 Task: Compose an email with the signature Cameron White with the subject Follow-up on a complaint and the message I appreciate your attention to this matter. from softage.1@softage.net to softage.8@softage.net and softage.9@softage.net with CC to softage.10@softage.net, select the message and change font size to huge, align the email to right Send the email
Action: Mouse moved to (515, 651)
Screenshot: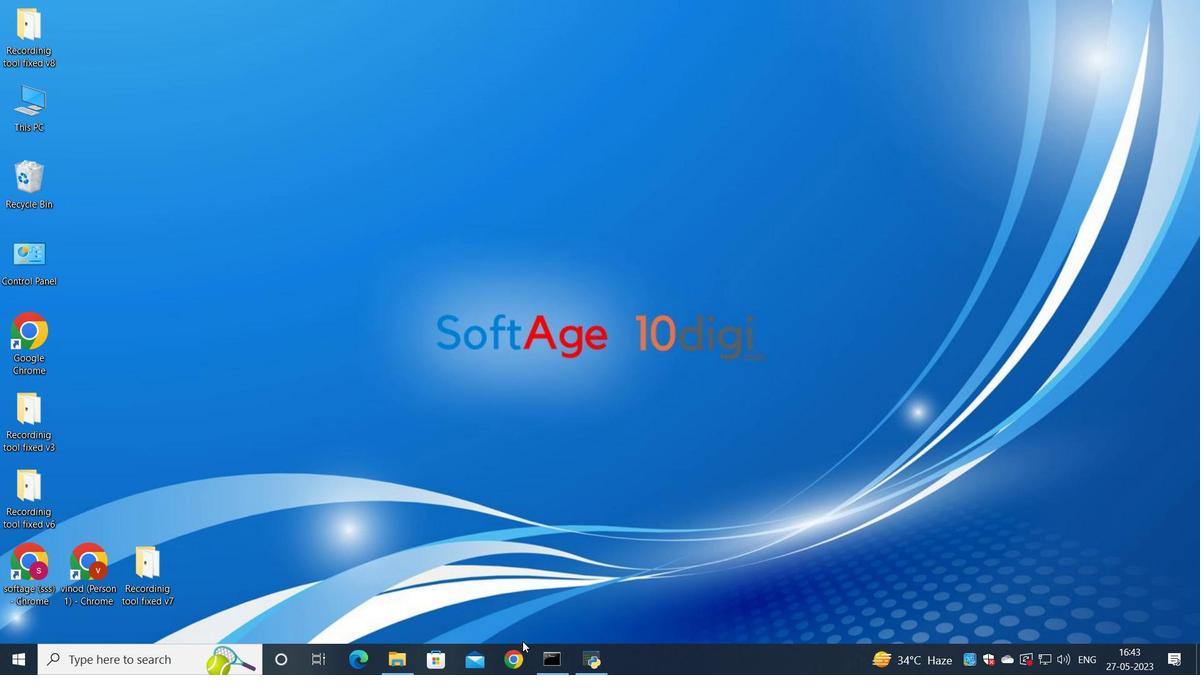 
Action: Mouse pressed left at (515, 651)
Screenshot: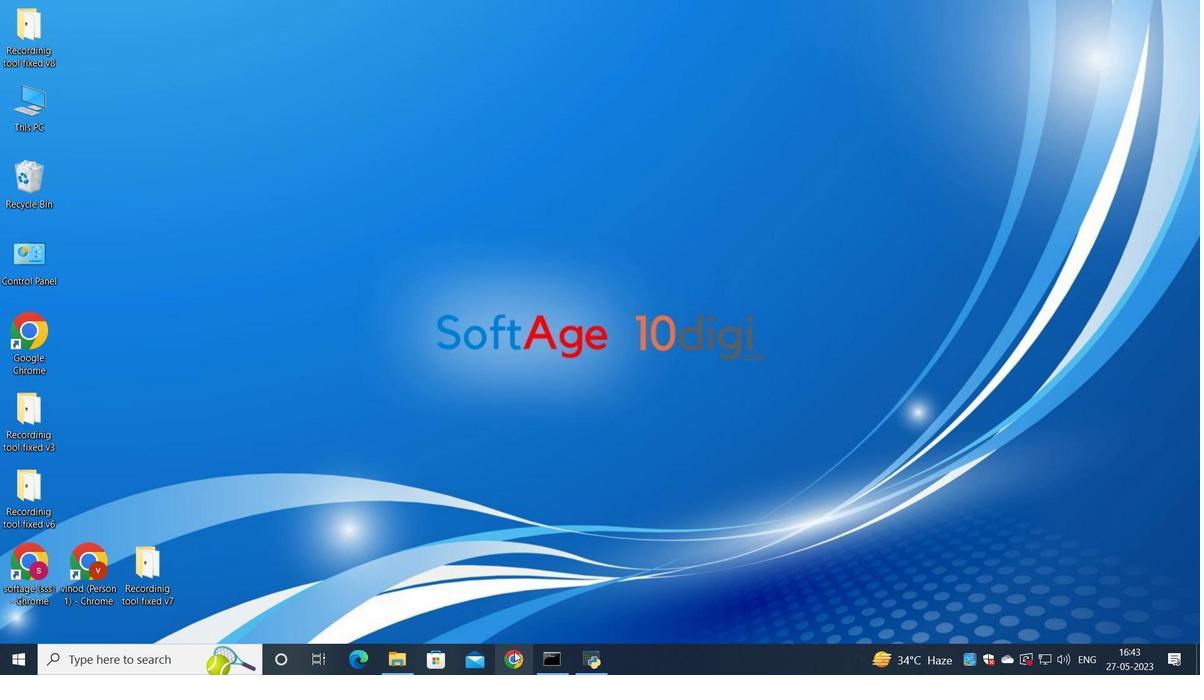 
Action: Mouse moved to (527, 421)
Screenshot: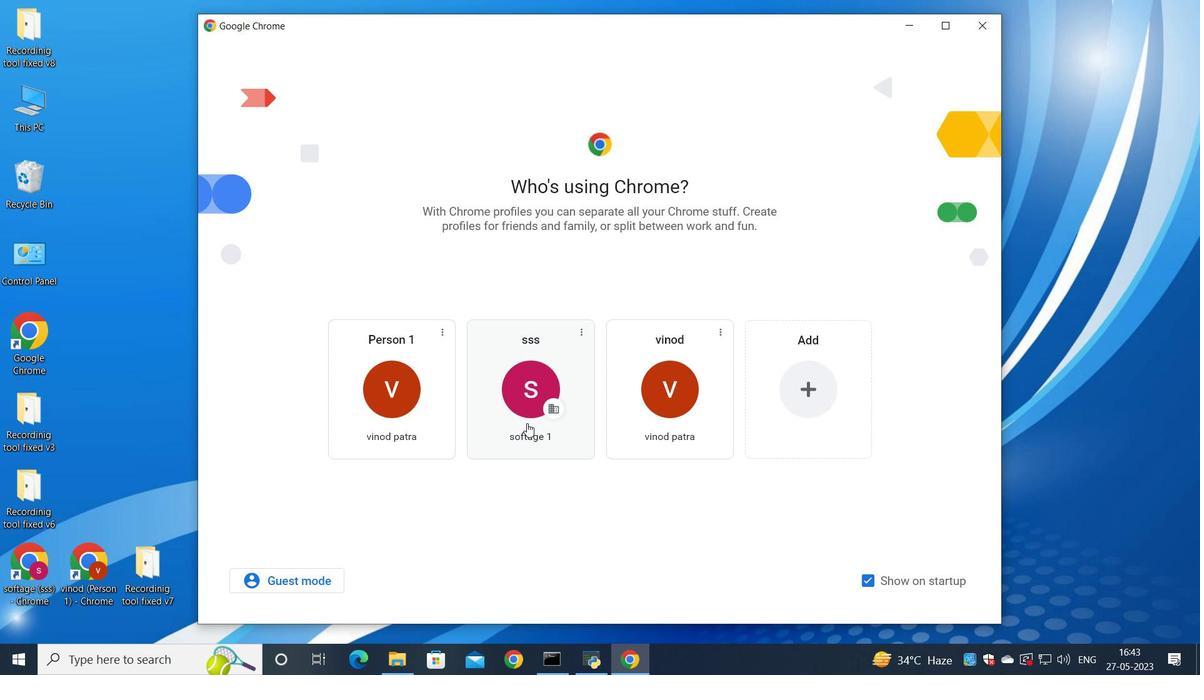 
Action: Mouse pressed left at (527, 421)
Screenshot: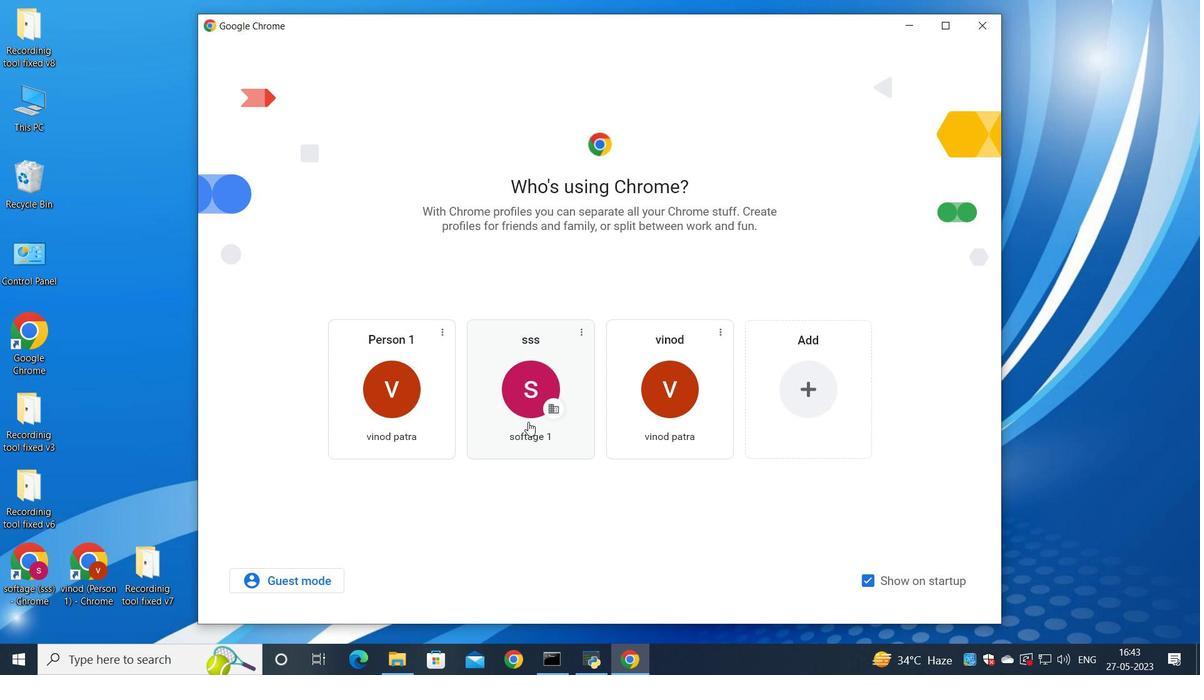 
Action: Mouse moved to (1056, 78)
Screenshot: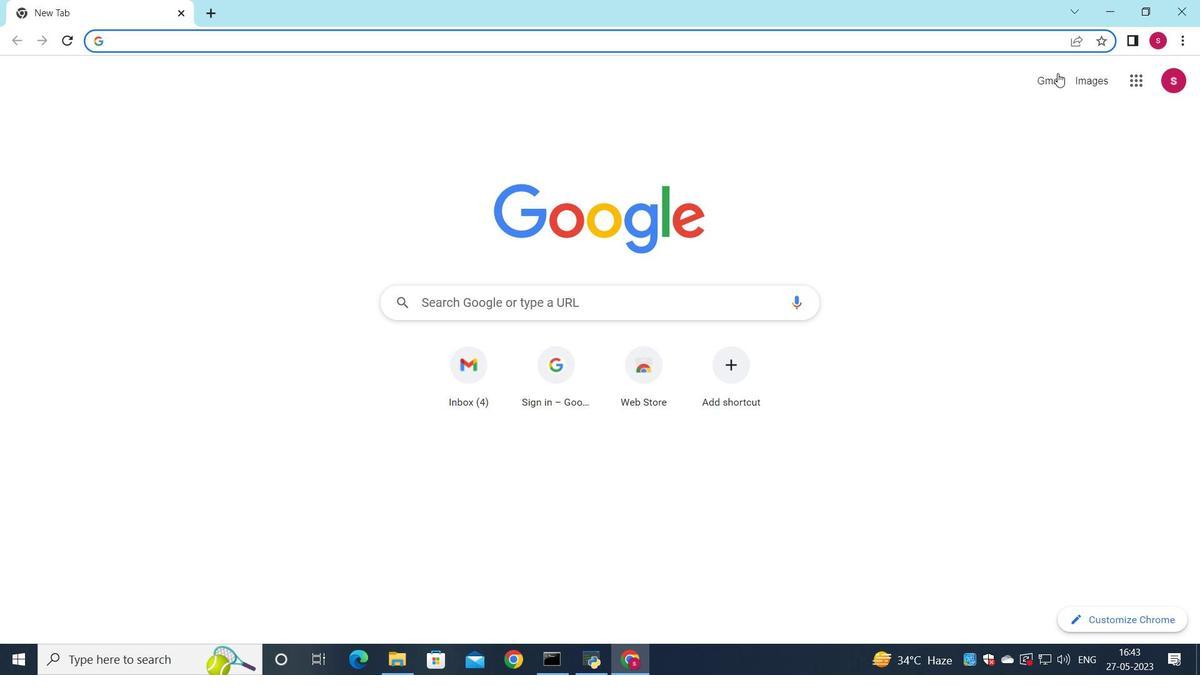 
Action: Mouse pressed left at (1056, 78)
Screenshot: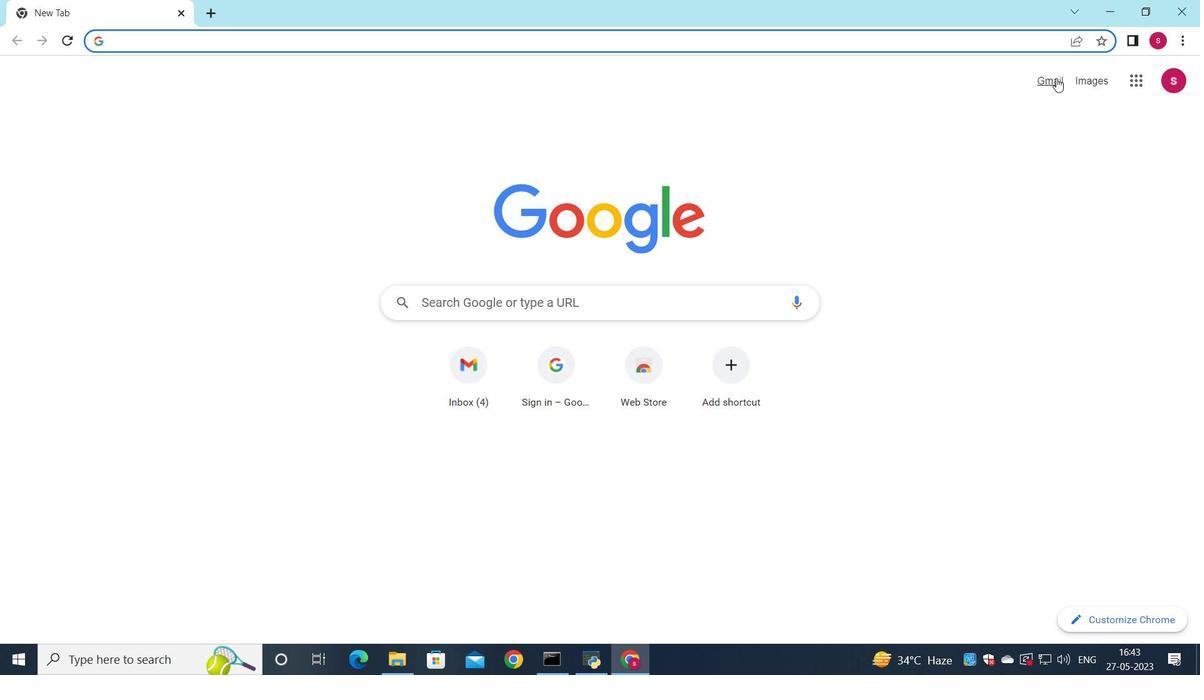 
Action: Mouse moved to (987, 68)
Screenshot: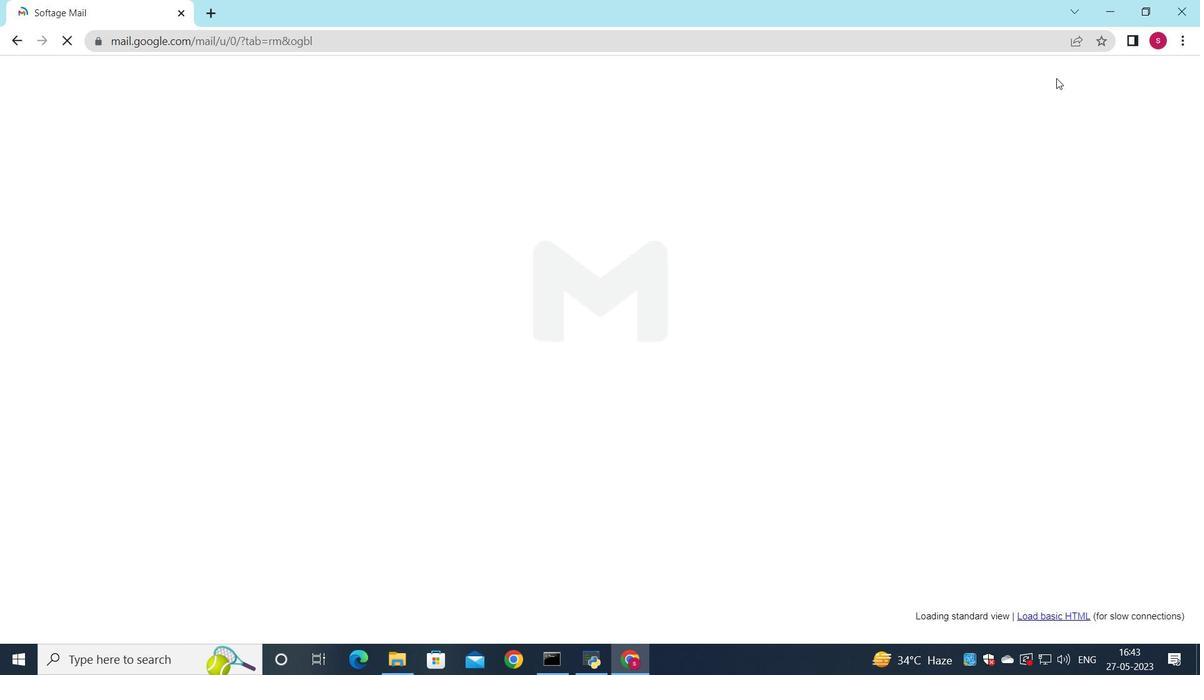 
Action: Key pressed <Key.shift>Cameron<Key.space><Key.shift>Green
Screenshot: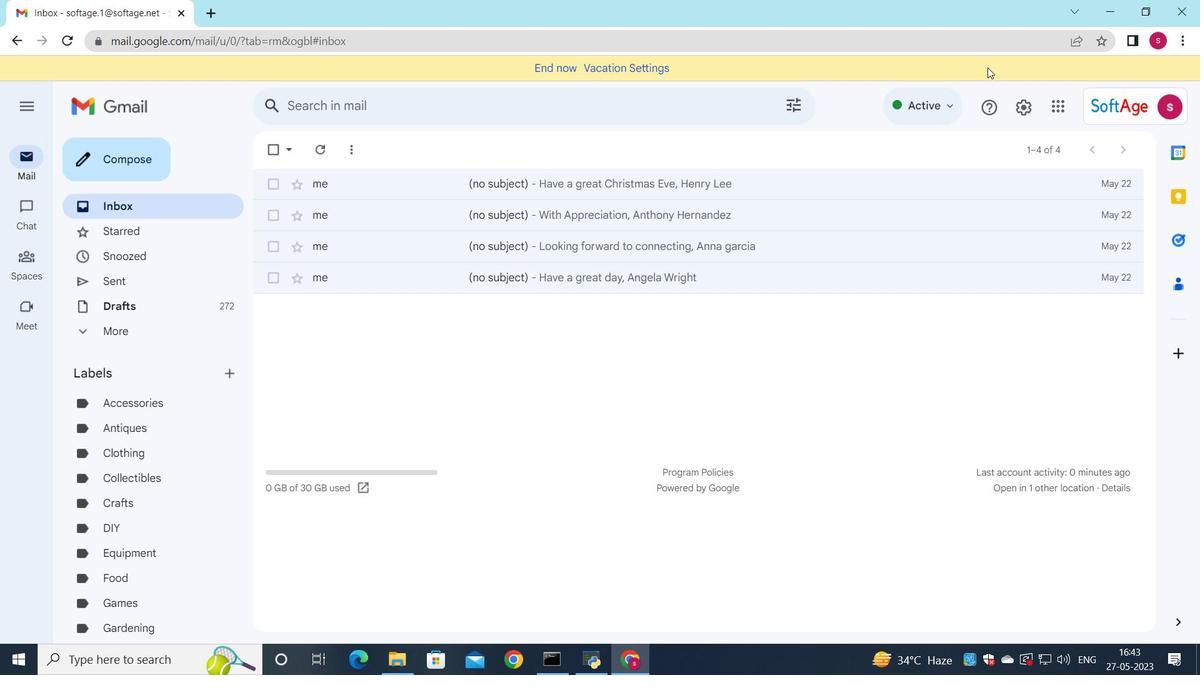 
Action: Mouse moved to (1033, 105)
Screenshot: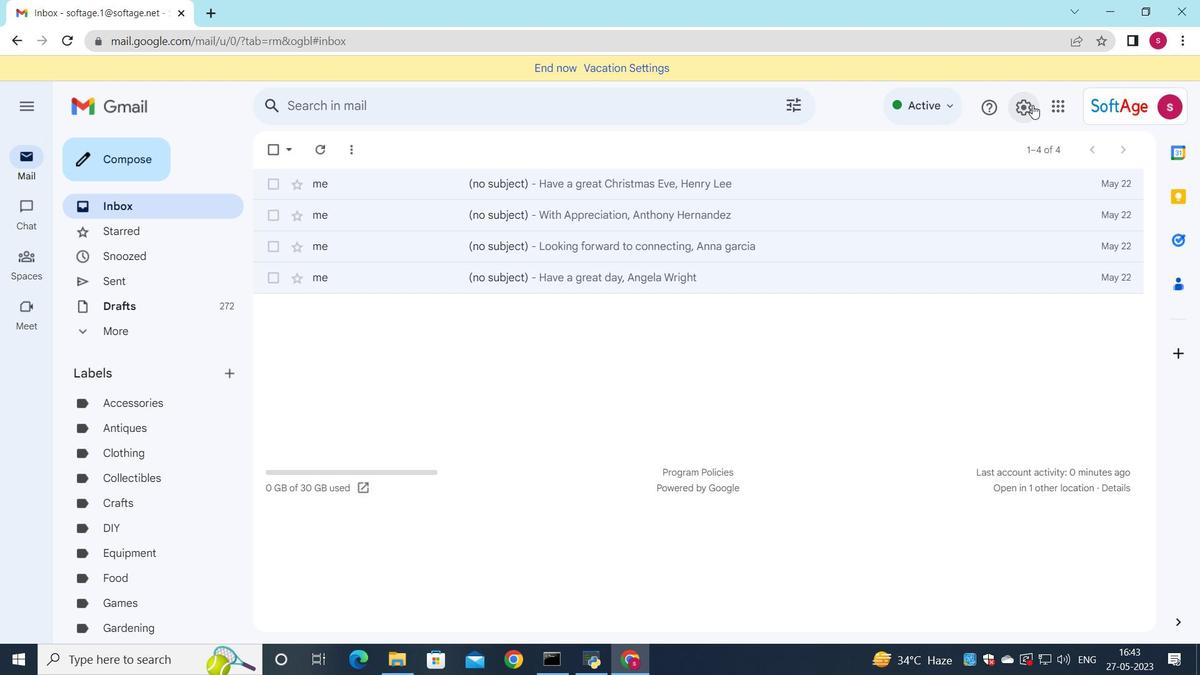 
Action: Mouse pressed left at (1033, 105)
Screenshot: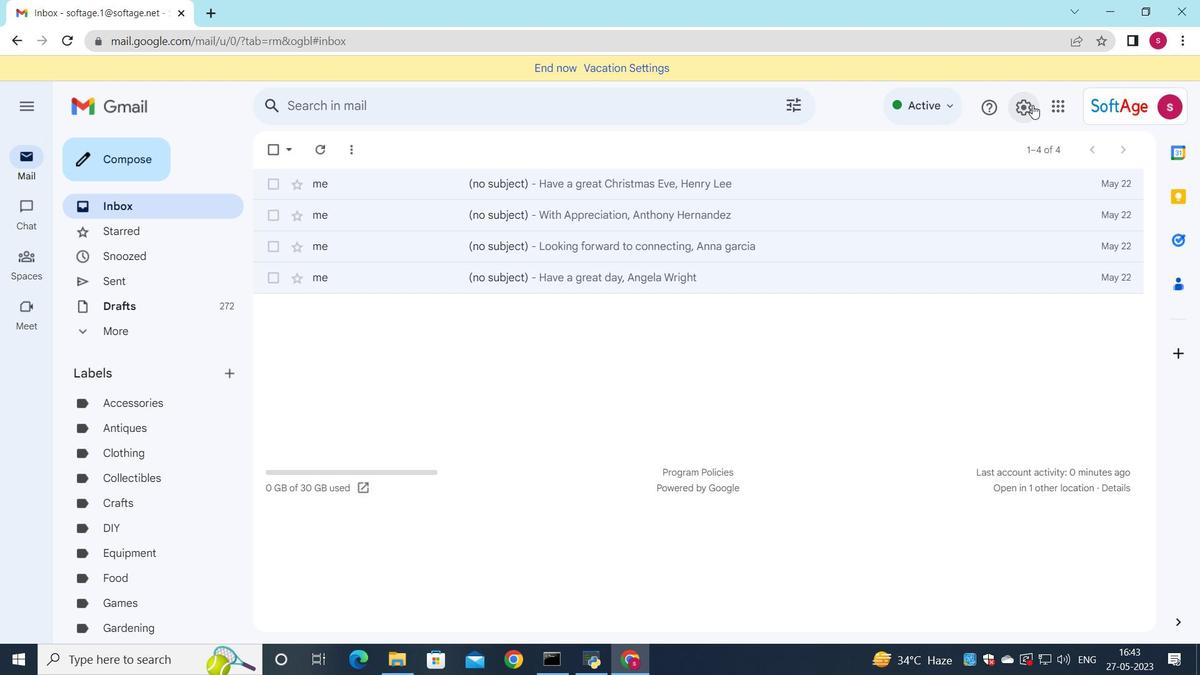 
Action: Mouse moved to (1035, 186)
Screenshot: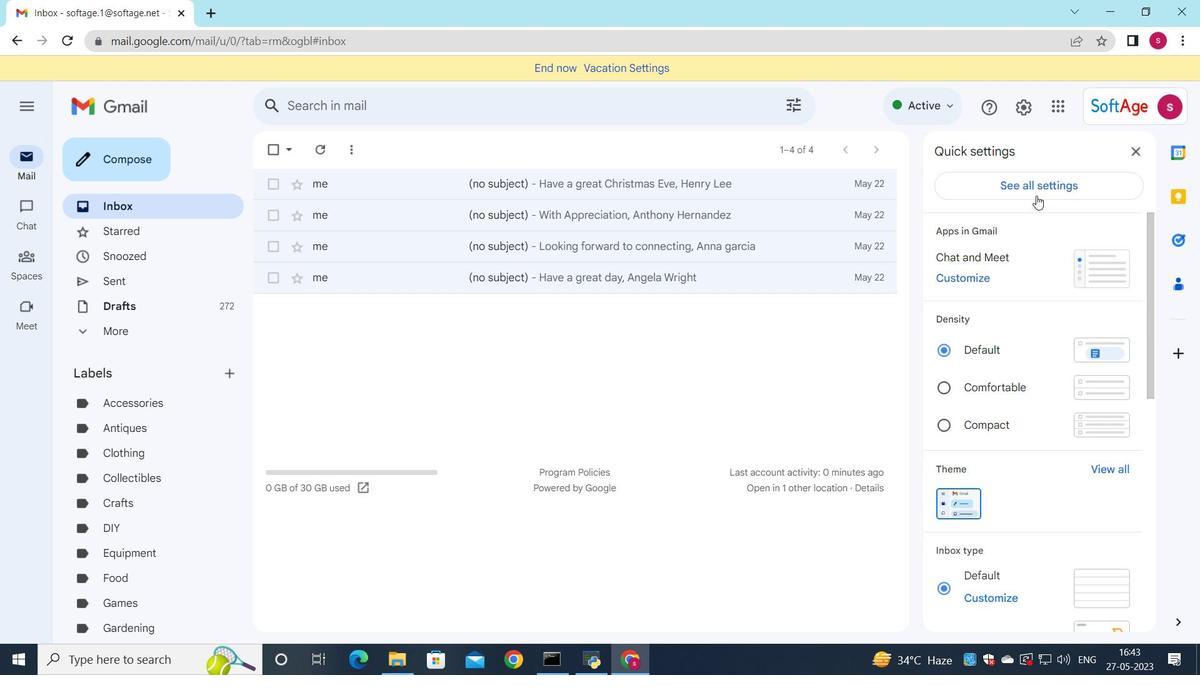 
Action: Mouse pressed left at (1035, 186)
Screenshot: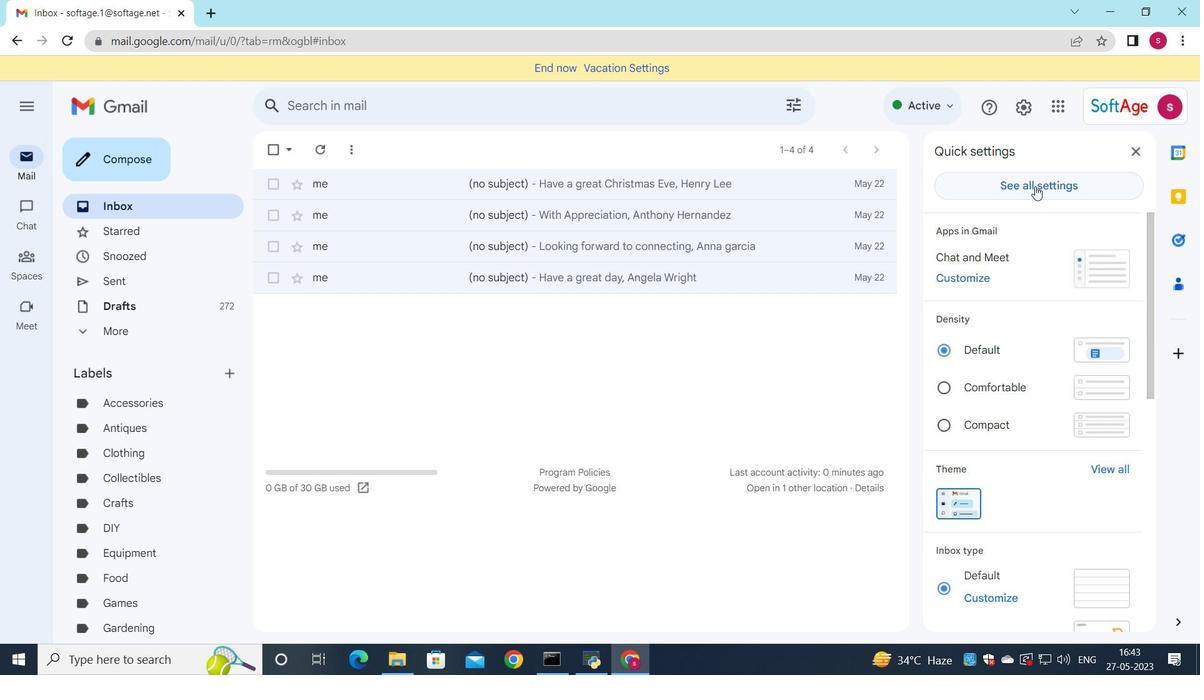 
Action: Mouse moved to (585, 225)
Screenshot: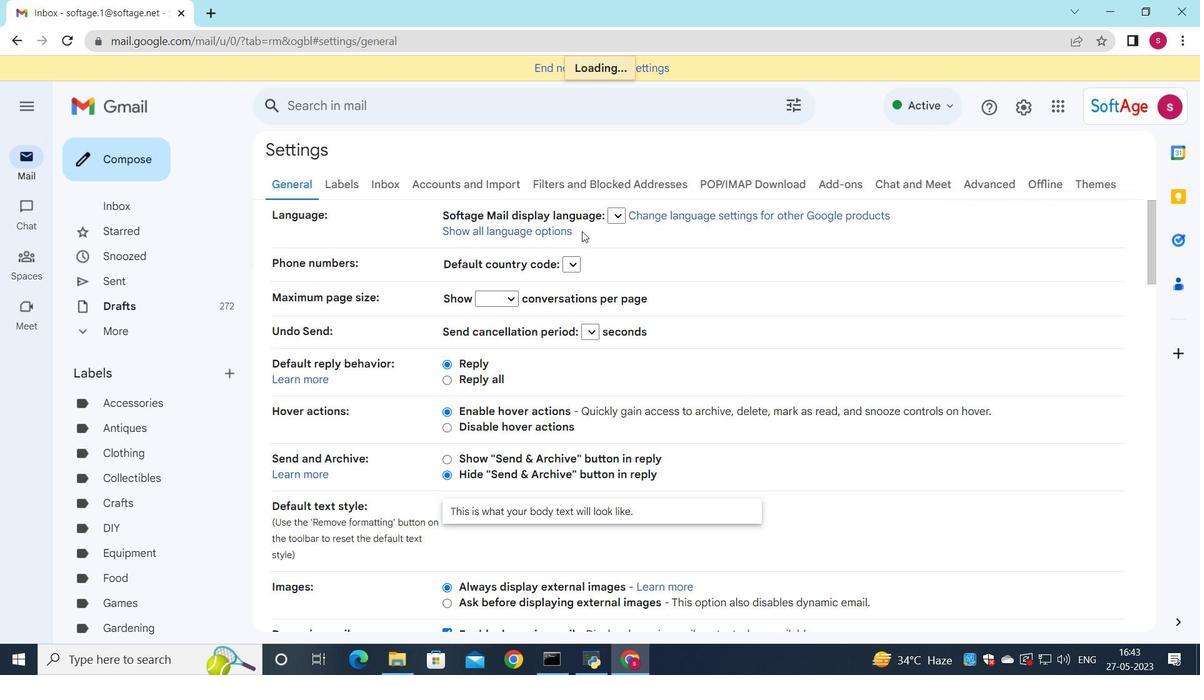 
Action: Mouse scrolled (585, 224) with delta (0, 0)
Screenshot: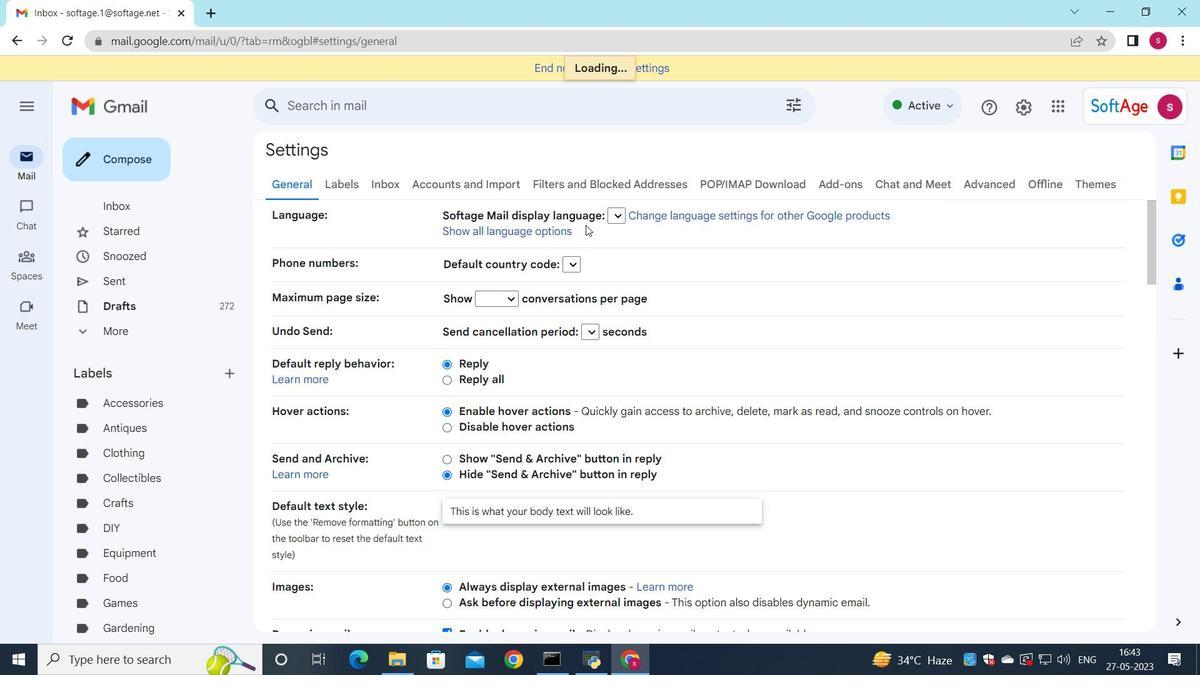 
Action: Mouse moved to (585, 225)
Screenshot: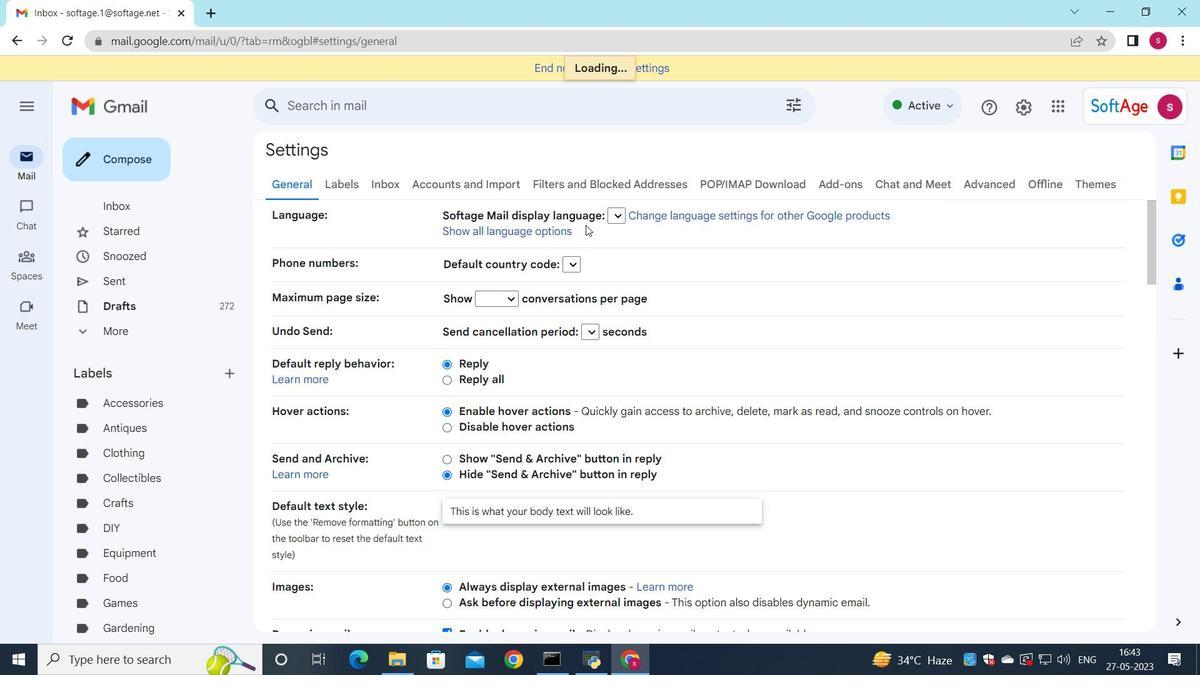 
Action: Mouse scrolled (585, 224) with delta (0, 0)
Screenshot: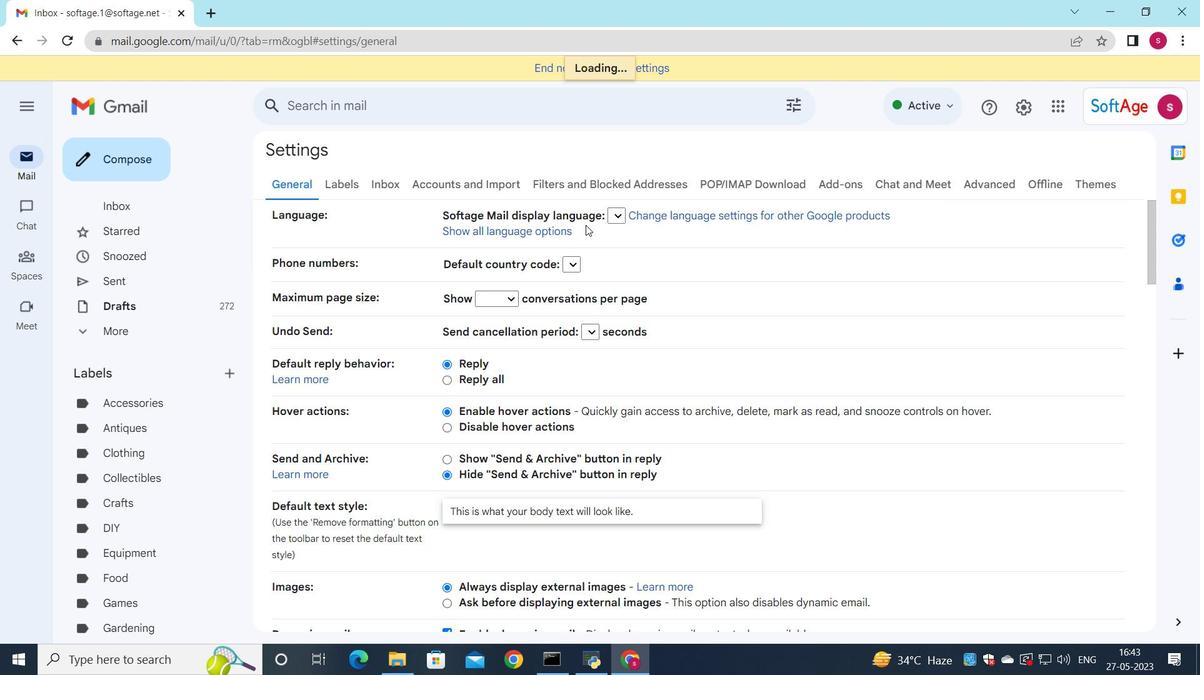 
Action: Mouse moved to (586, 226)
Screenshot: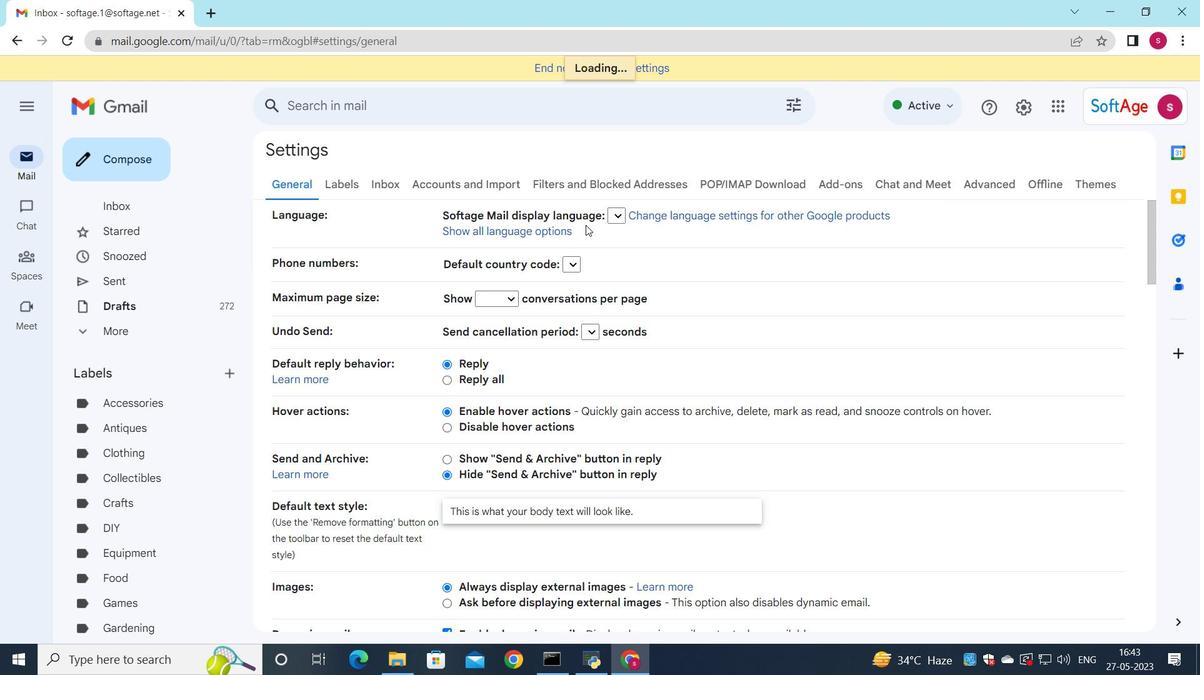 
Action: Mouse scrolled (586, 226) with delta (0, 0)
Screenshot: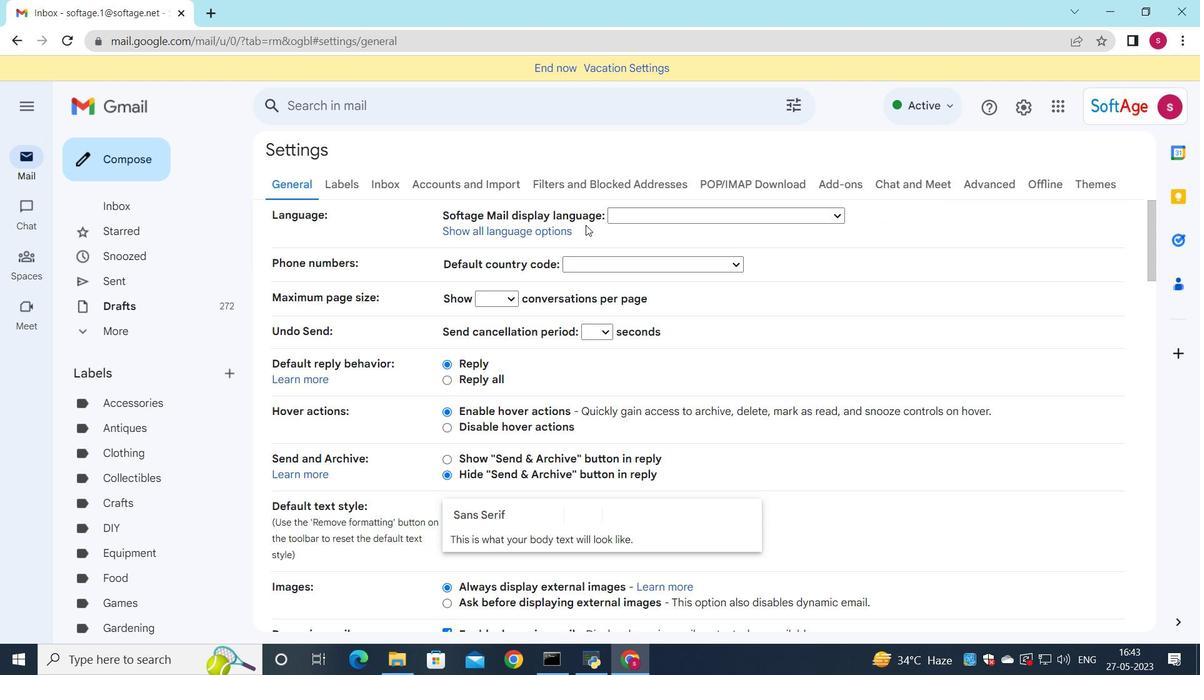 
Action: Mouse moved to (586, 229)
Screenshot: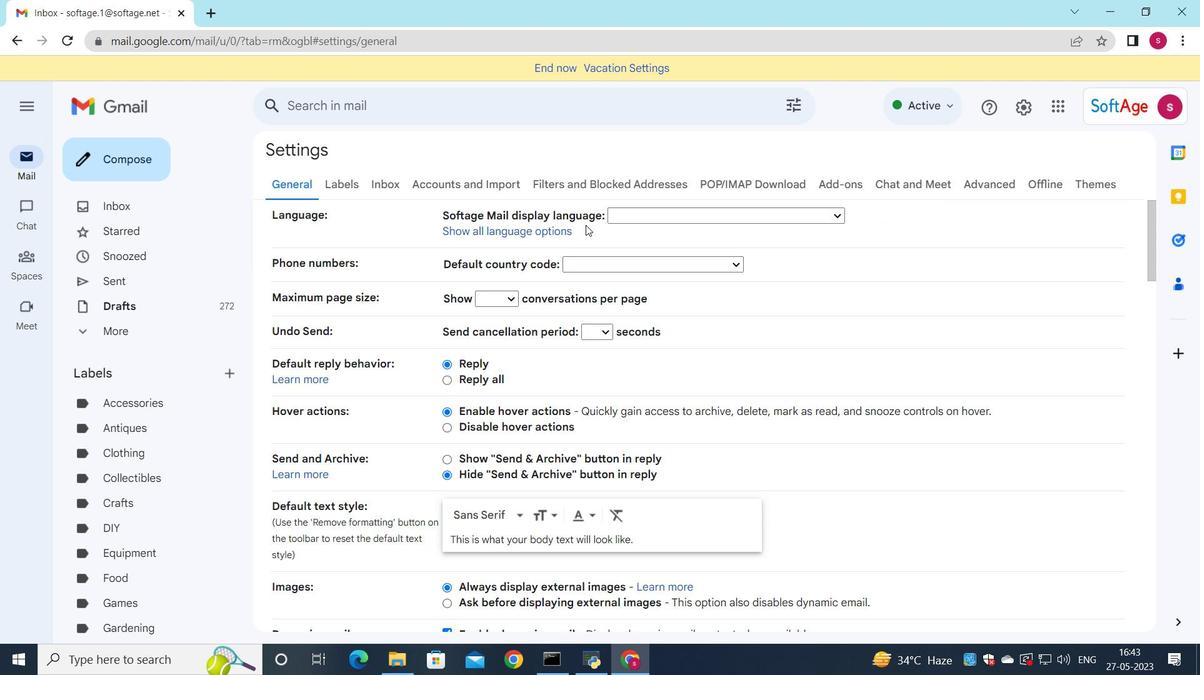 
Action: Mouse scrolled (586, 228) with delta (0, 0)
Screenshot: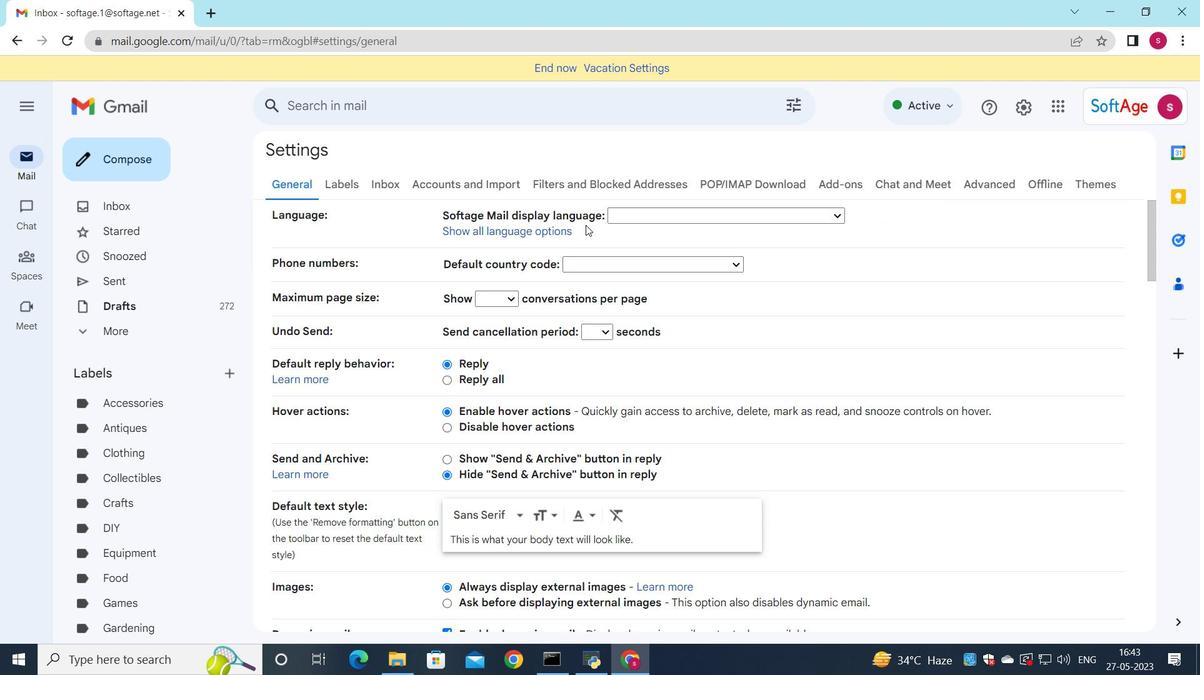 
Action: Mouse moved to (570, 254)
Screenshot: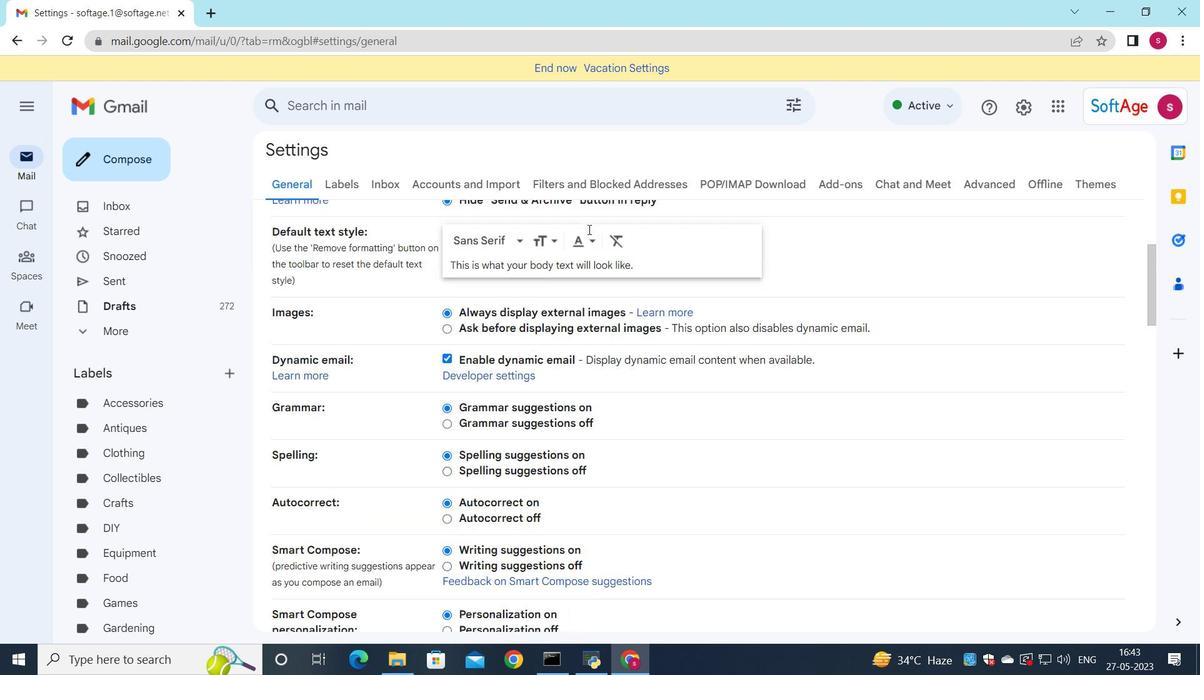 
Action: Mouse scrolled (572, 250) with delta (0, 0)
Screenshot: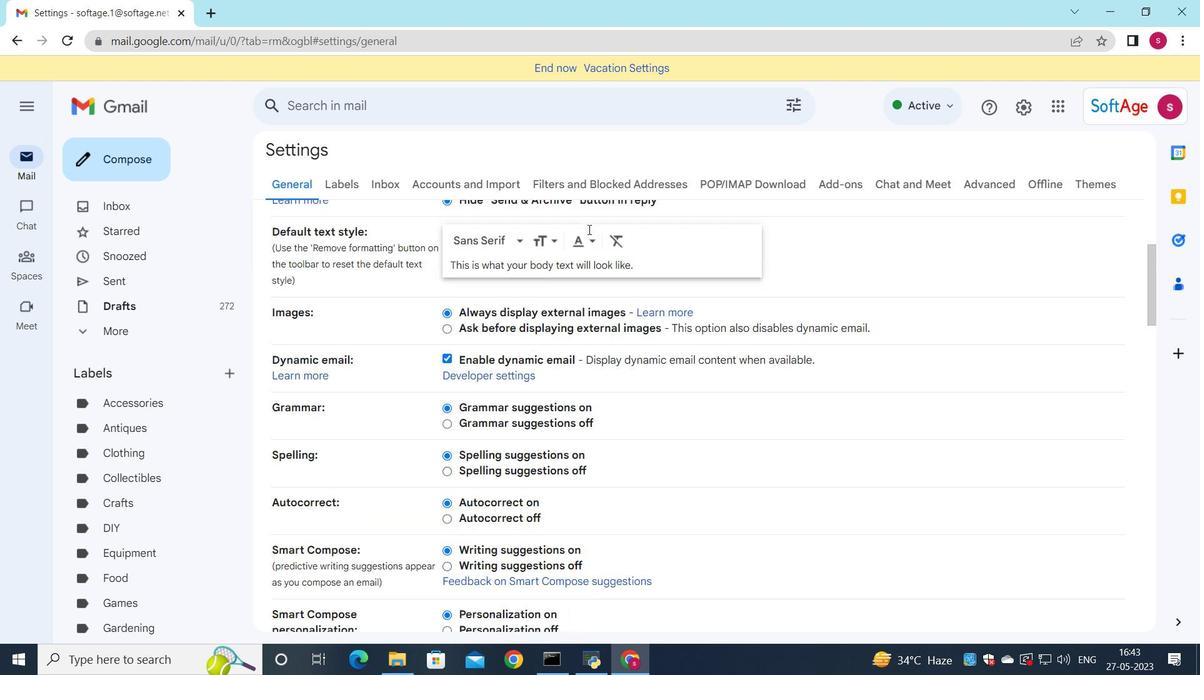 
Action: Mouse moved to (550, 331)
Screenshot: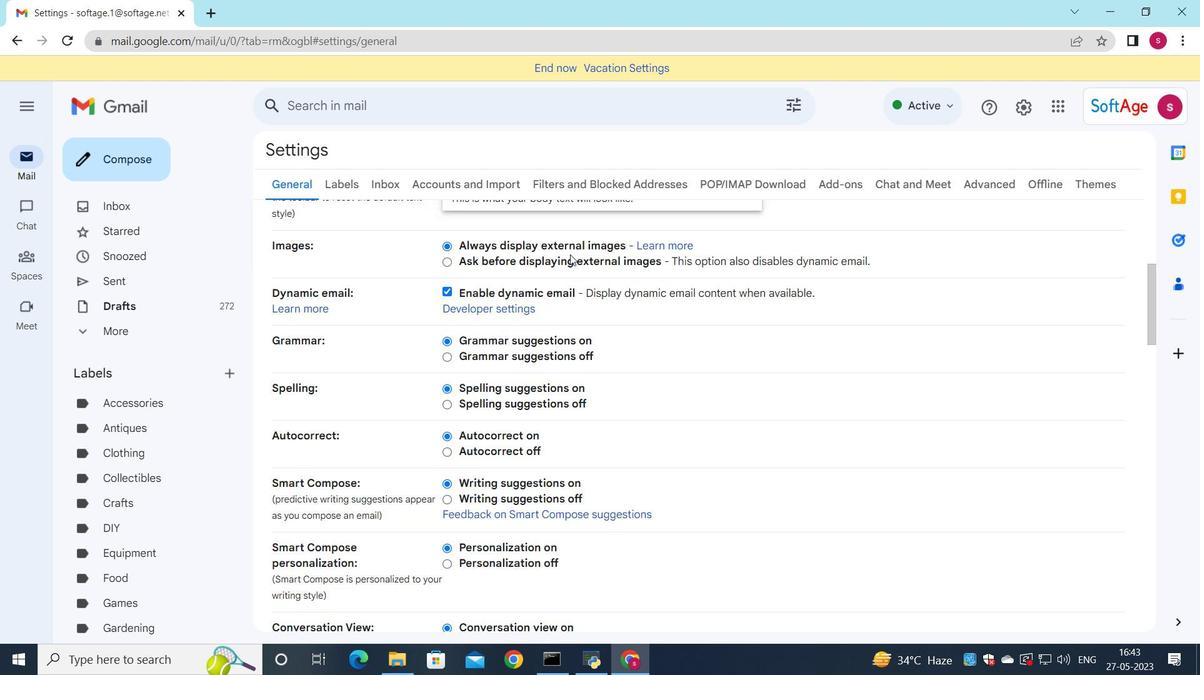 
Action: Mouse scrolled (566, 260) with delta (0, 0)
Screenshot: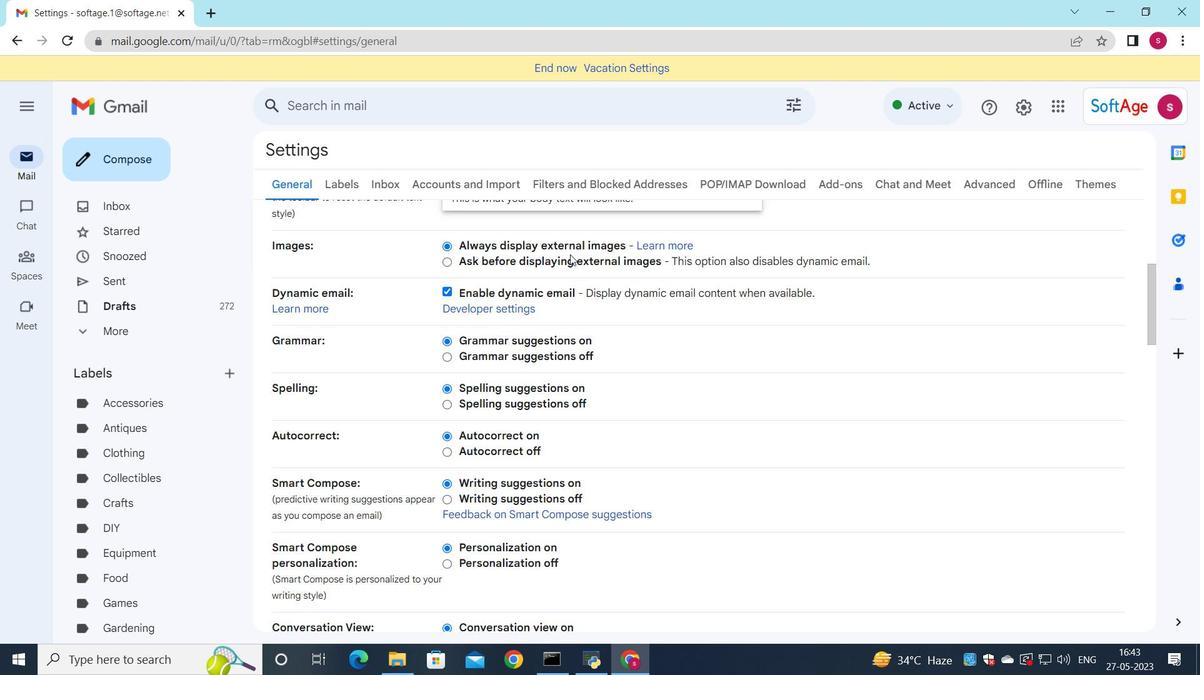 
Action: Mouse moved to (550, 333)
Screenshot: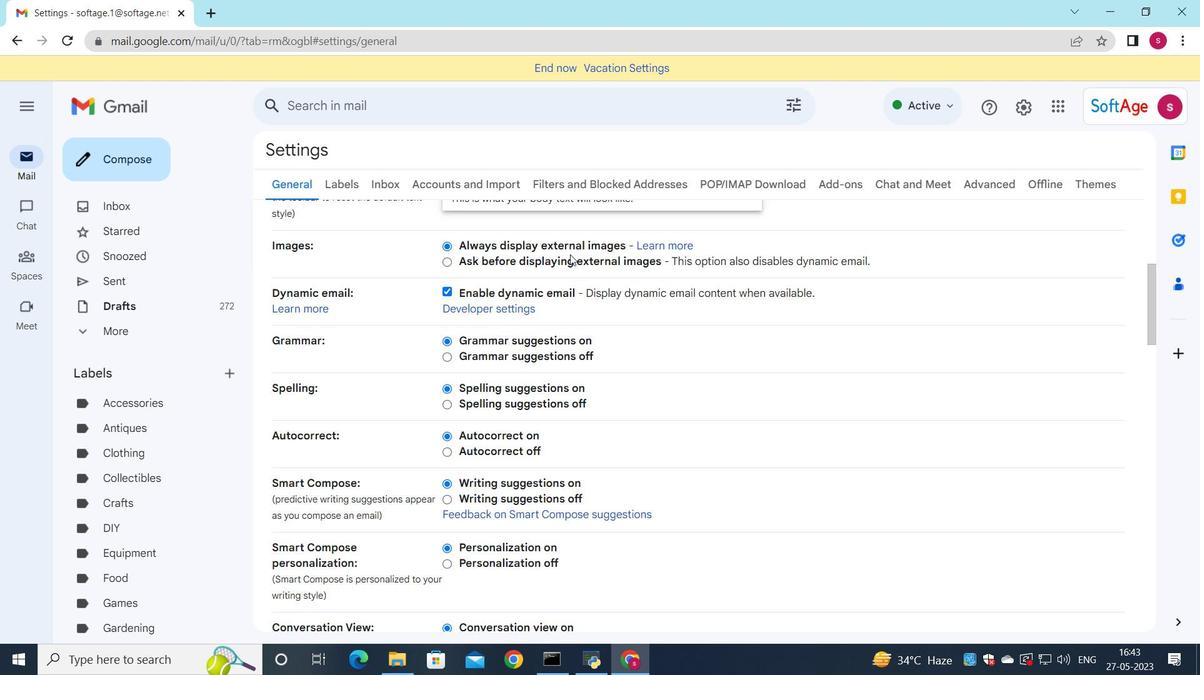 
Action: Mouse scrolled (563, 264) with delta (0, 0)
Screenshot: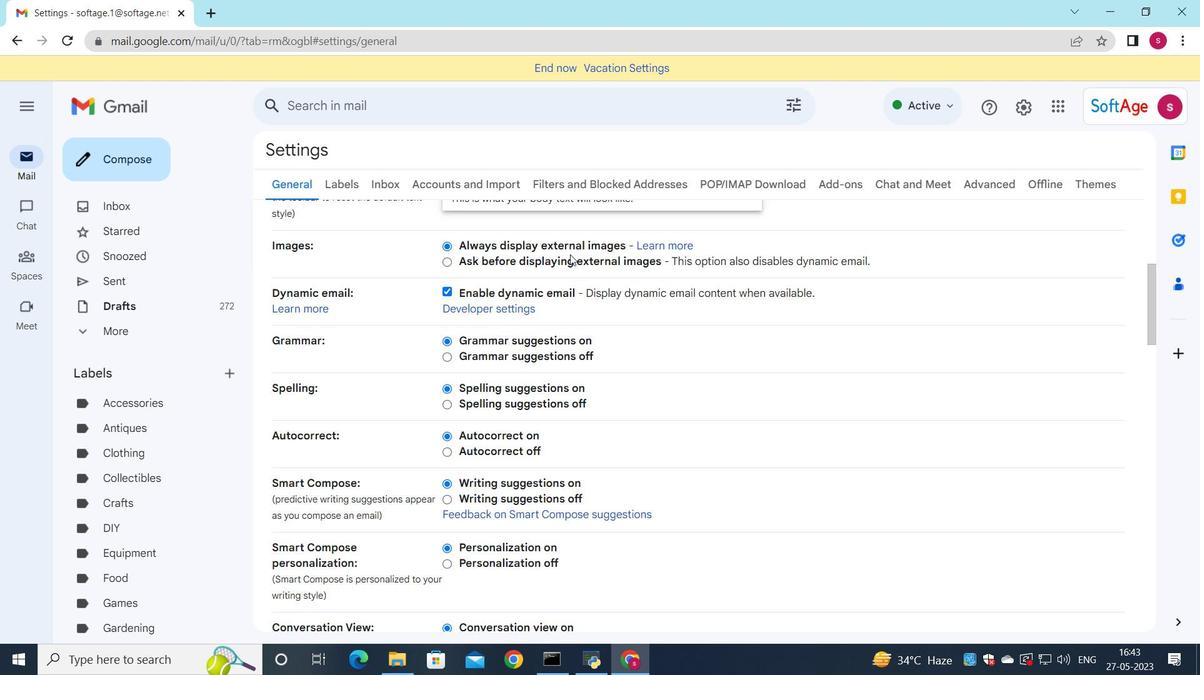 
Action: Mouse moved to (549, 335)
Screenshot: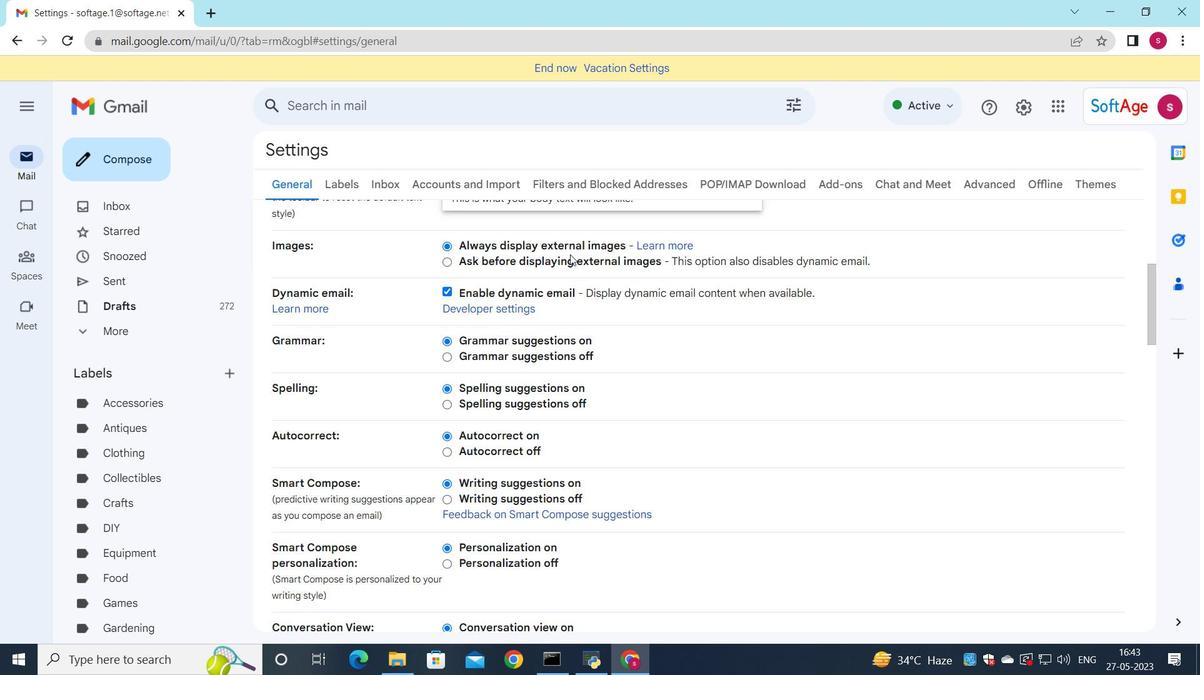 
Action: Mouse scrolled (558, 276) with delta (0, 0)
Screenshot: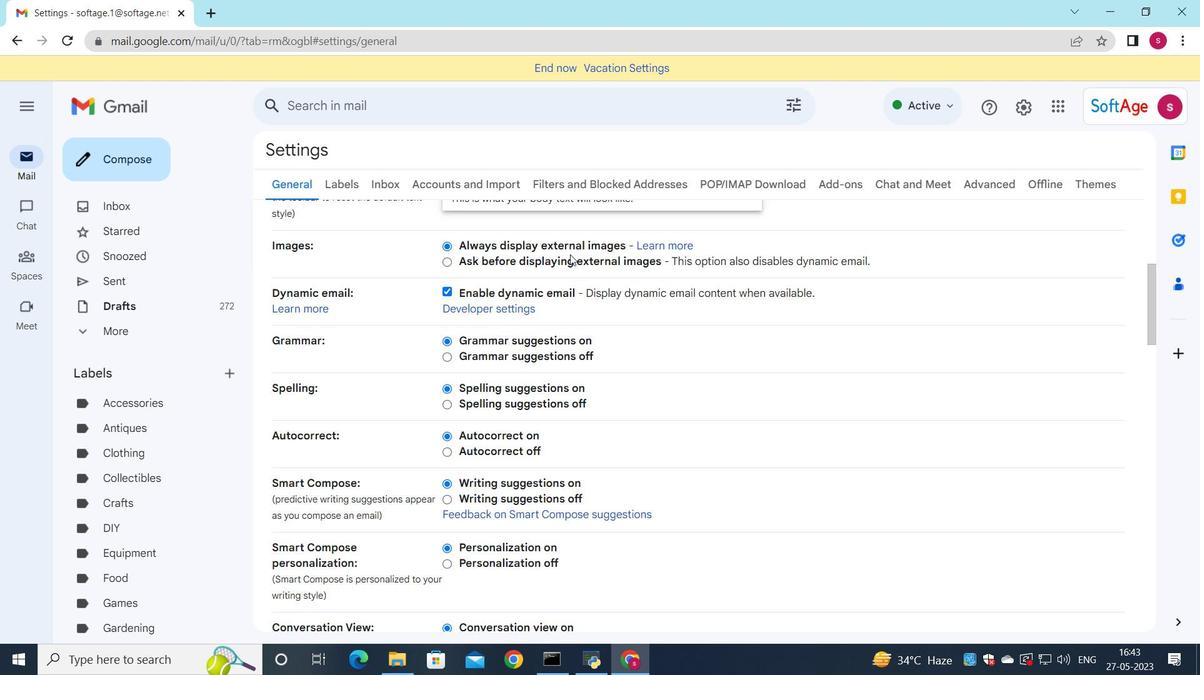
Action: Mouse moved to (545, 350)
Screenshot: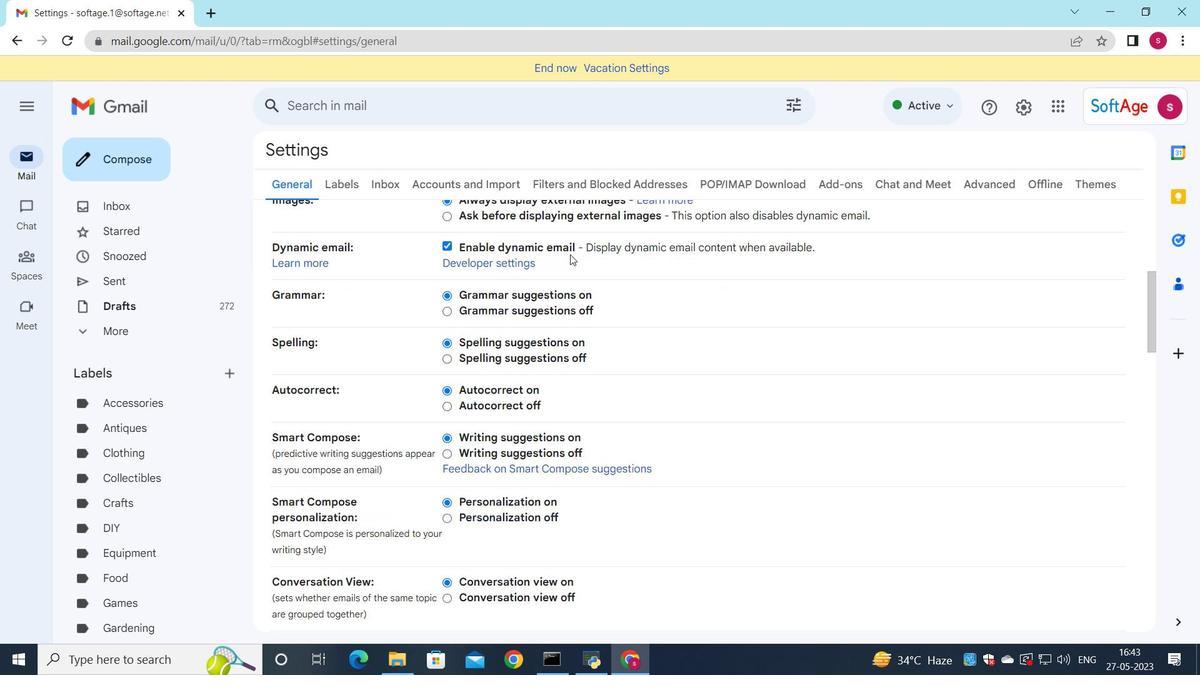 
Action: Mouse scrolled (545, 350) with delta (0, 0)
Screenshot: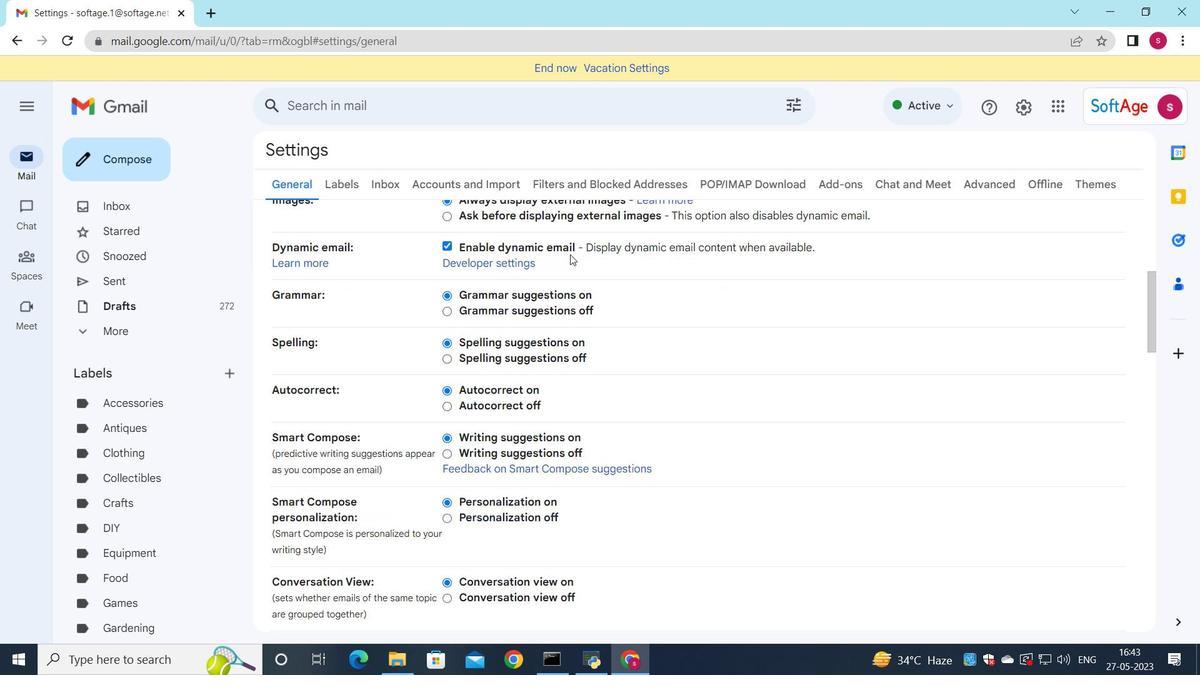 
Action: Mouse moved to (542, 360)
Screenshot: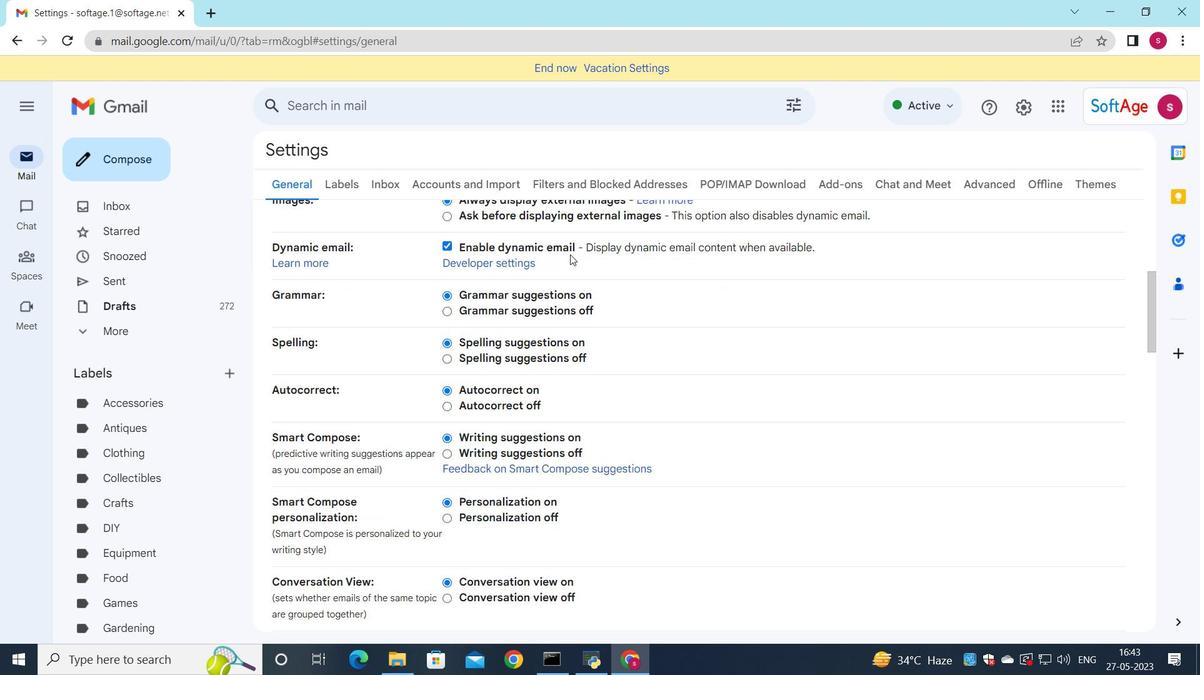 
Action: Mouse scrolled (542, 359) with delta (0, 0)
Screenshot: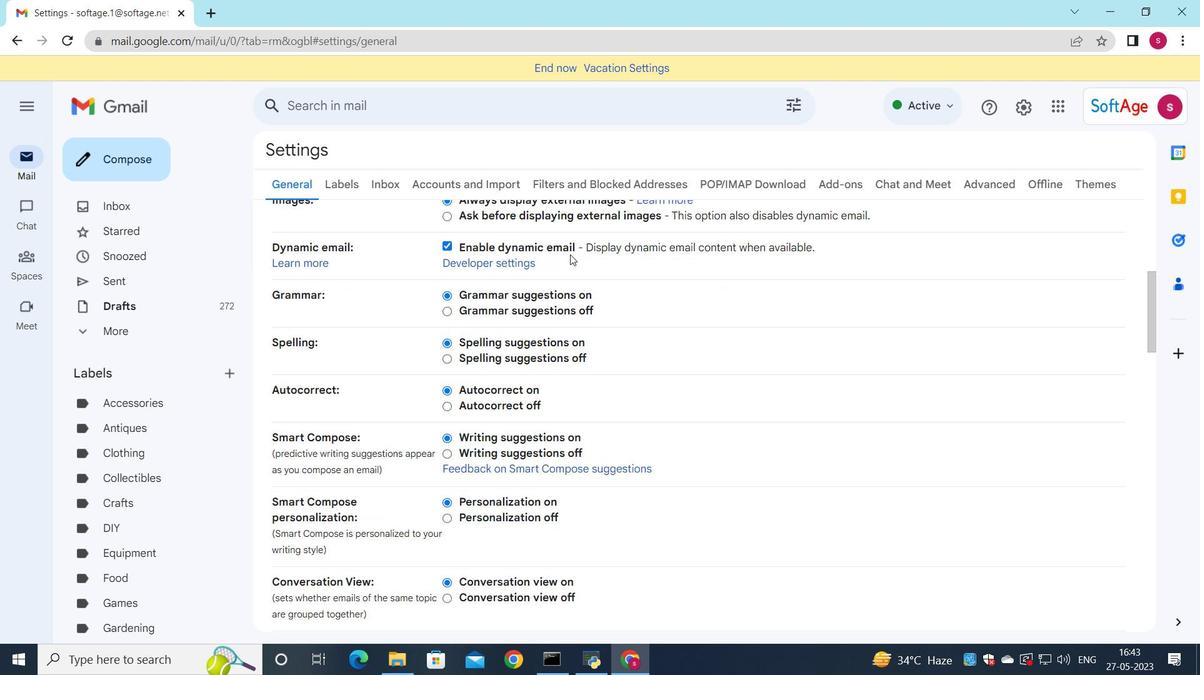 
Action: Mouse moved to (542, 365)
Screenshot: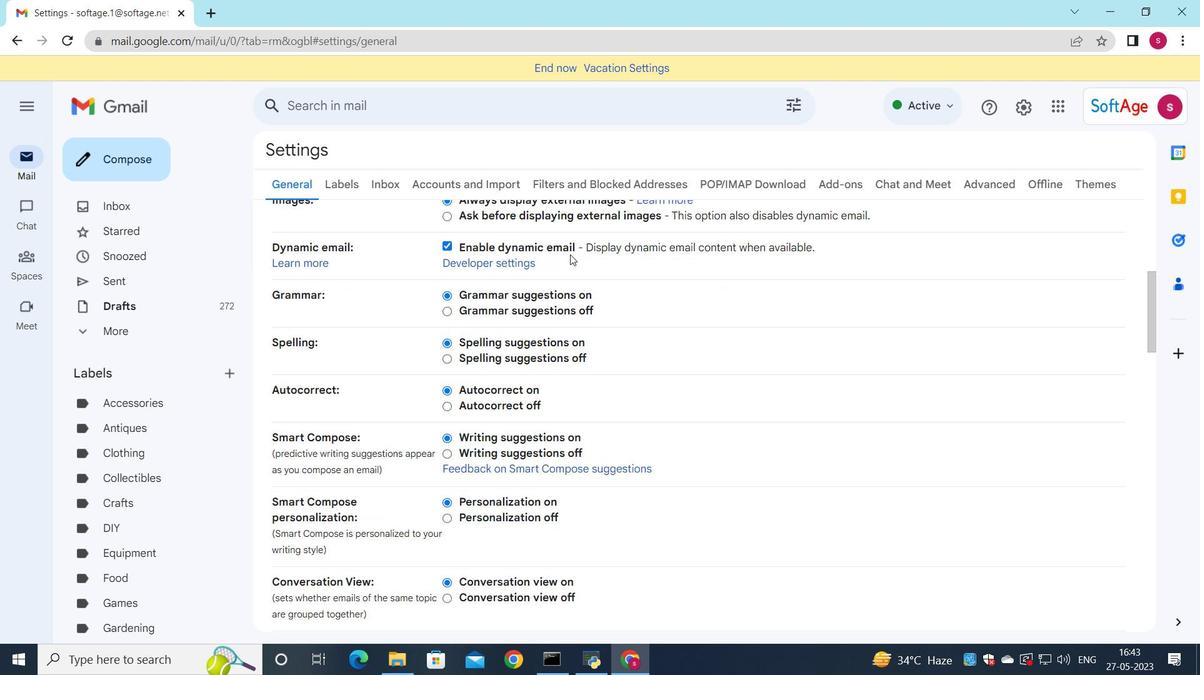 
Action: Mouse scrolled (542, 365) with delta (0, 0)
Screenshot: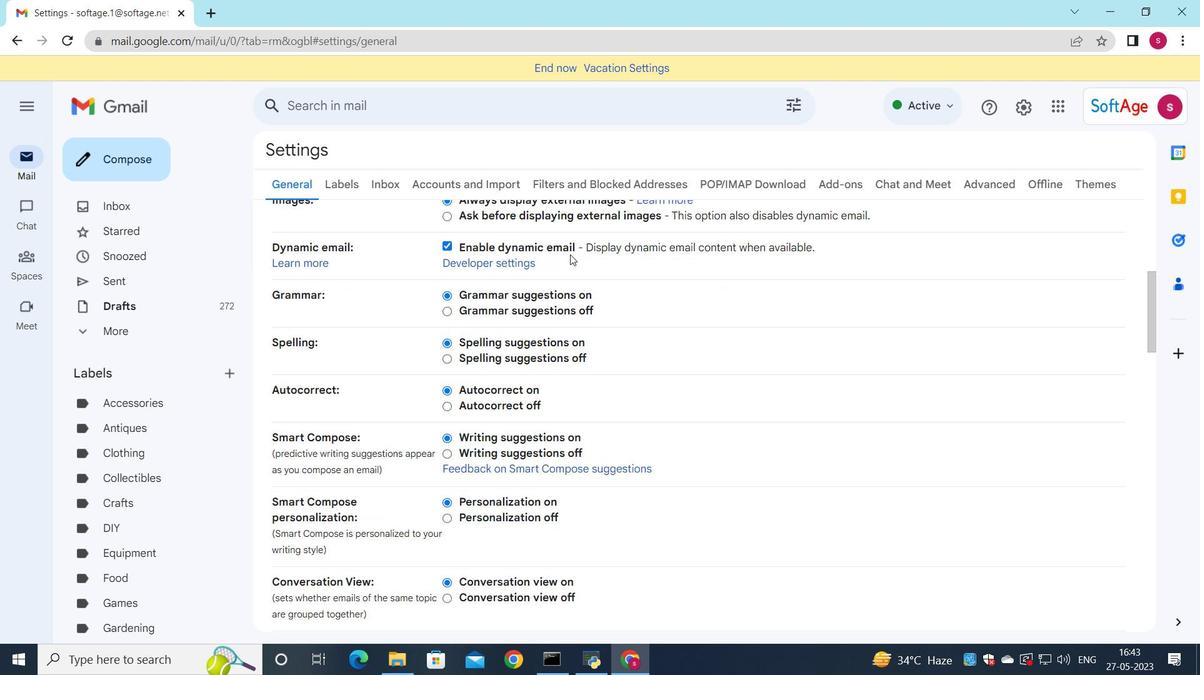 
Action: Mouse moved to (541, 375)
Screenshot: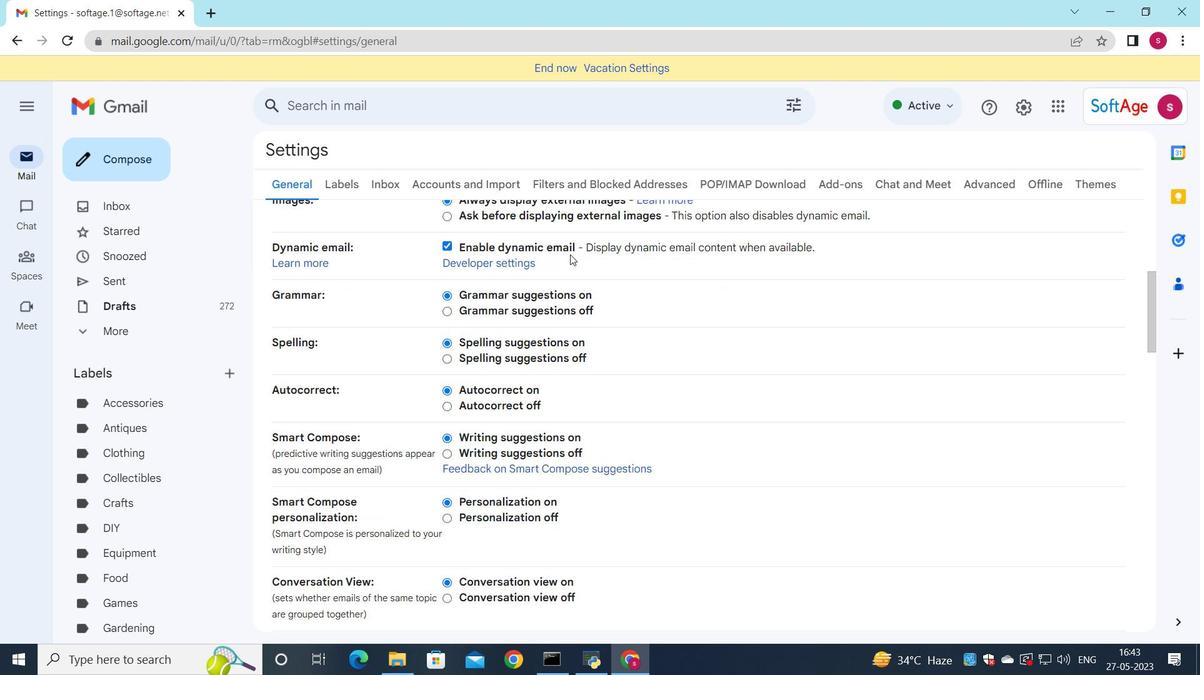 
Action: Mouse scrolled (541, 374) with delta (0, 0)
Screenshot: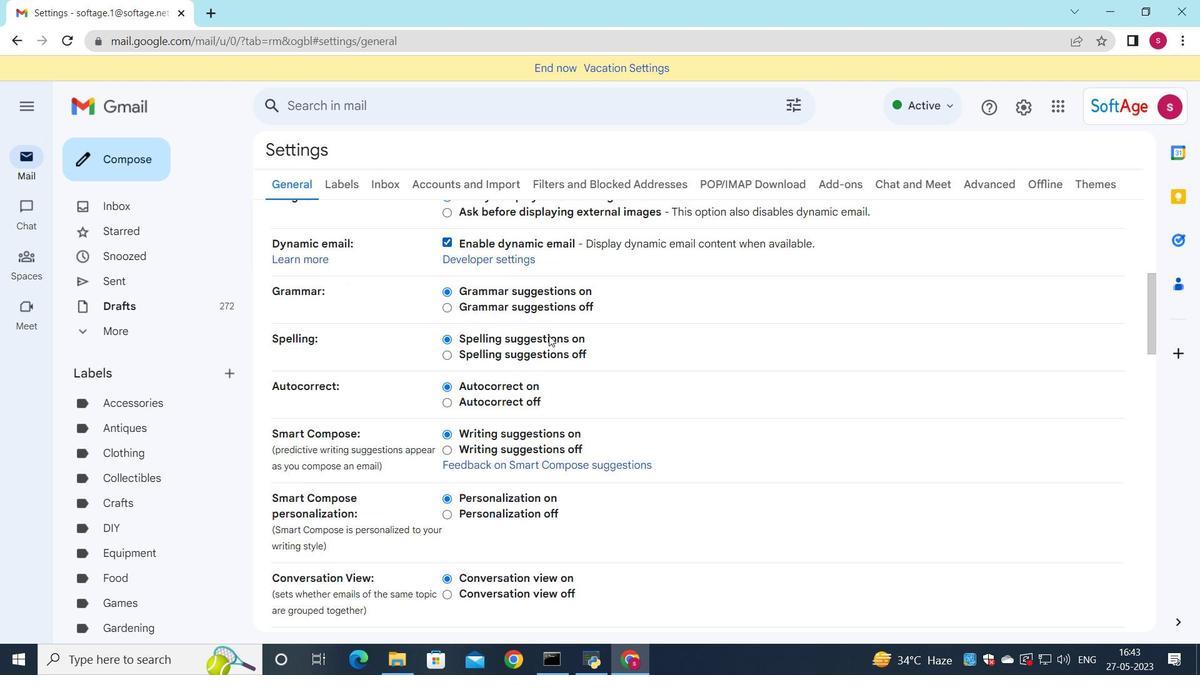 
Action: Mouse moved to (542, 431)
Screenshot: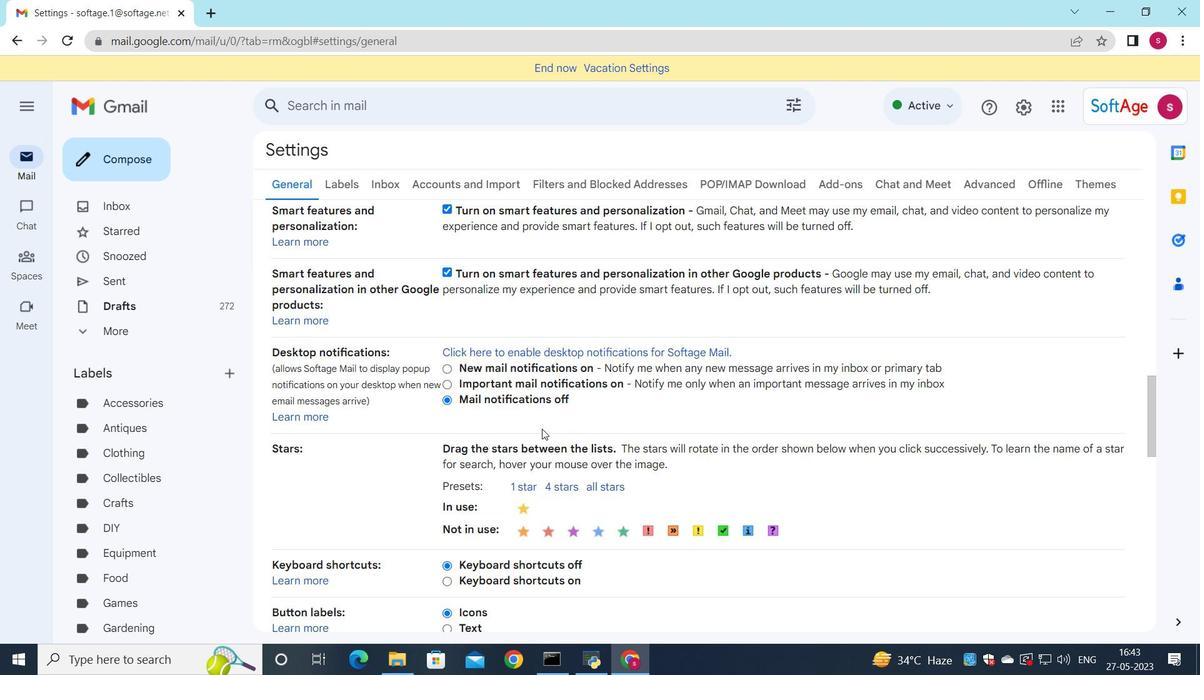 
Action: Mouse scrolled (542, 431) with delta (0, 0)
Screenshot: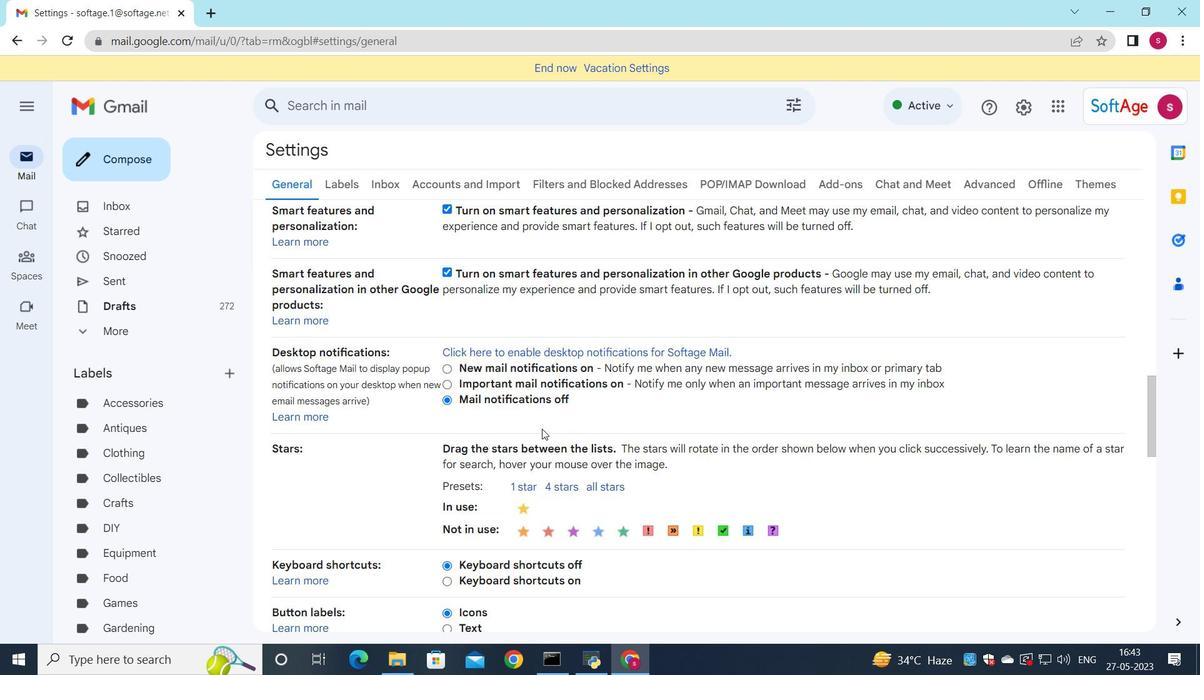 
Action: Mouse moved to (541, 435)
Screenshot: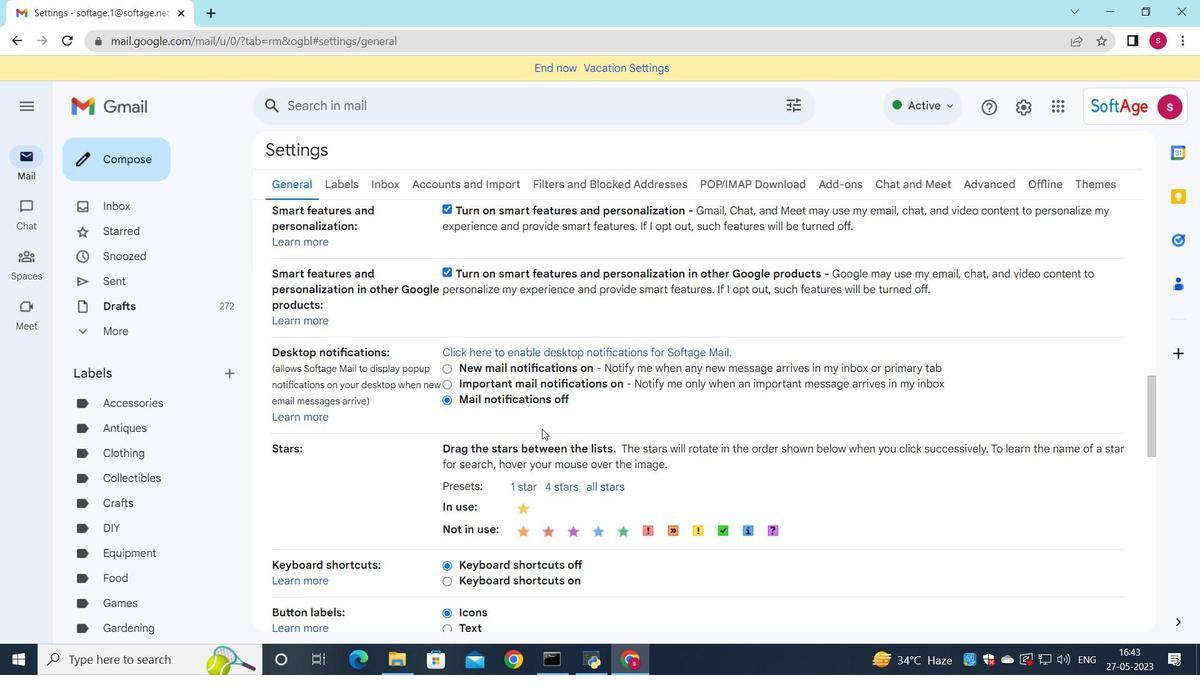 
Action: Mouse scrolled (541, 434) with delta (0, 0)
Screenshot: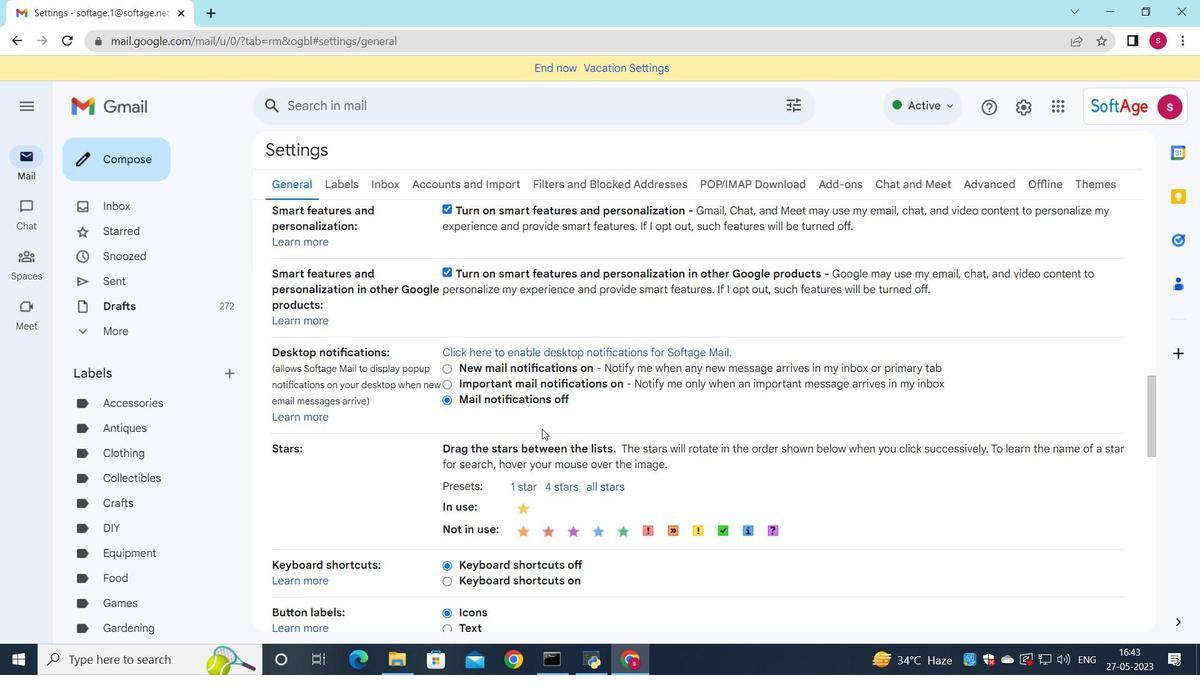 
Action: Mouse moved to (541, 436)
Screenshot: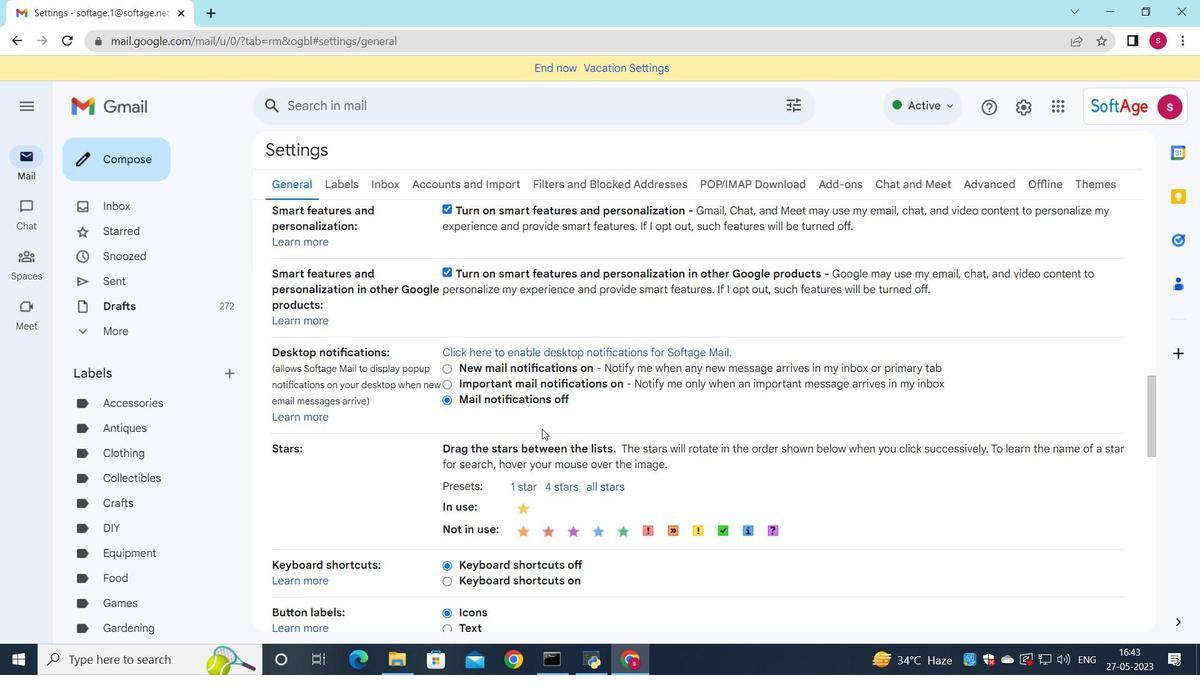
Action: Mouse scrolled (541, 436) with delta (0, 0)
Screenshot: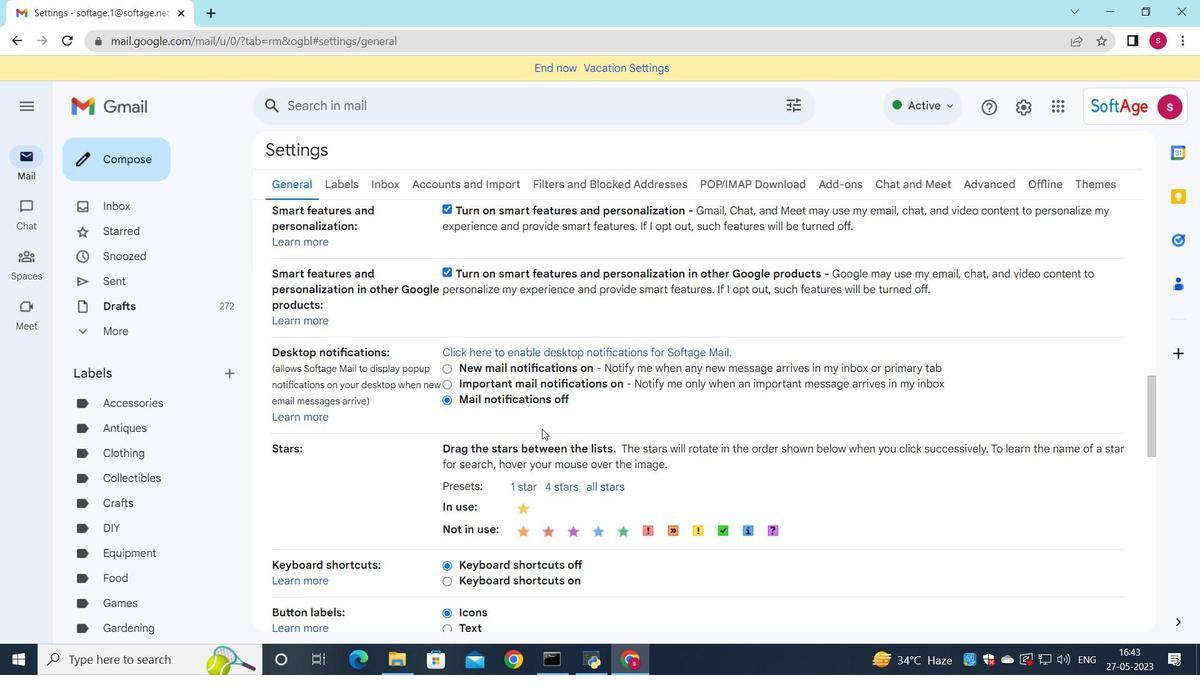 
Action: Mouse moved to (541, 441)
Screenshot: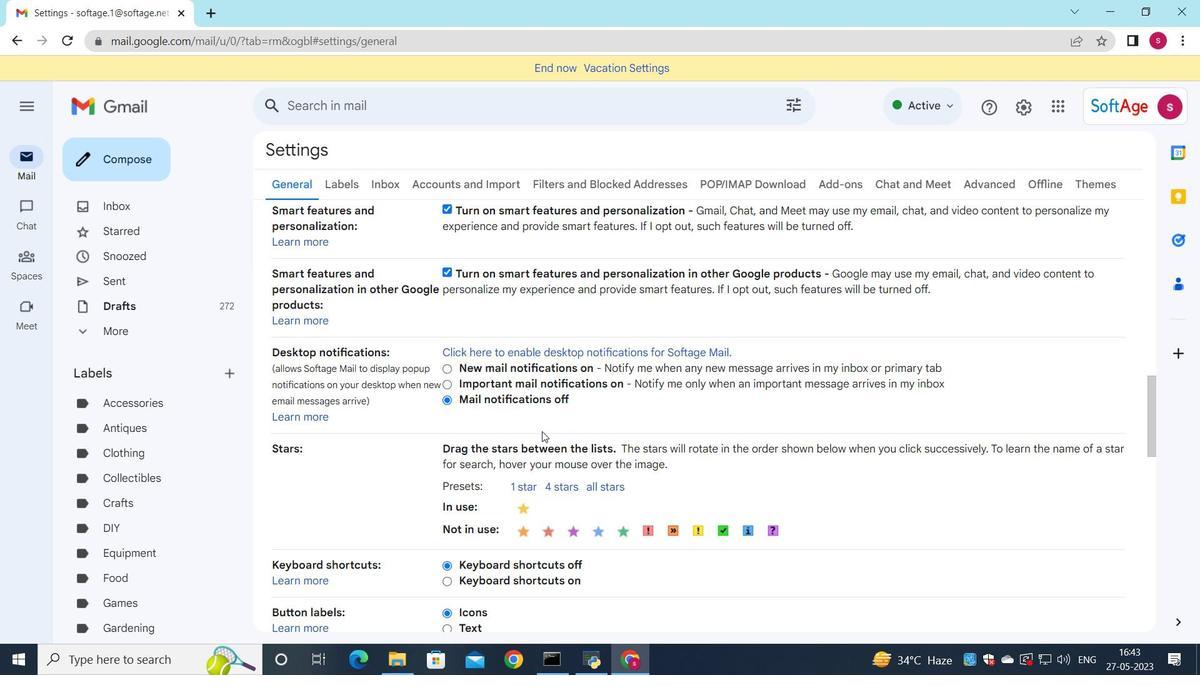 
Action: Mouse scrolled (541, 441) with delta (0, 0)
Screenshot: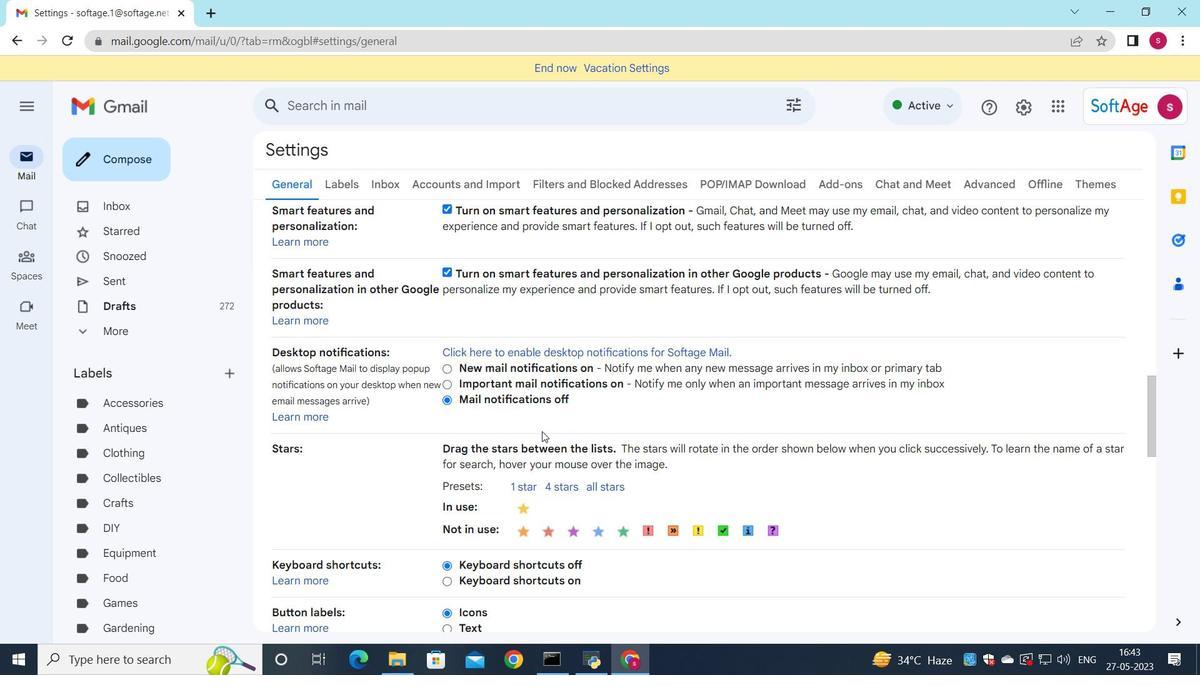 
Action: Mouse moved to (612, 468)
Screenshot: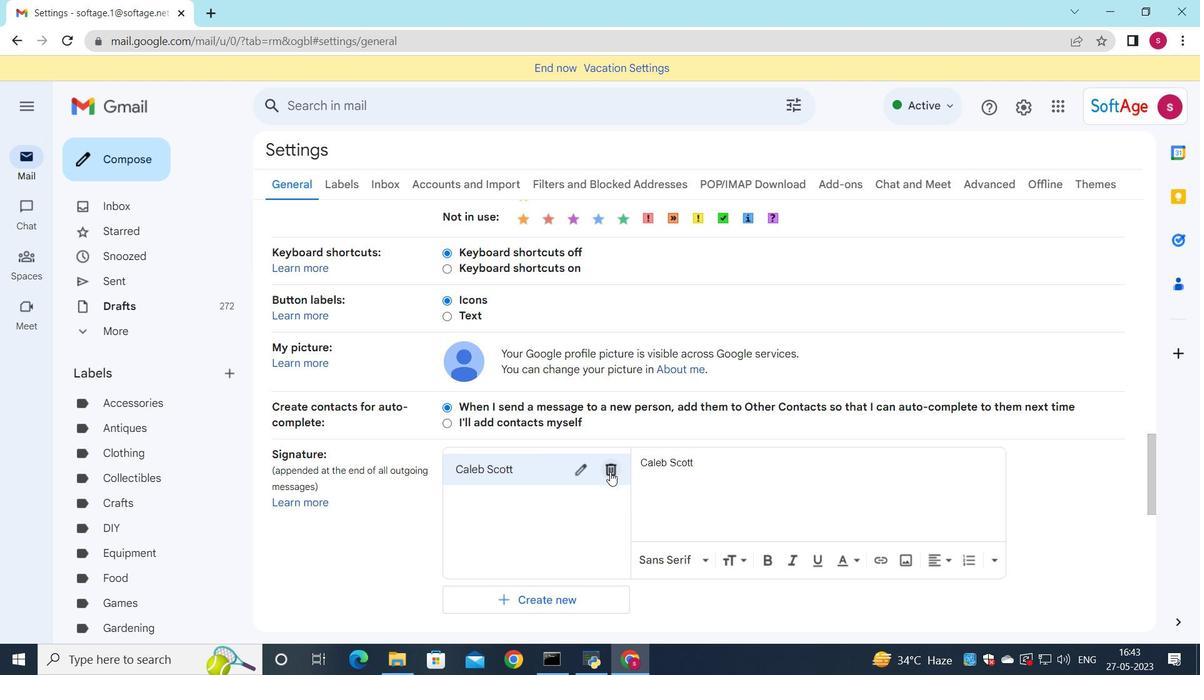 
Action: Mouse pressed left at (612, 468)
Screenshot: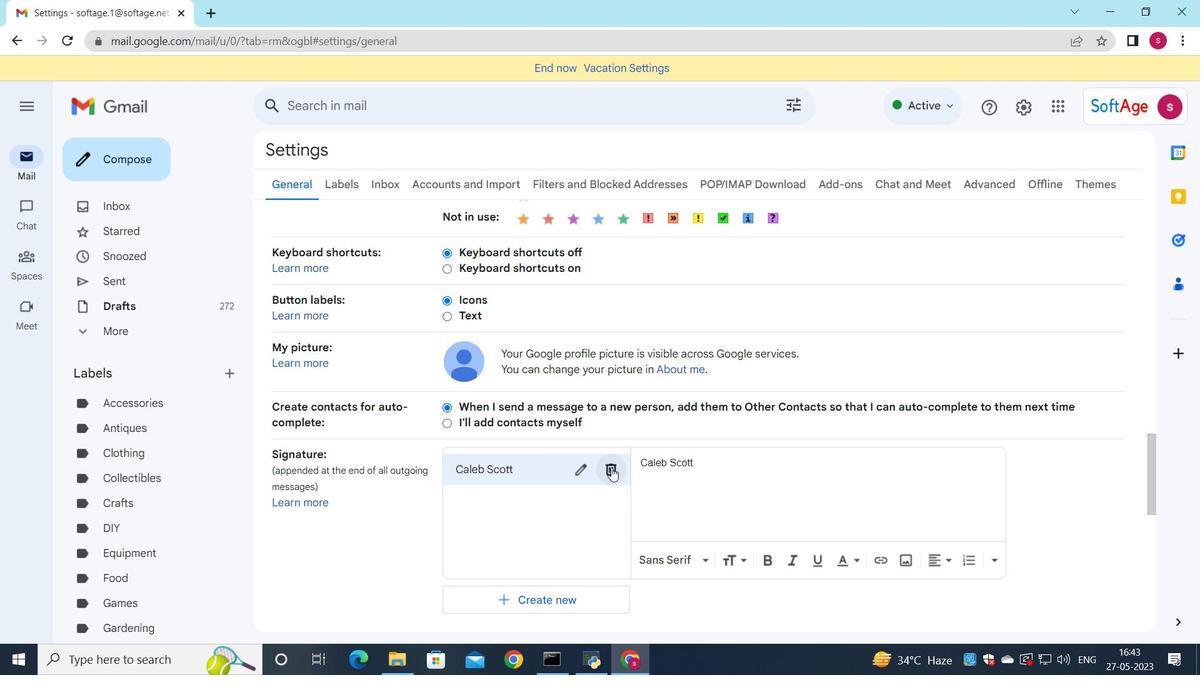 
Action: Mouse moved to (738, 378)
Screenshot: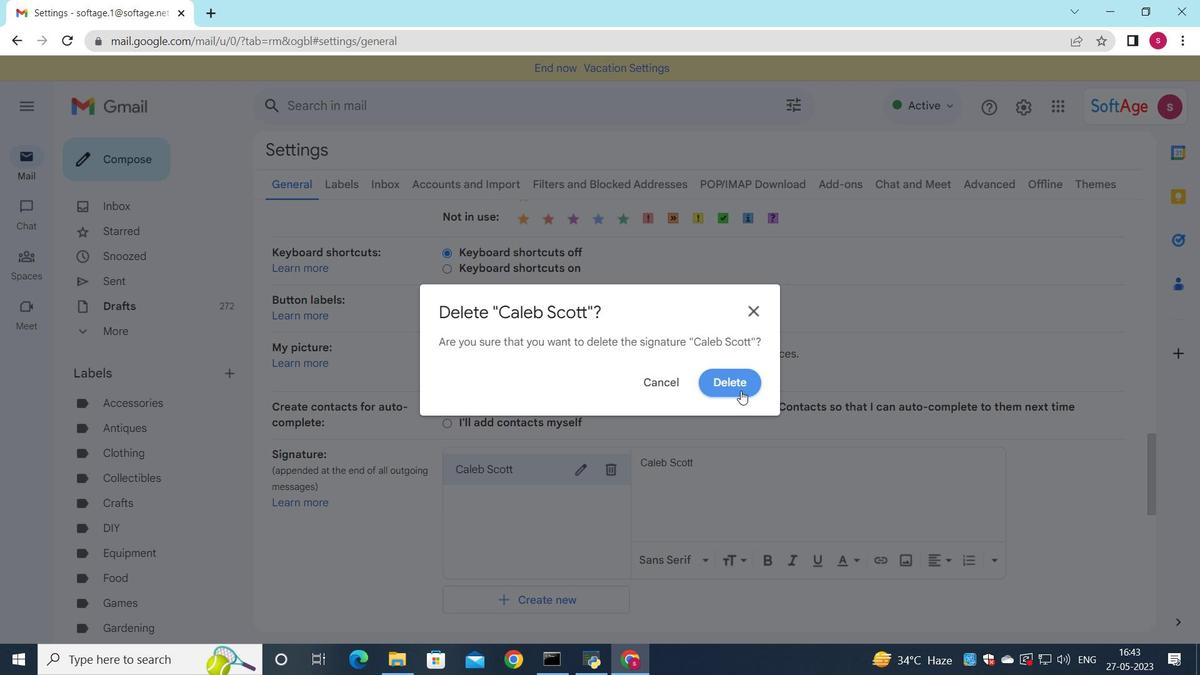 
Action: Mouse pressed left at (738, 378)
Screenshot: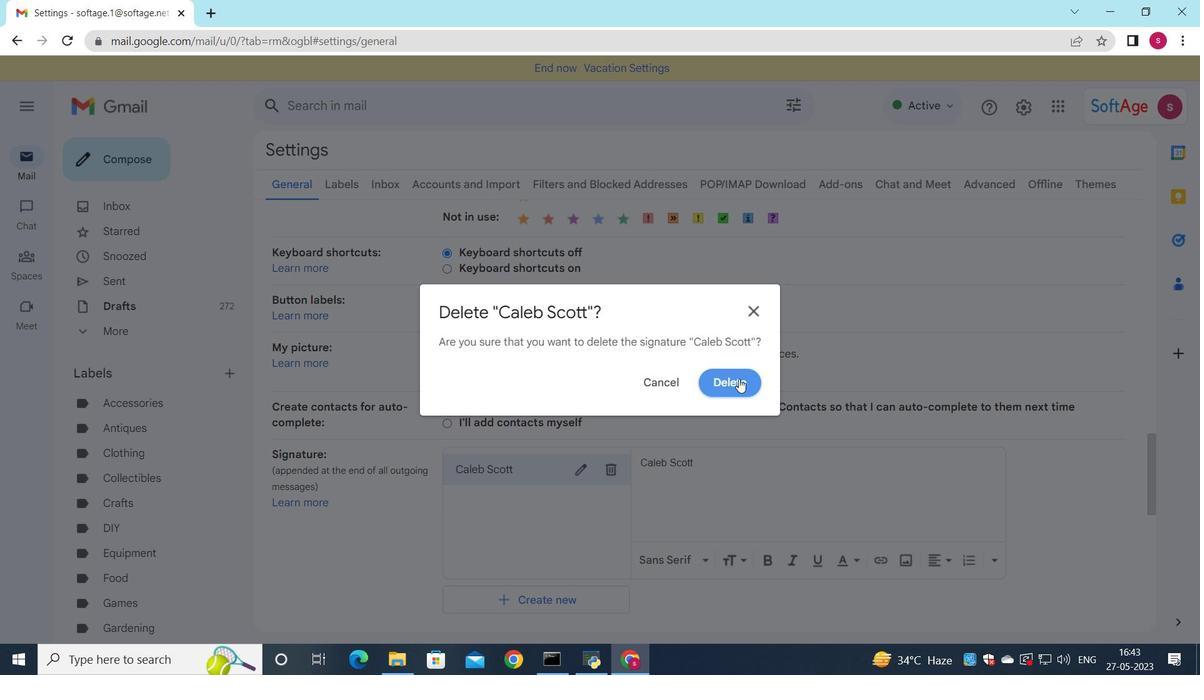 
Action: Mouse moved to (526, 485)
Screenshot: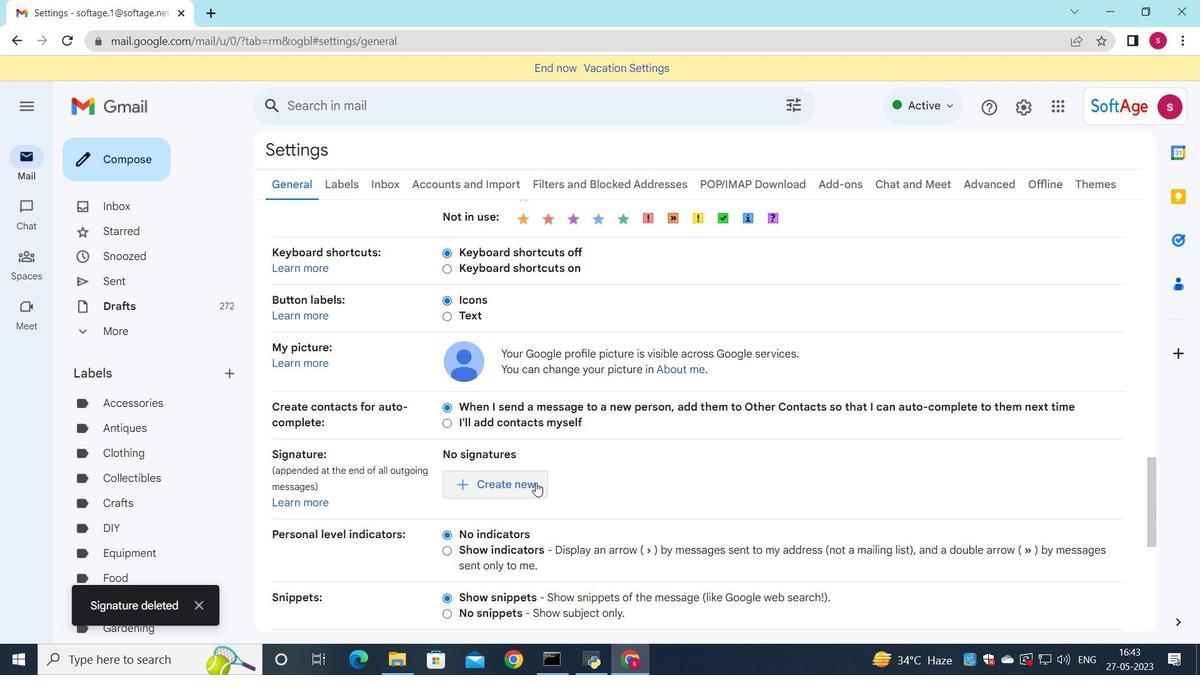 
Action: Mouse pressed left at (526, 485)
Screenshot: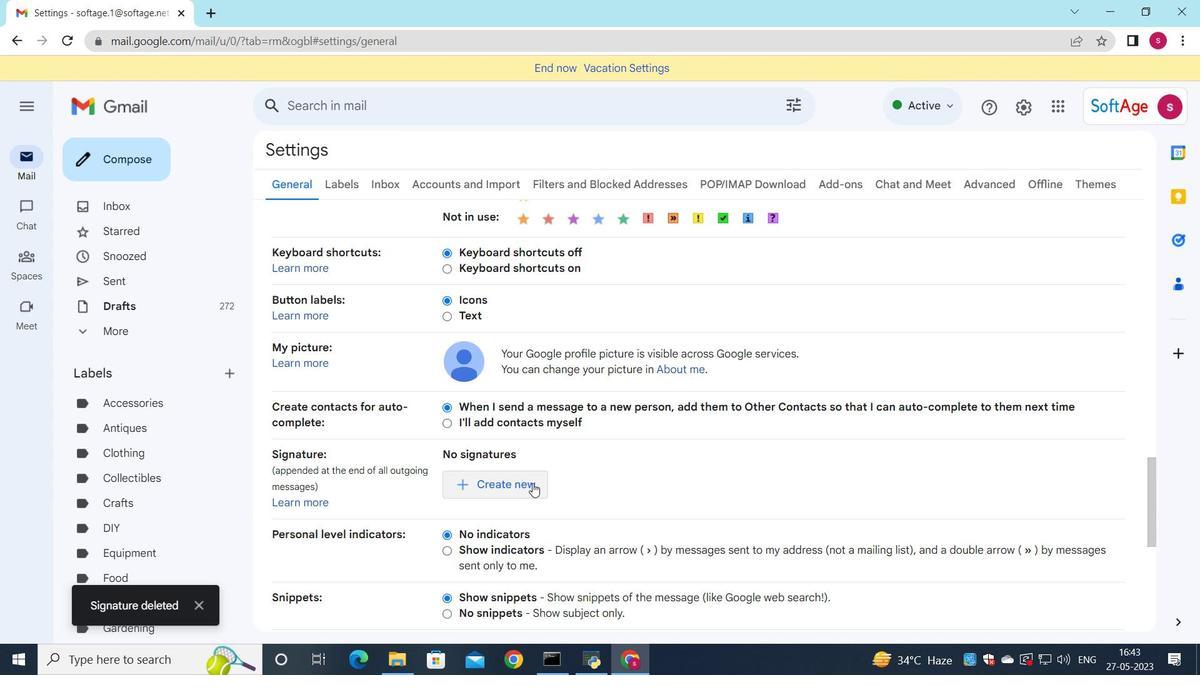 
Action: Mouse moved to (773, 411)
Screenshot: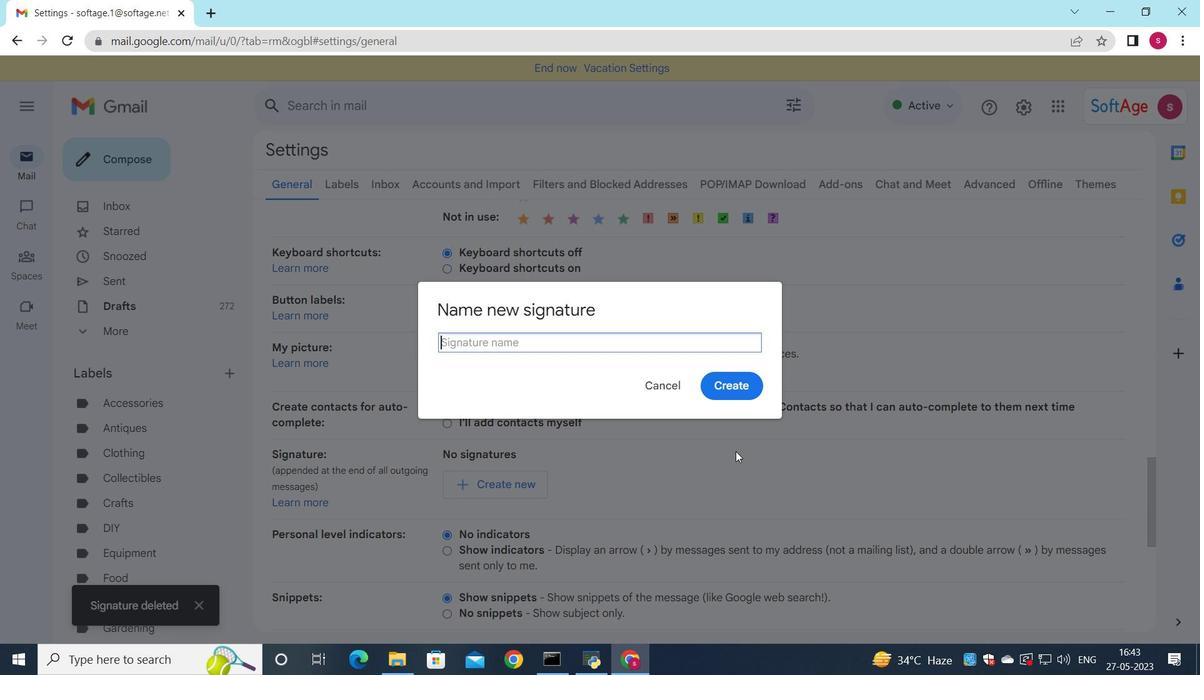 
Action: Key pressed <Key.shift>Cameron<Key.space>g<Key.backspace><Key.shift><Key.caps_lock><Key.shift><Key.shift><Key.shift><Key.shift><Key.shift><Key.shift><Key.shift><Key.shift><Key.shift><Key.shift><Key.shift><Key.shift><Key.shift><Key.shift><Key.shift><Key.shift><Key.shift><Key.shift><Key.shift><Key.shift><Key.shift><Key.shift><Key.shift><Key.shift><Key.shift><Key.shift><Key.shift><Key.shift><Key.shift><Key.shift><Key.shift><Key.shift><Key.shift><Key.shift>G<Key.caps_lock>reen
Screenshot: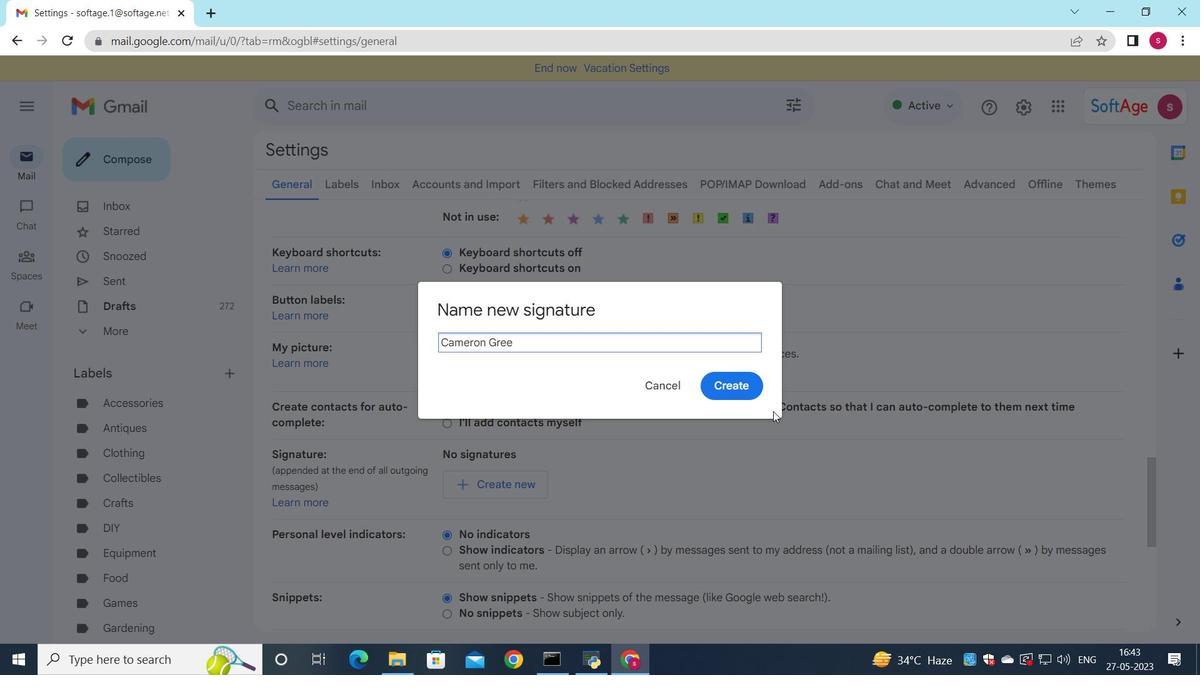 
Action: Mouse moved to (525, 341)
Screenshot: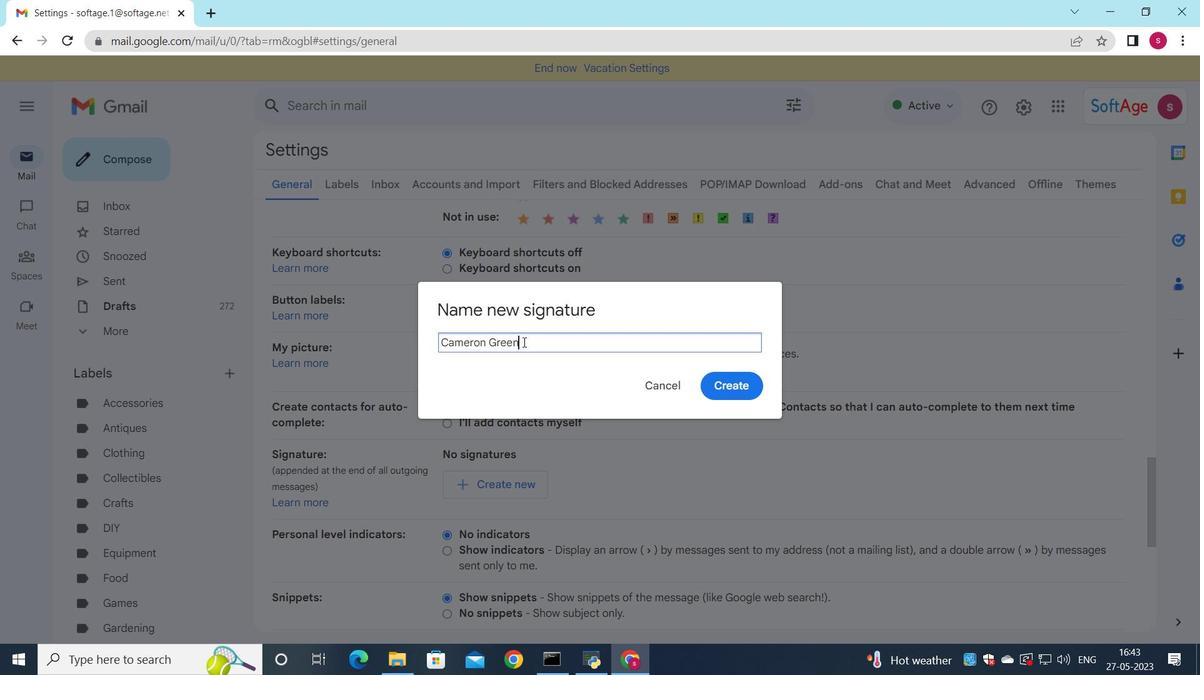 
Action: Mouse pressed left at (525, 341)
Screenshot: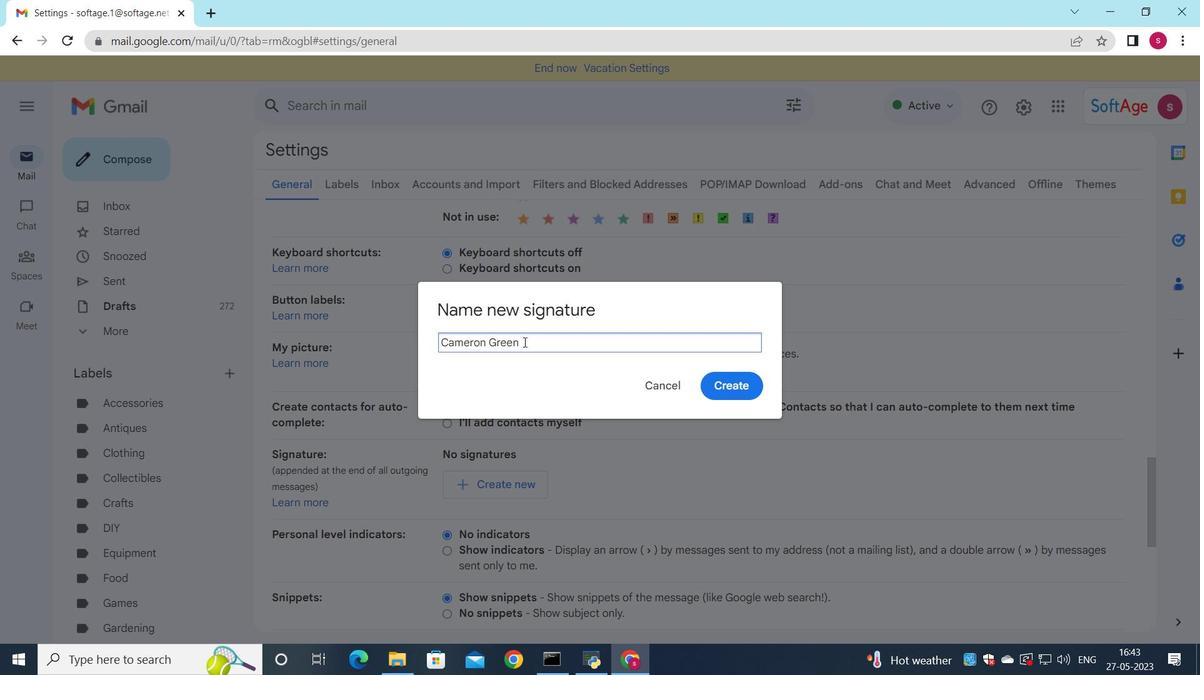 
Action: Mouse moved to (749, 384)
Screenshot: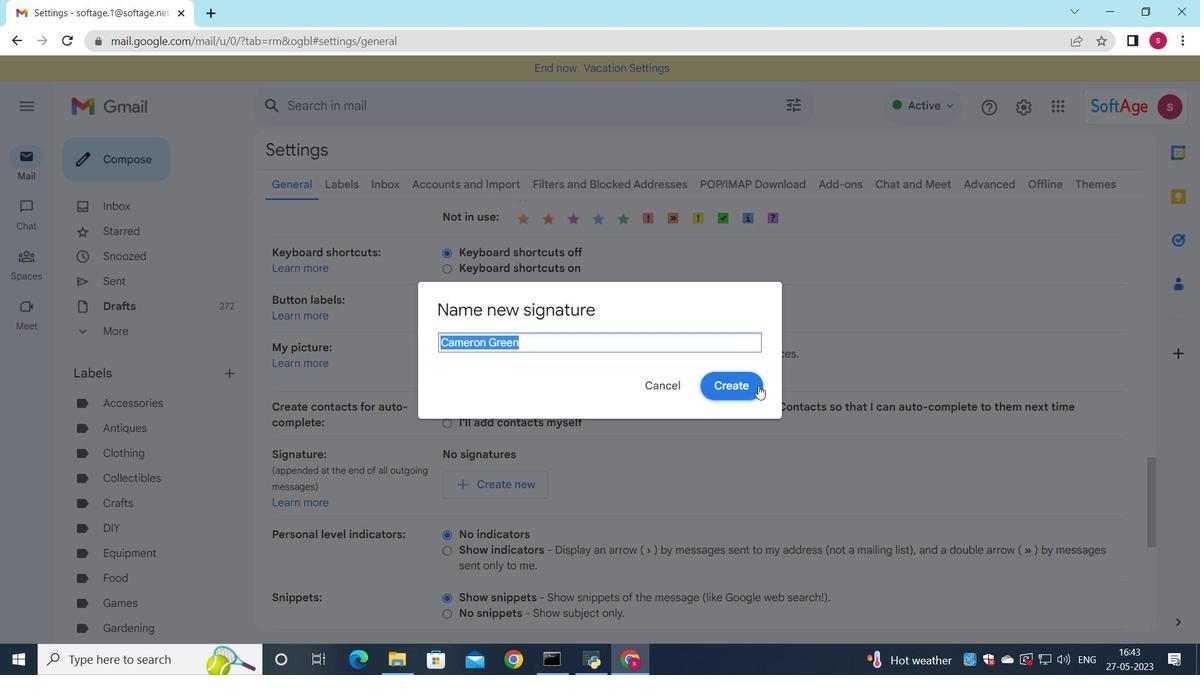 
Action: Mouse pressed left at (749, 384)
Screenshot: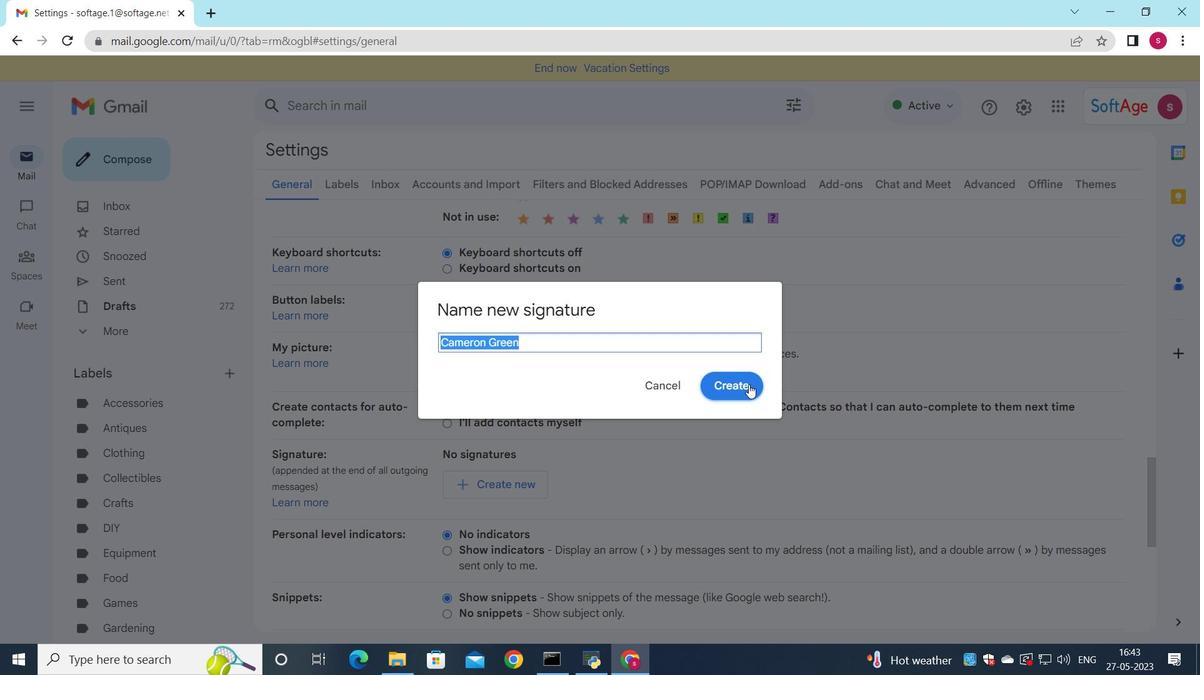 
Action: Mouse moved to (731, 461)
Screenshot: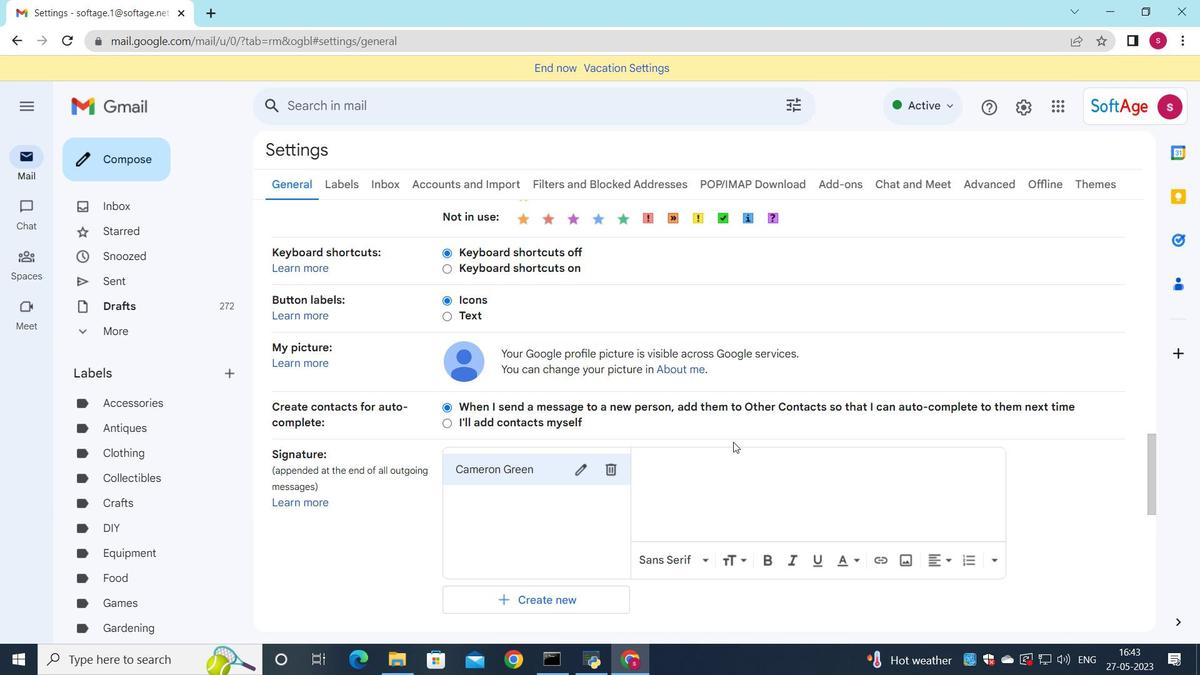 
Action: Mouse pressed left at (731, 461)
Screenshot: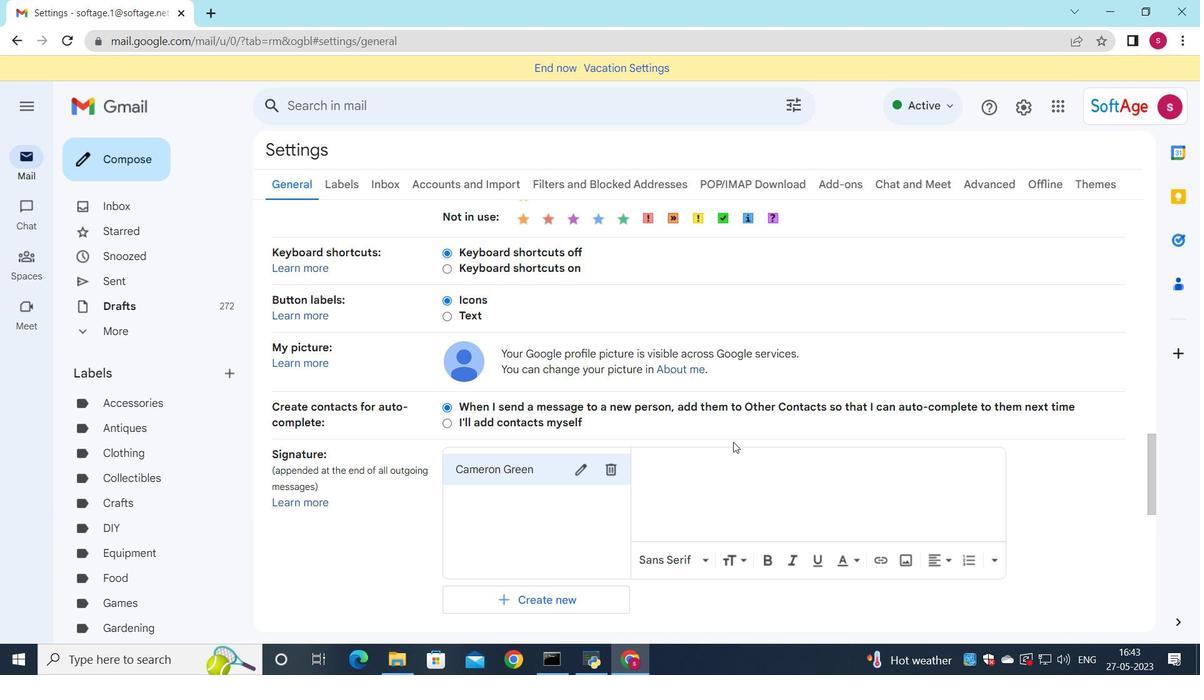 
Action: Mouse moved to (725, 463)
Screenshot: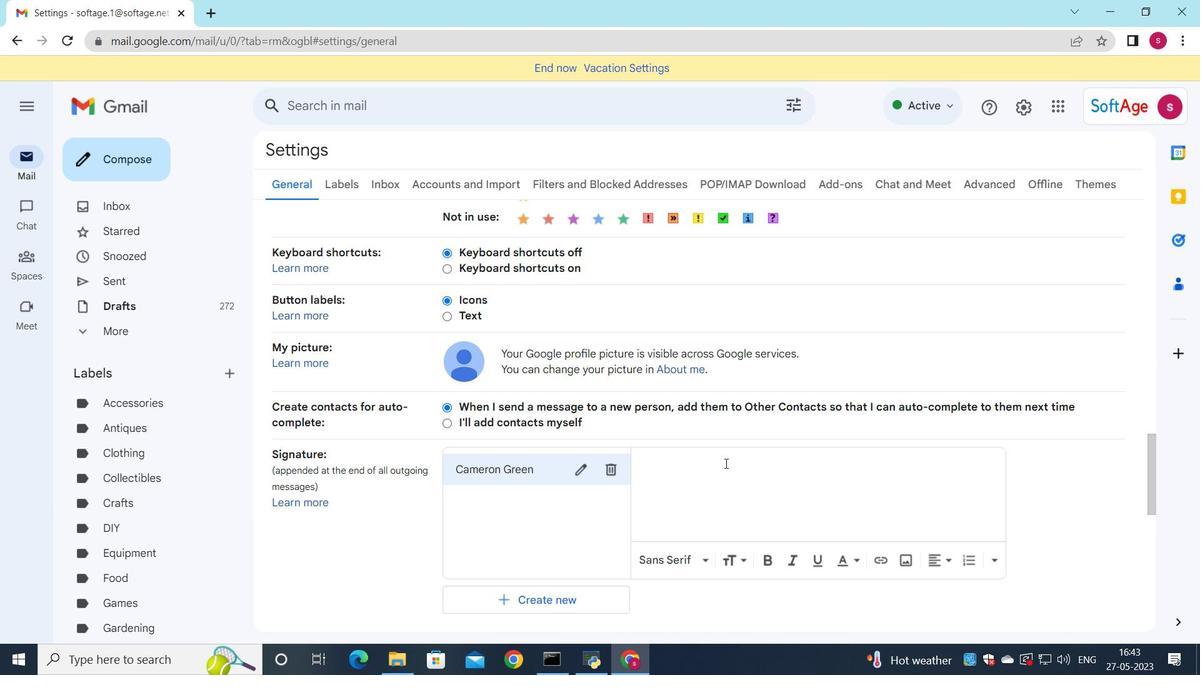 
Action: Key pressed ctrl+V
Screenshot: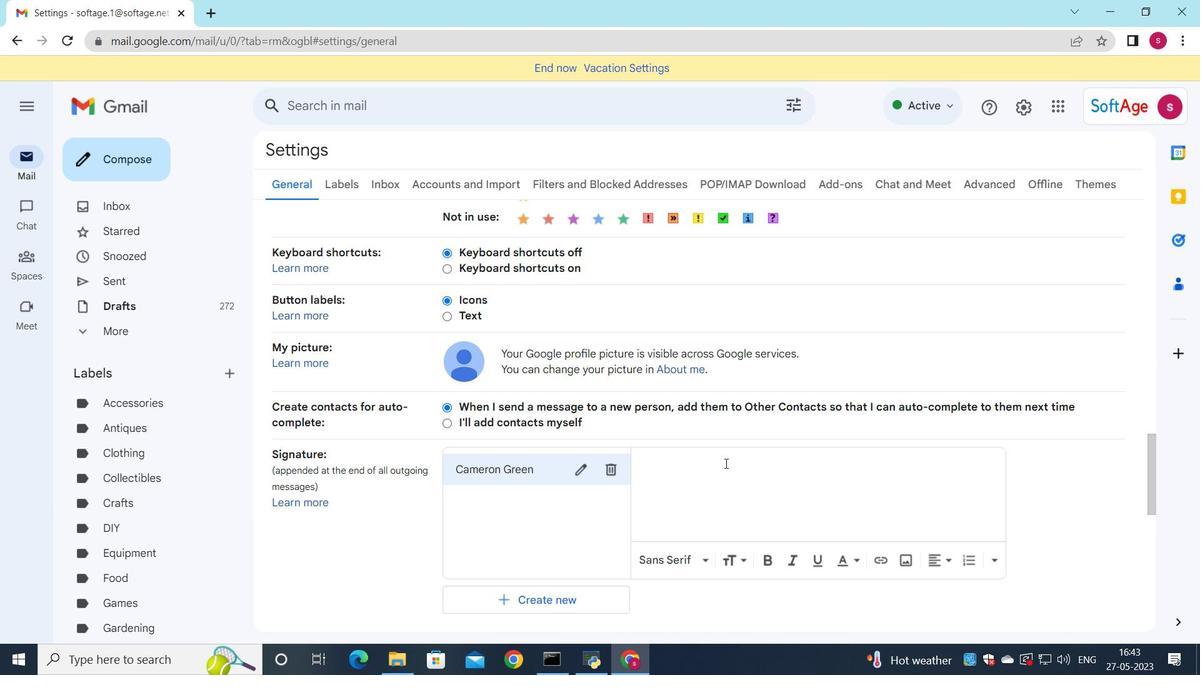 
Action: Mouse moved to (573, 469)
Screenshot: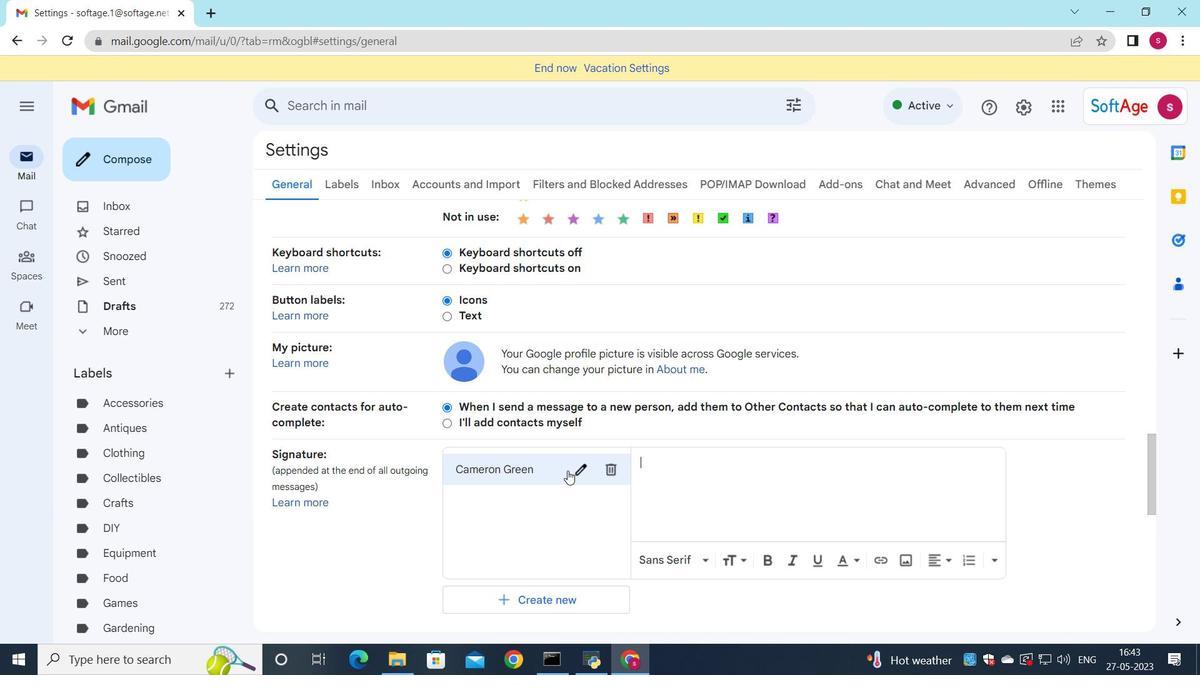 
Action: Mouse pressed left at (573, 469)
Screenshot: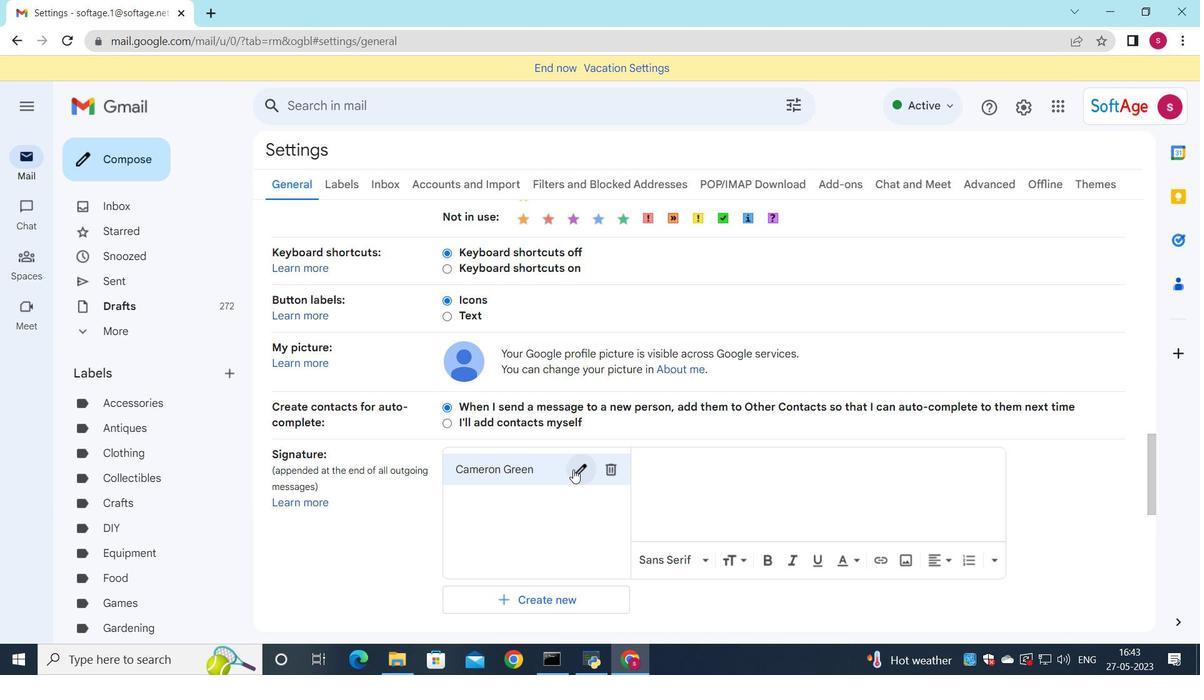 
Action: Mouse moved to (597, 347)
Screenshot: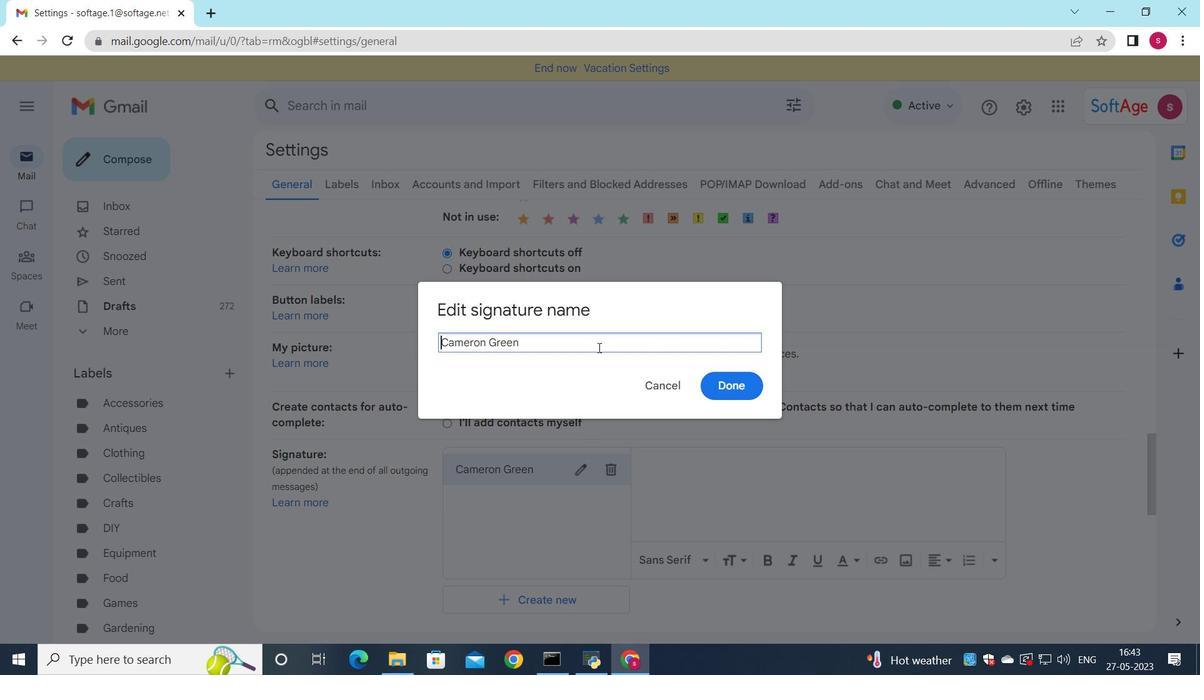 
Action: Mouse pressed left at (597, 347)
Screenshot: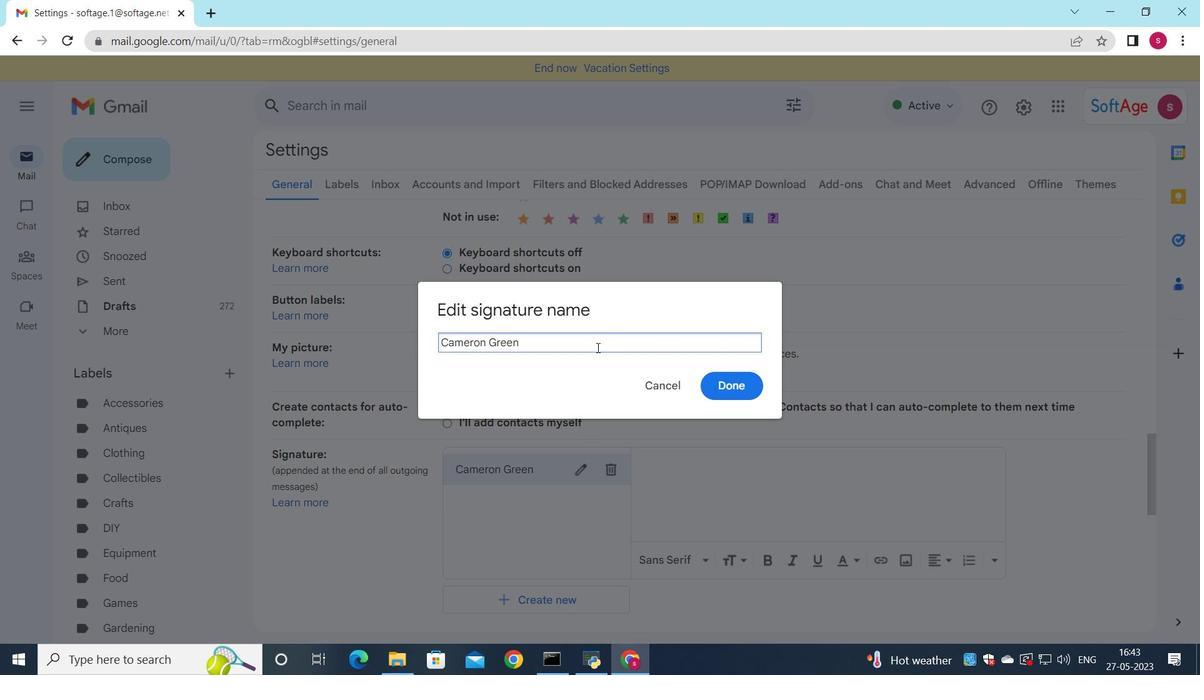 
Action: Mouse moved to (362, 350)
Screenshot: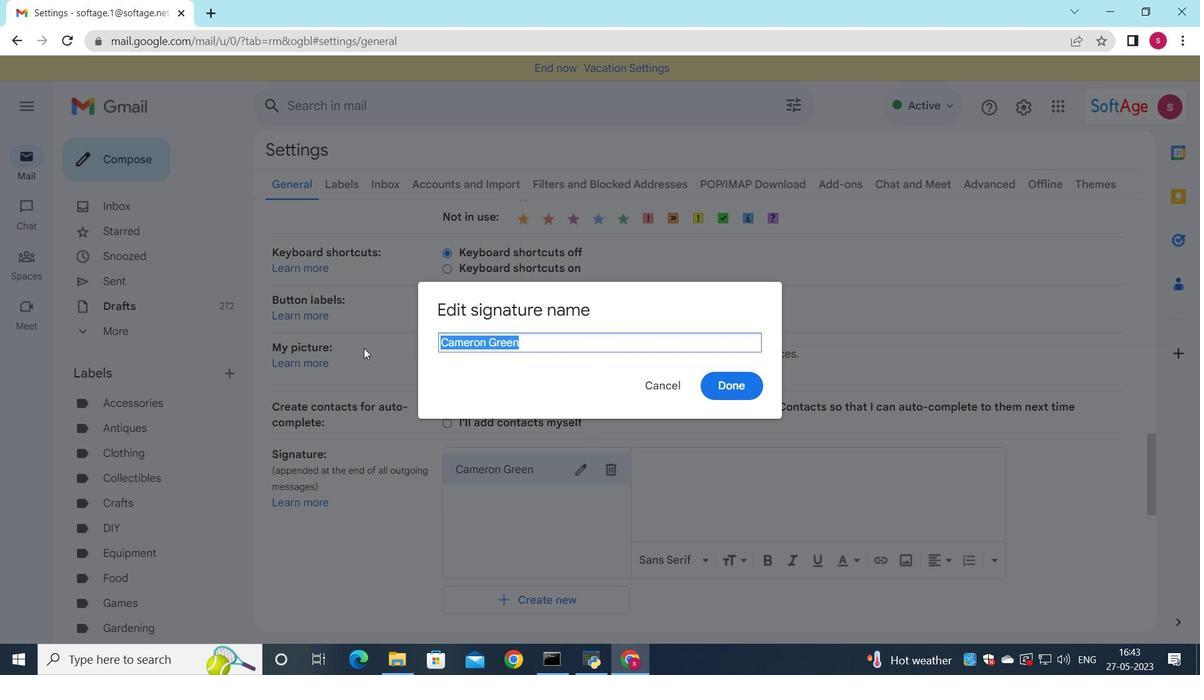 
Action: Key pressed ctrl+C
Screenshot: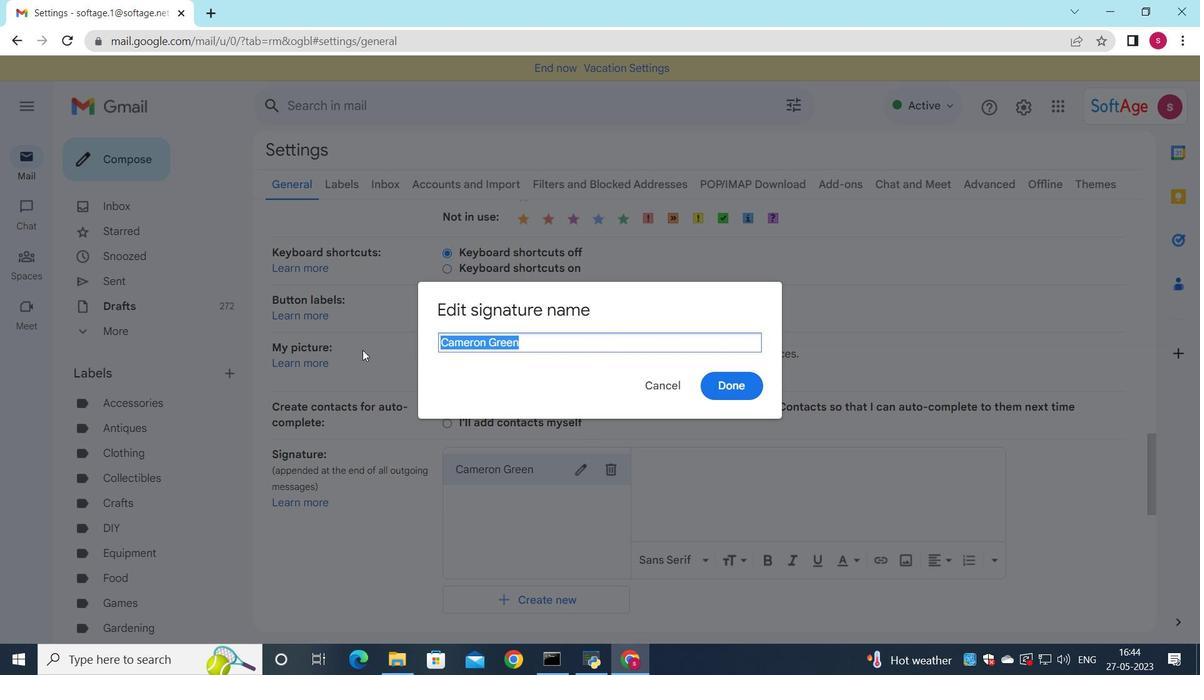 
Action: Mouse moved to (701, 373)
Screenshot: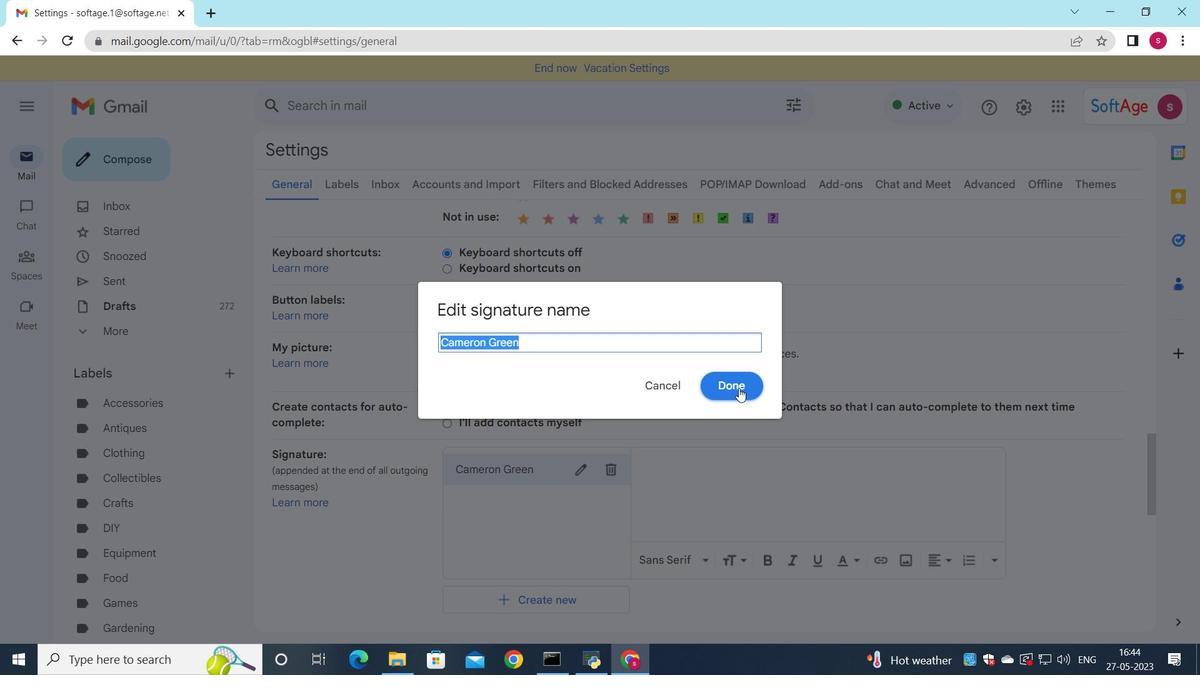 
Action: Mouse pressed left at (701, 373)
Screenshot: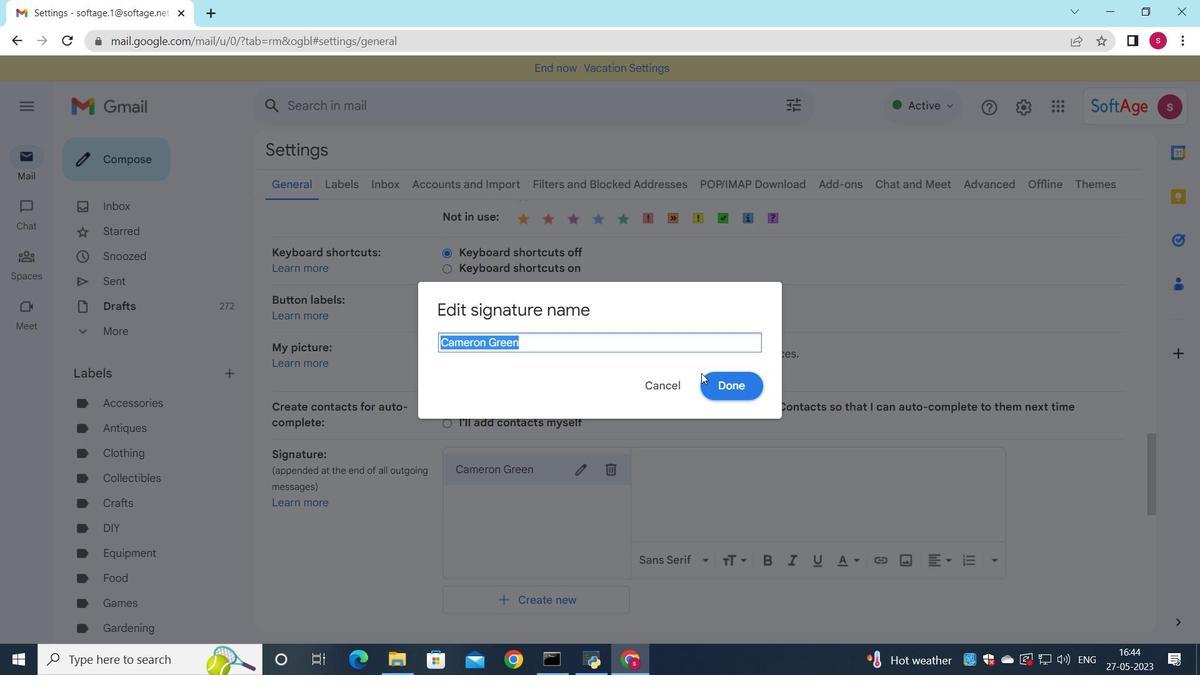 
Action: Mouse moved to (708, 381)
Screenshot: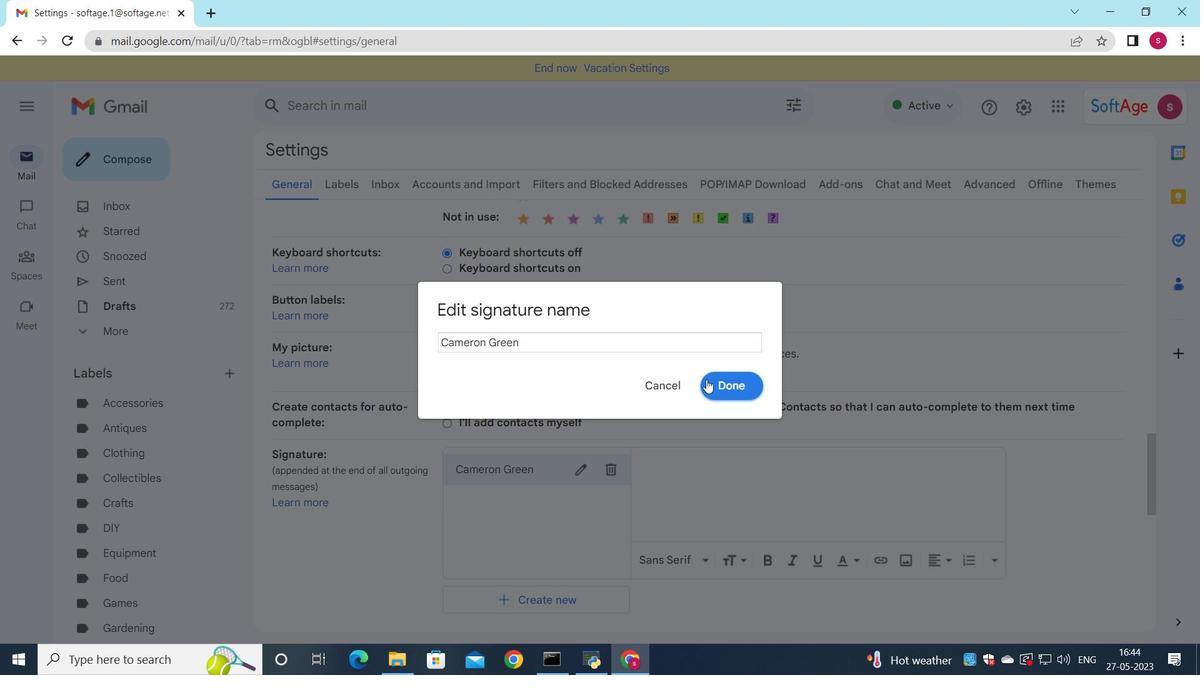
Action: Mouse pressed left at (708, 381)
Screenshot: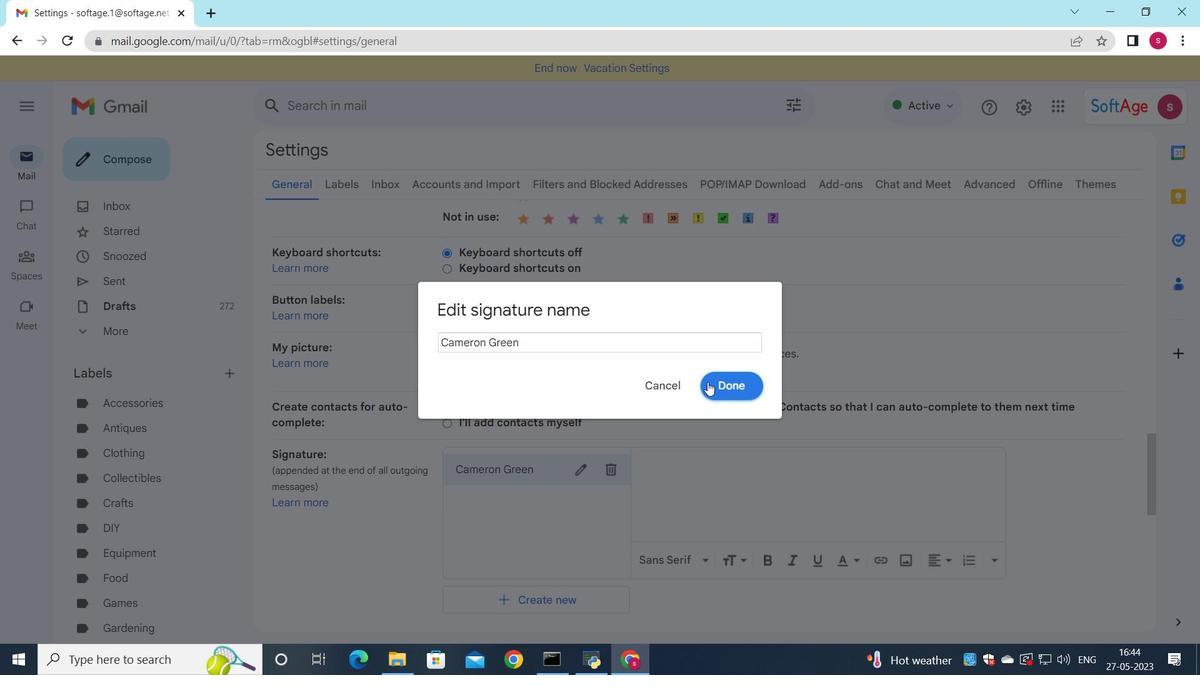 
Action: Mouse moved to (688, 460)
Screenshot: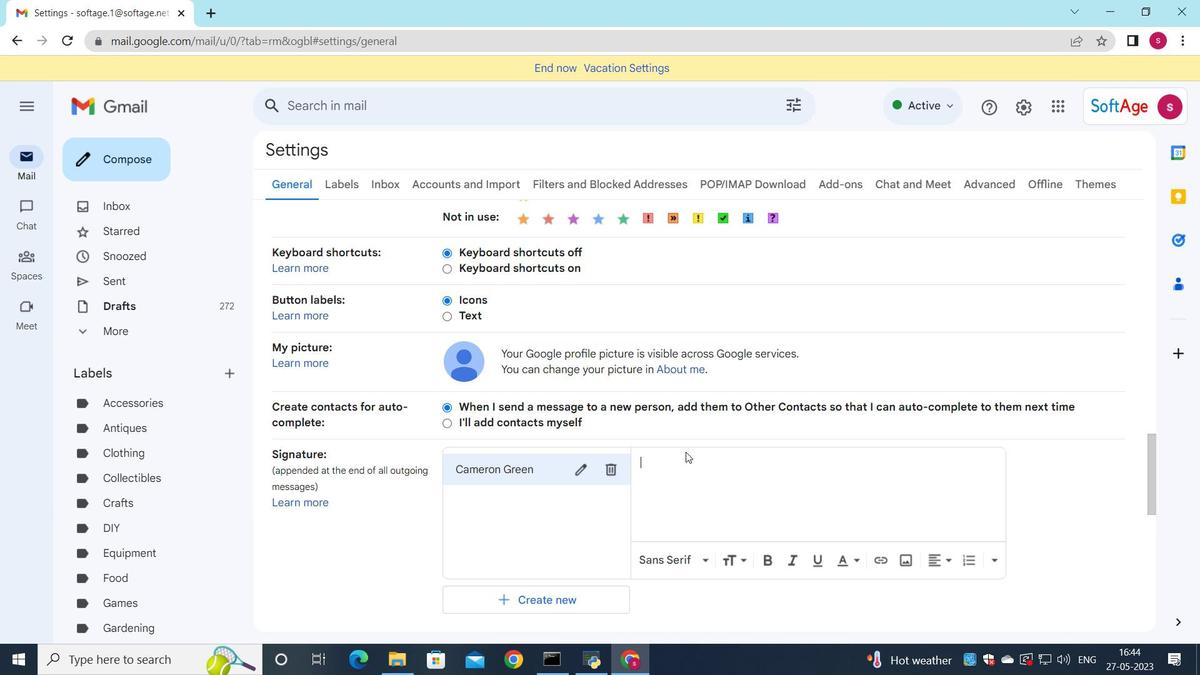
Action: Mouse pressed left at (688, 460)
Screenshot: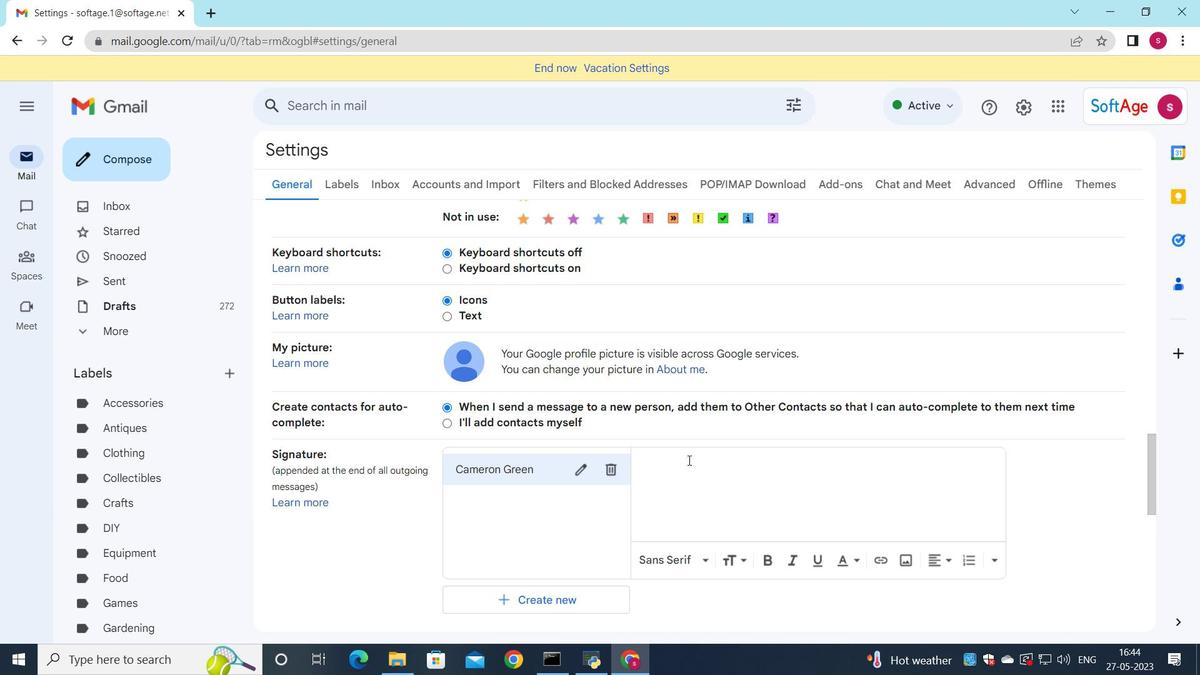 
Action: Mouse moved to (673, 451)
Screenshot: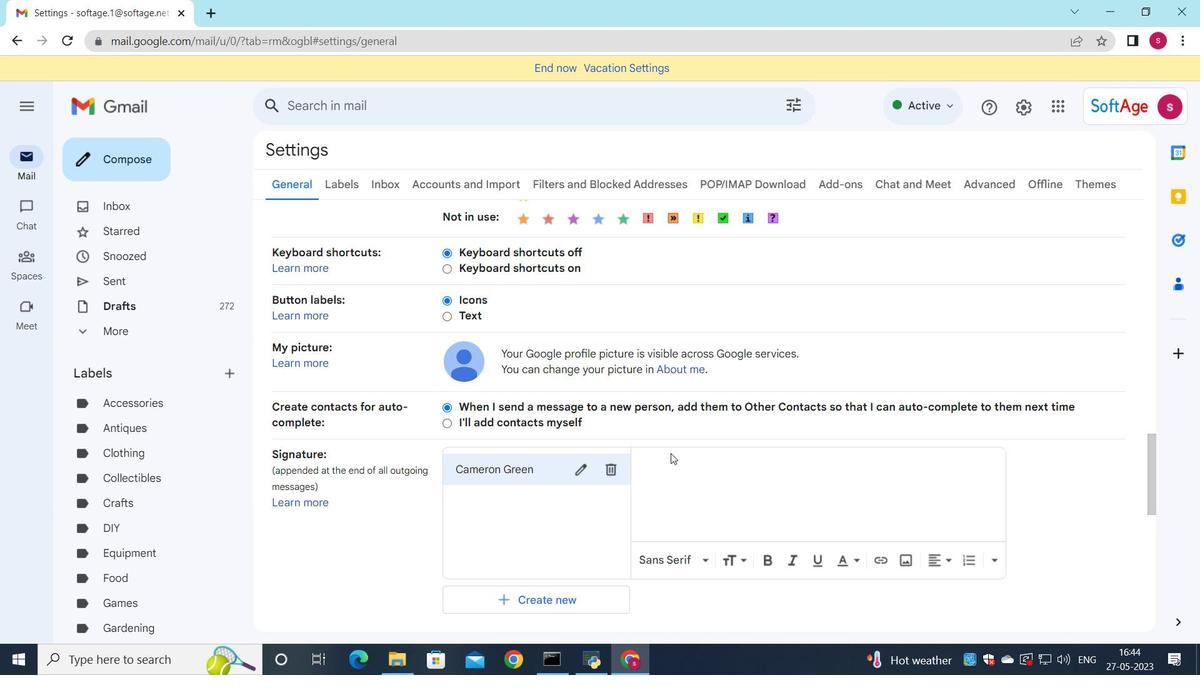 
Action: Key pressed ctrl+V
Screenshot: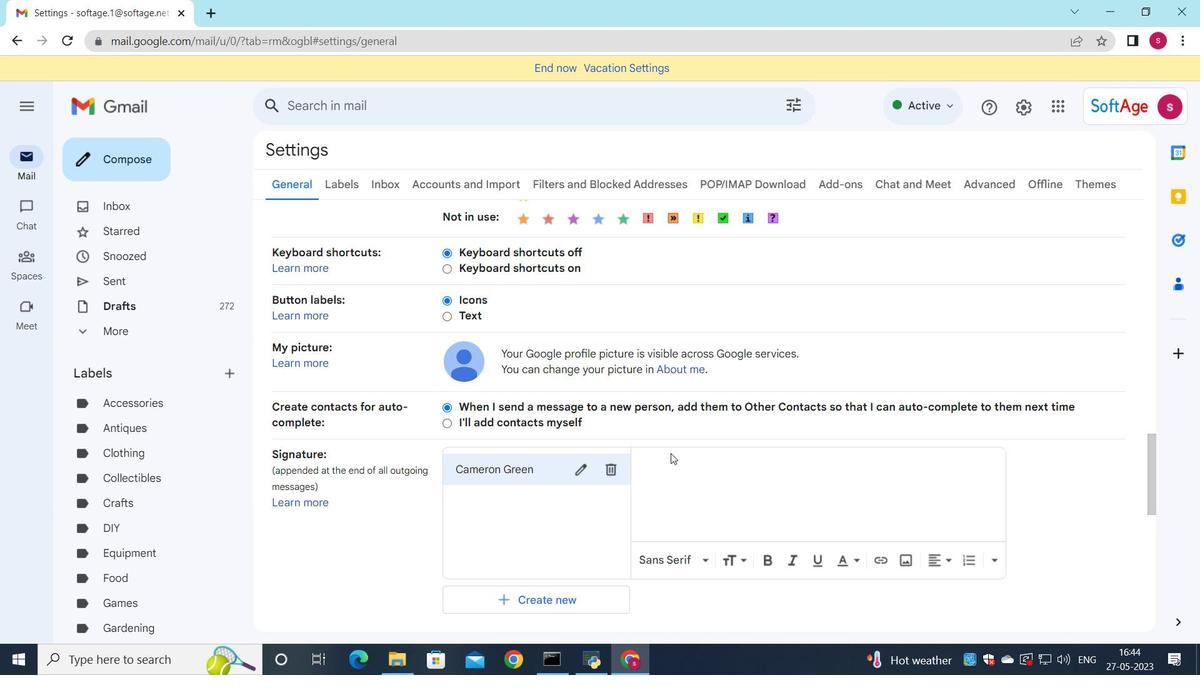 
Action: Mouse moved to (670, 453)
Screenshot: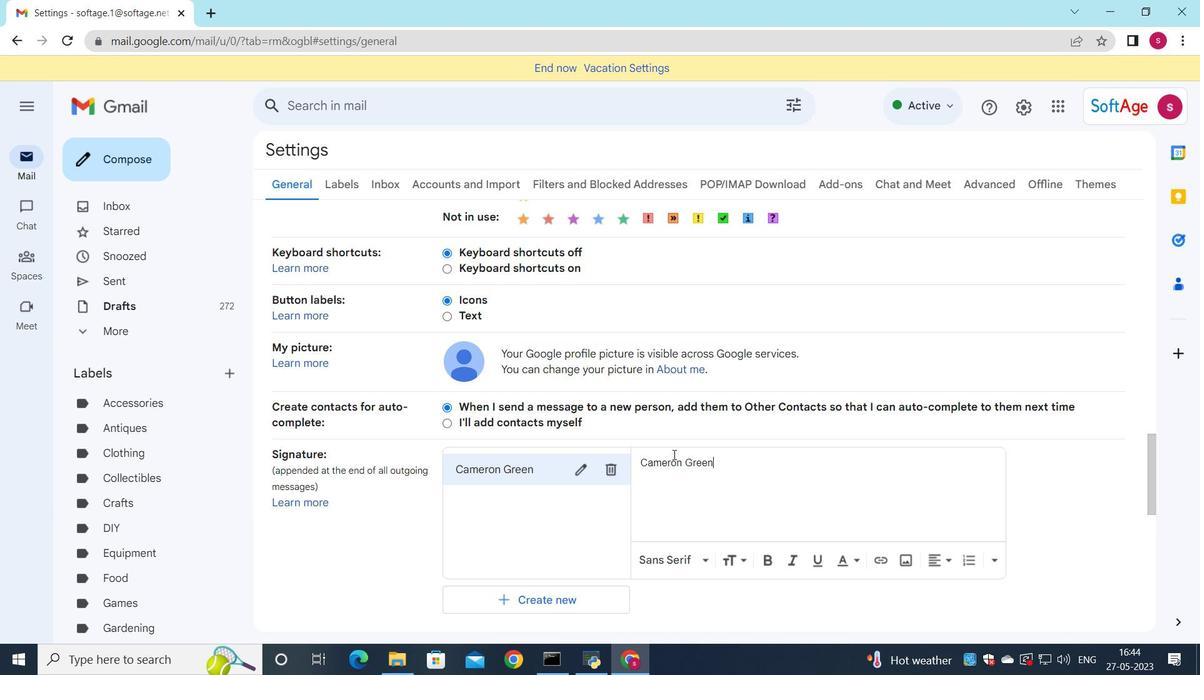 
Action: Mouse scrolled (670, 452) with delta (0, 0)
Screenshot: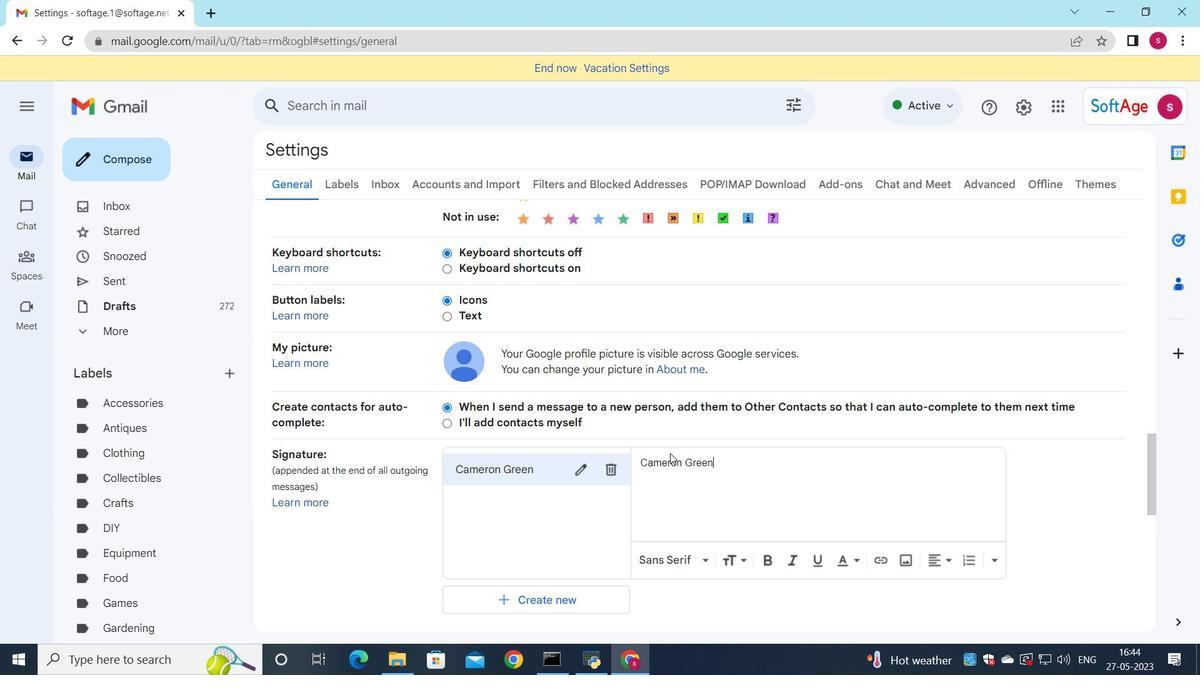 
Action: Mouse moved to (670, 453)
Screenshot: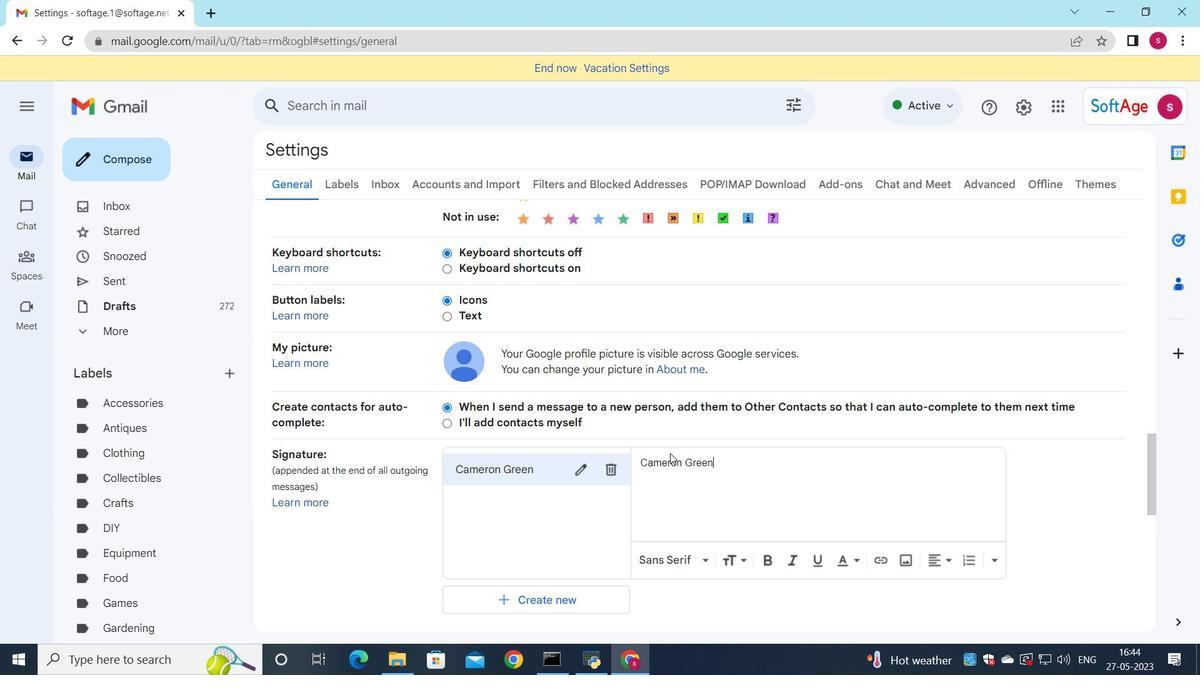 
Action: Mouse scrolled (670, 452) with delta (0, 0)
Screenshot: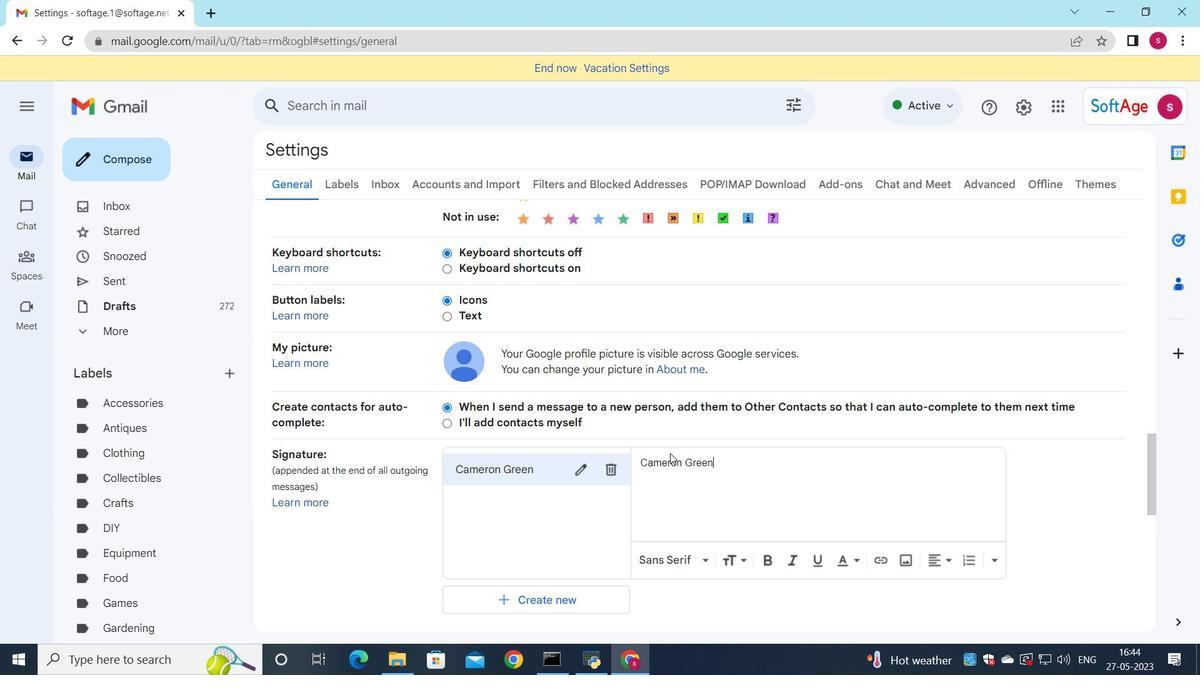 
Action: Mouse scrolled (670, 452) with delta (0, 0)
Screenshot: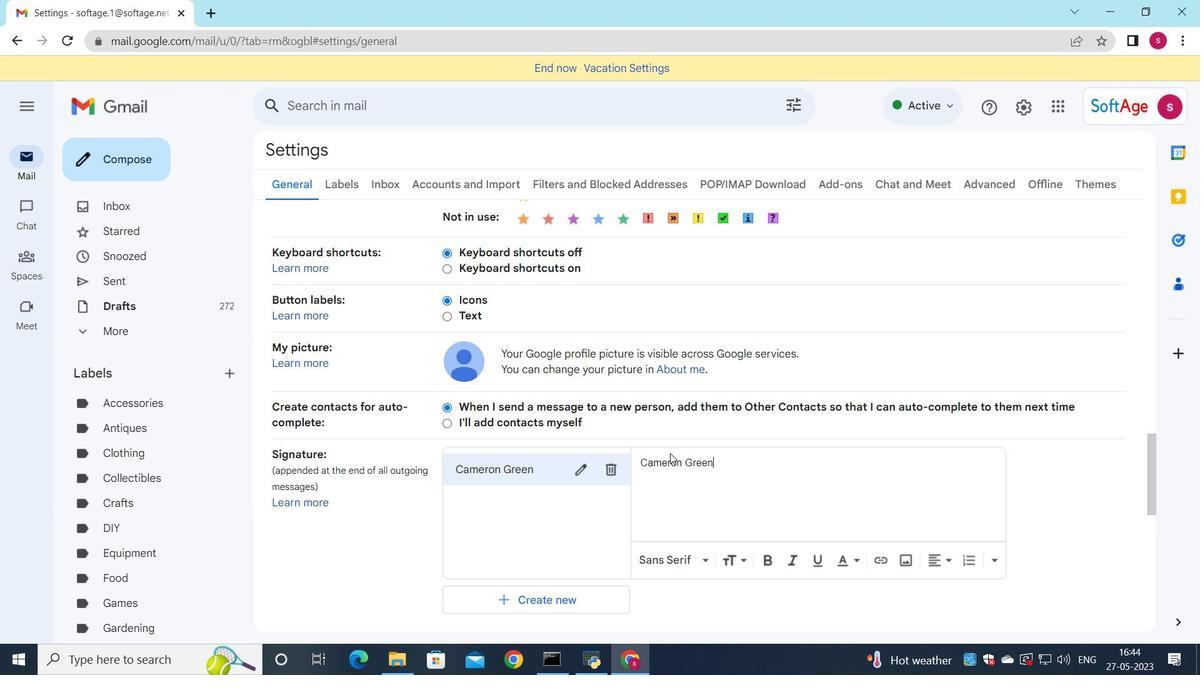 
Action: Mouse moved to (514, 452)
Screenshot: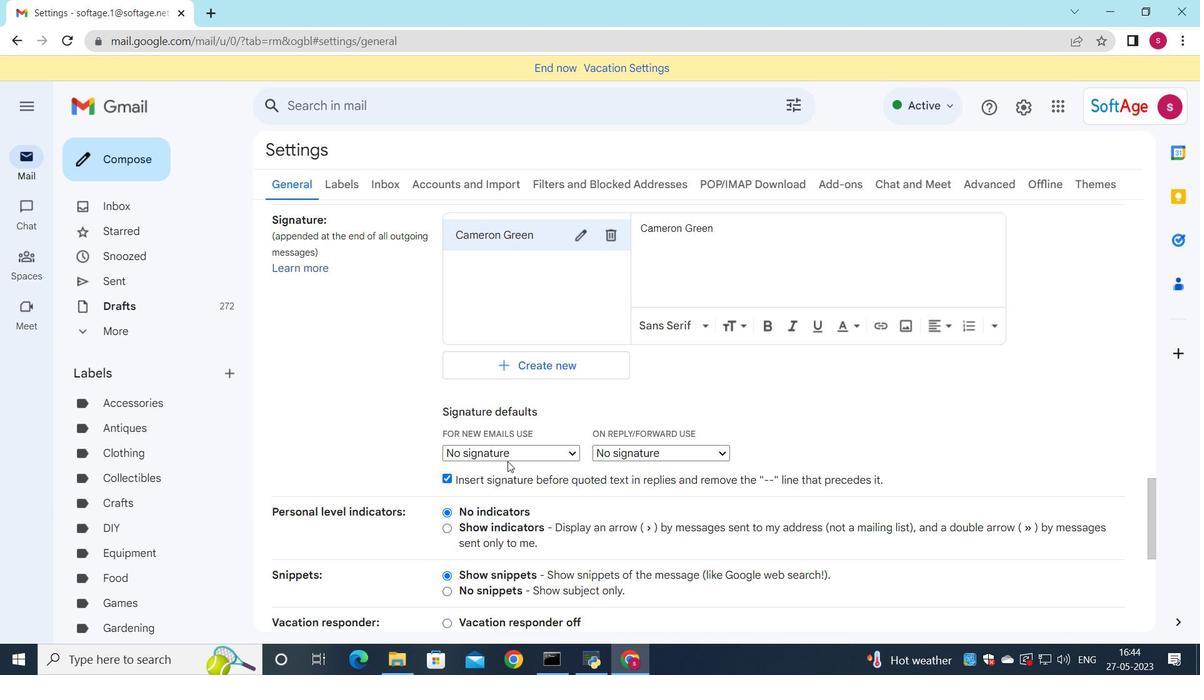 
Action: Mouse pressed left at (514, 452)
Screenshot: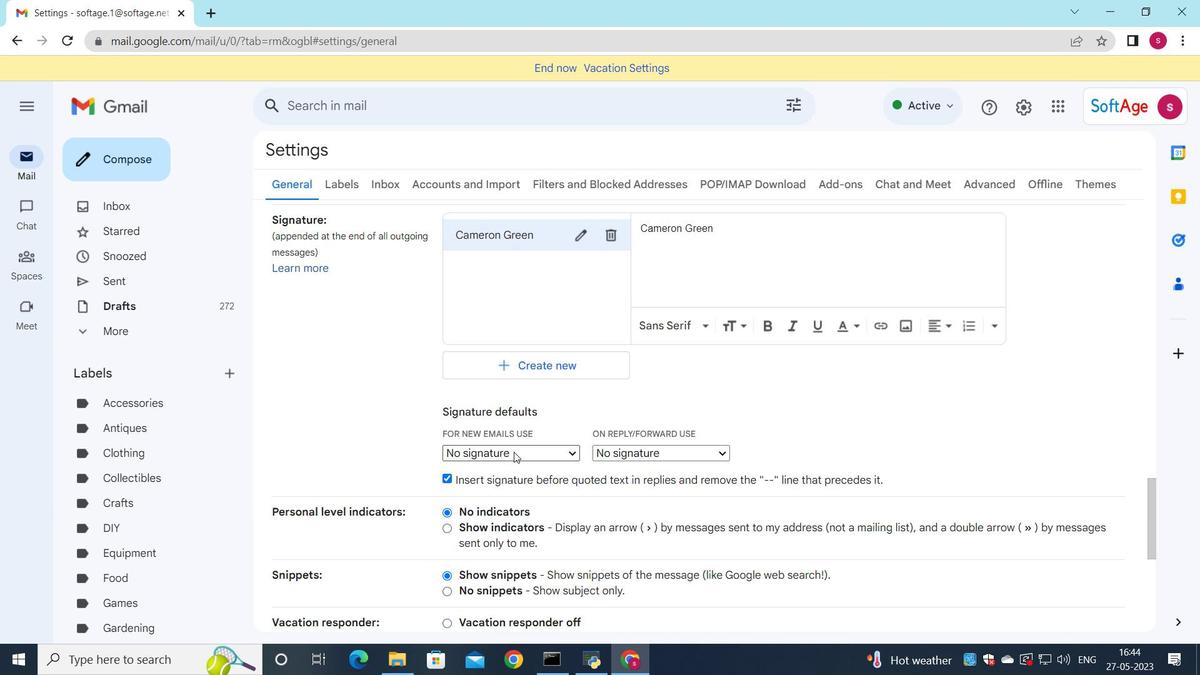
Action: Mouse moved to (514, 485)
Screenshot: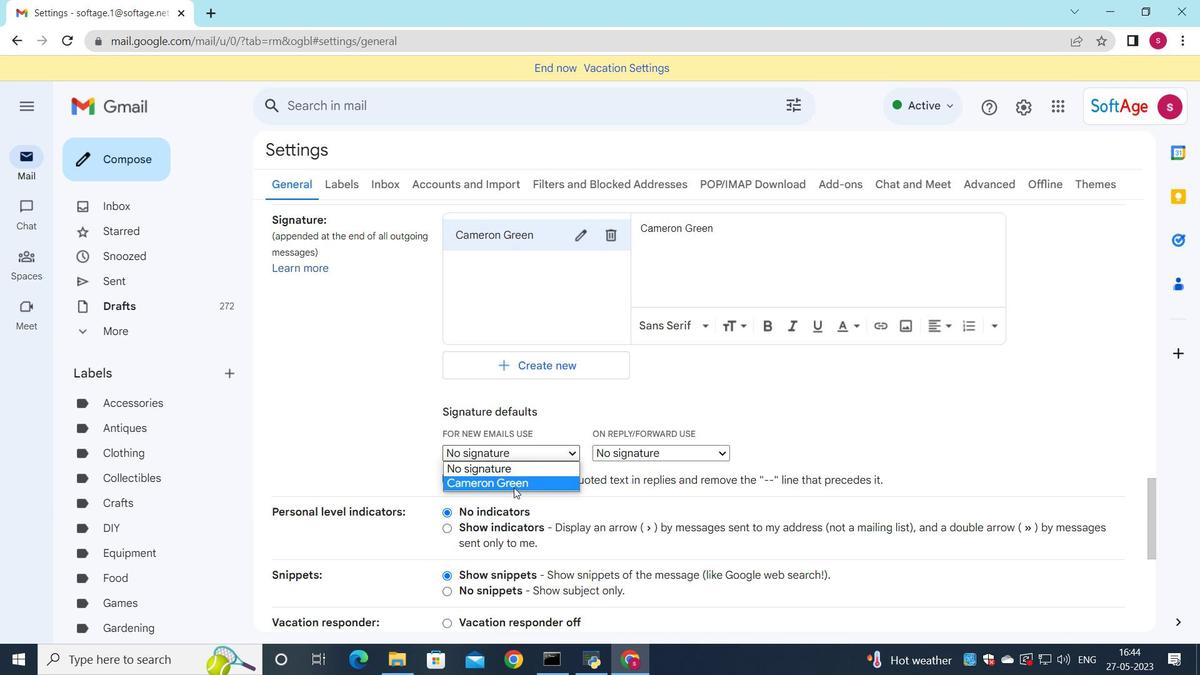 
Action: Mouse pressed left at (514, 485)
Screenshot: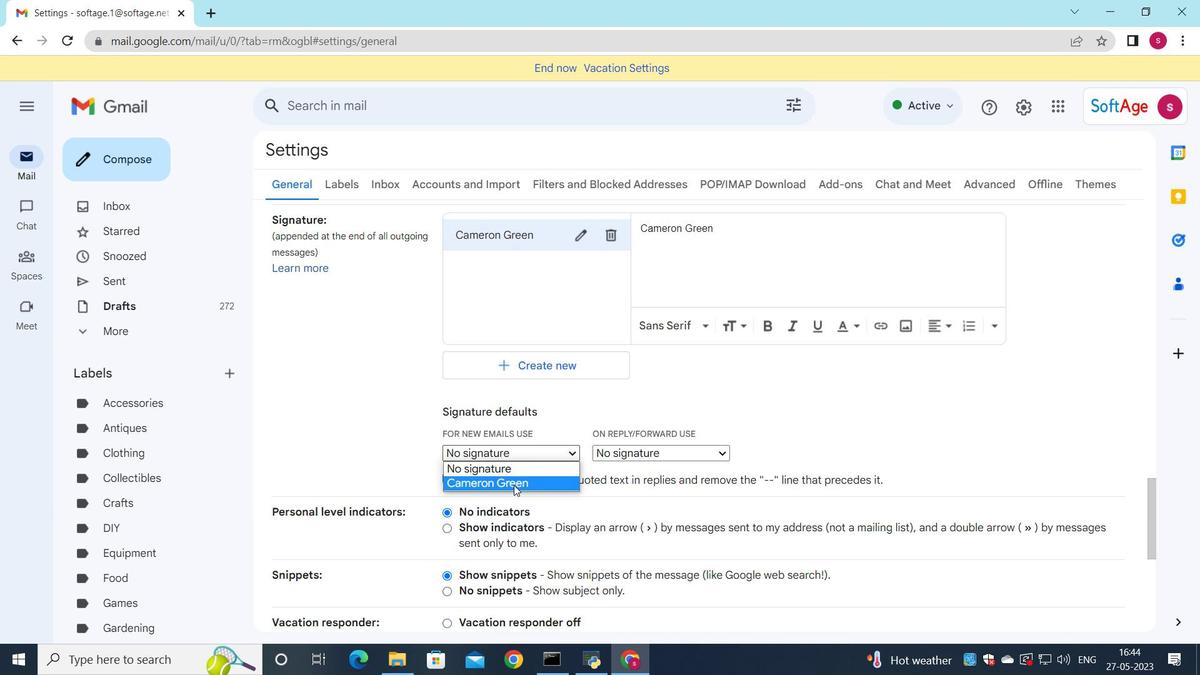 
Action: Mouse moved to (613, 454)
Screenshot: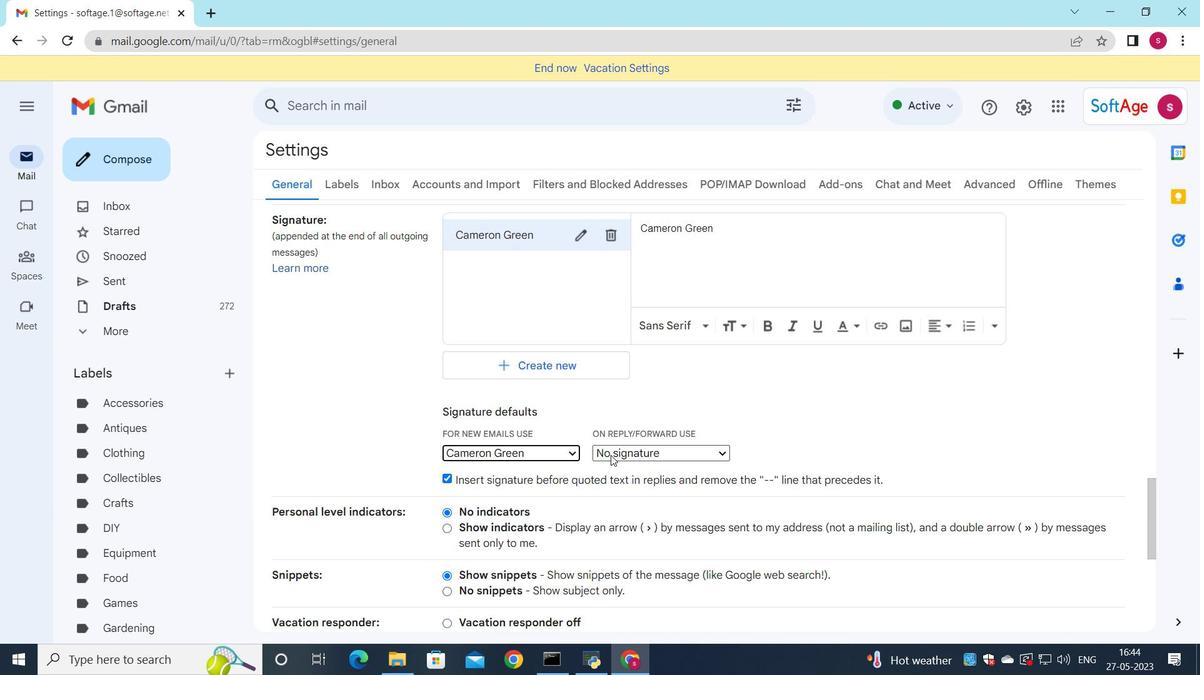 
Action: Mouse pressed left at (613, 454)
Screenshot: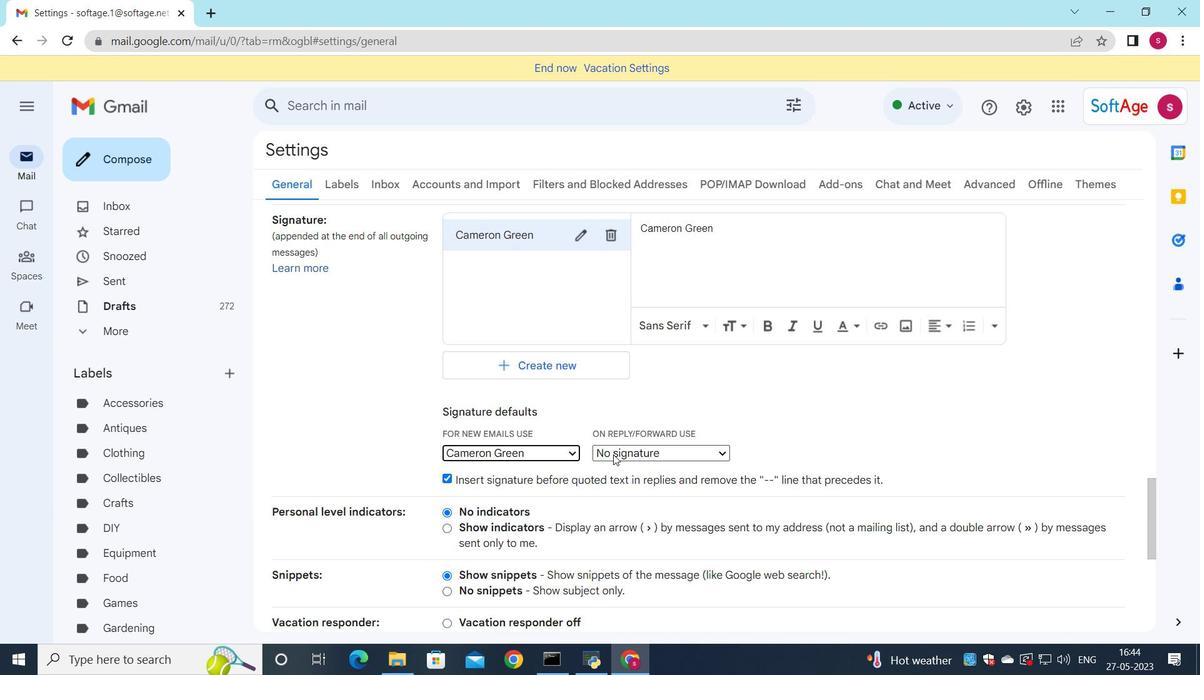 
Action: Mouse moved to (611, 484)
Screenshot: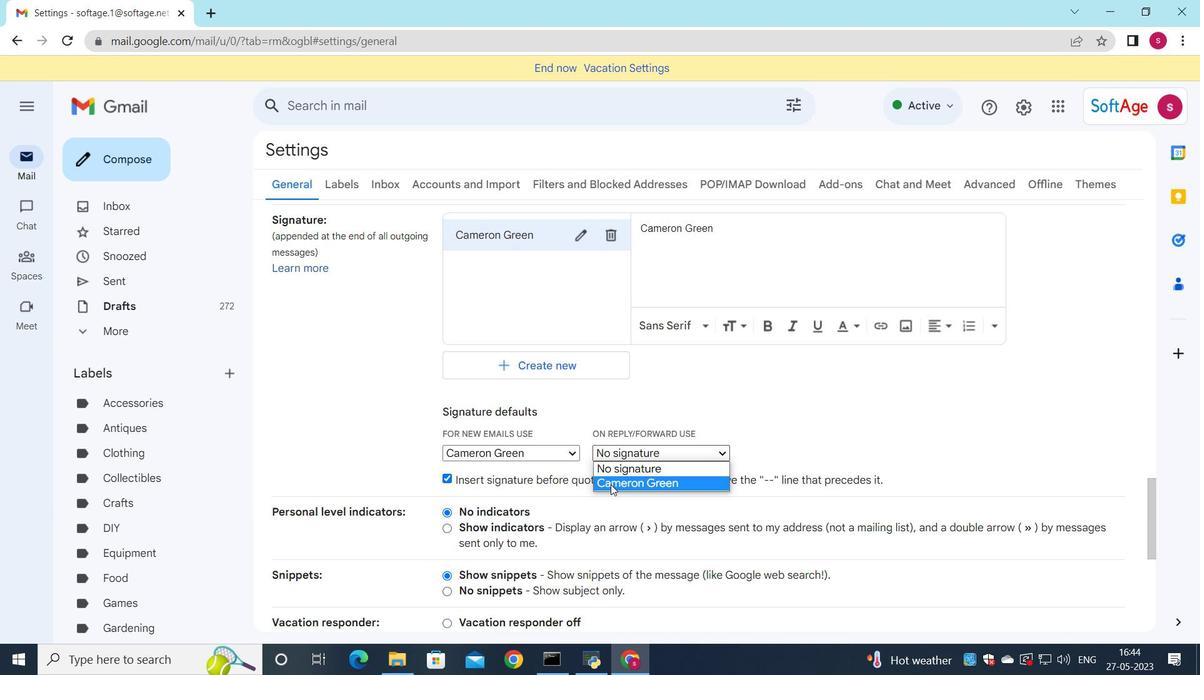 
Action: Mouse pressed left at (611, 484)
Screenshot: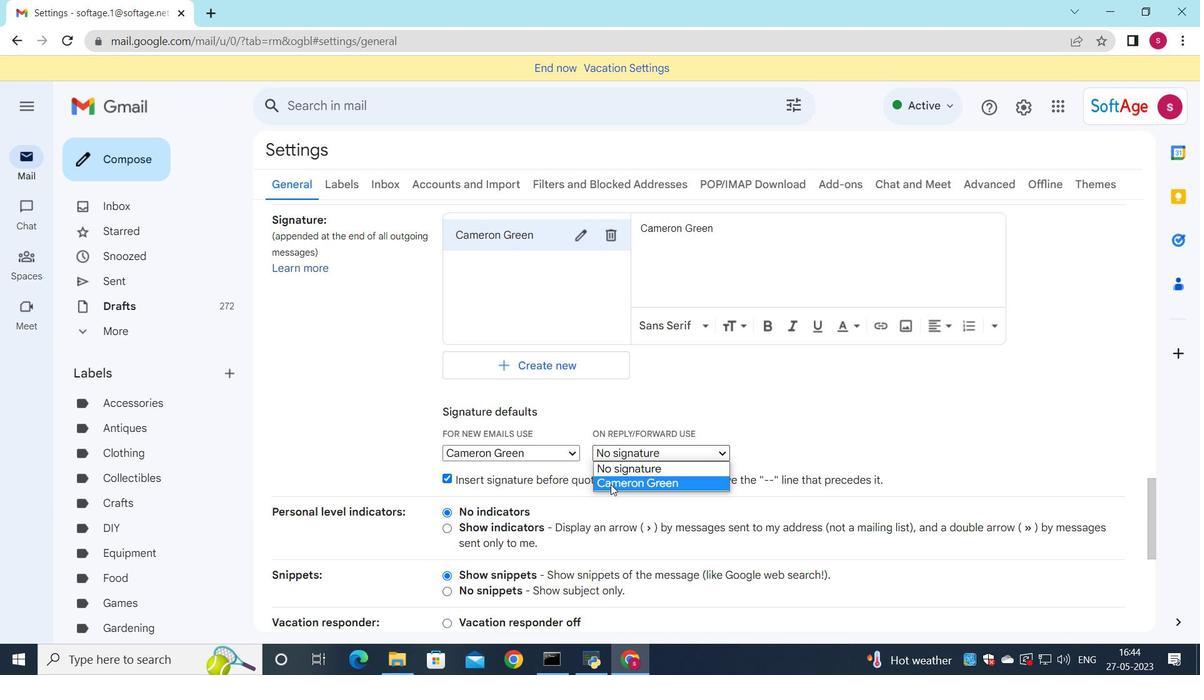 
Action: Mouse moved to (611, 455)
Screenshot: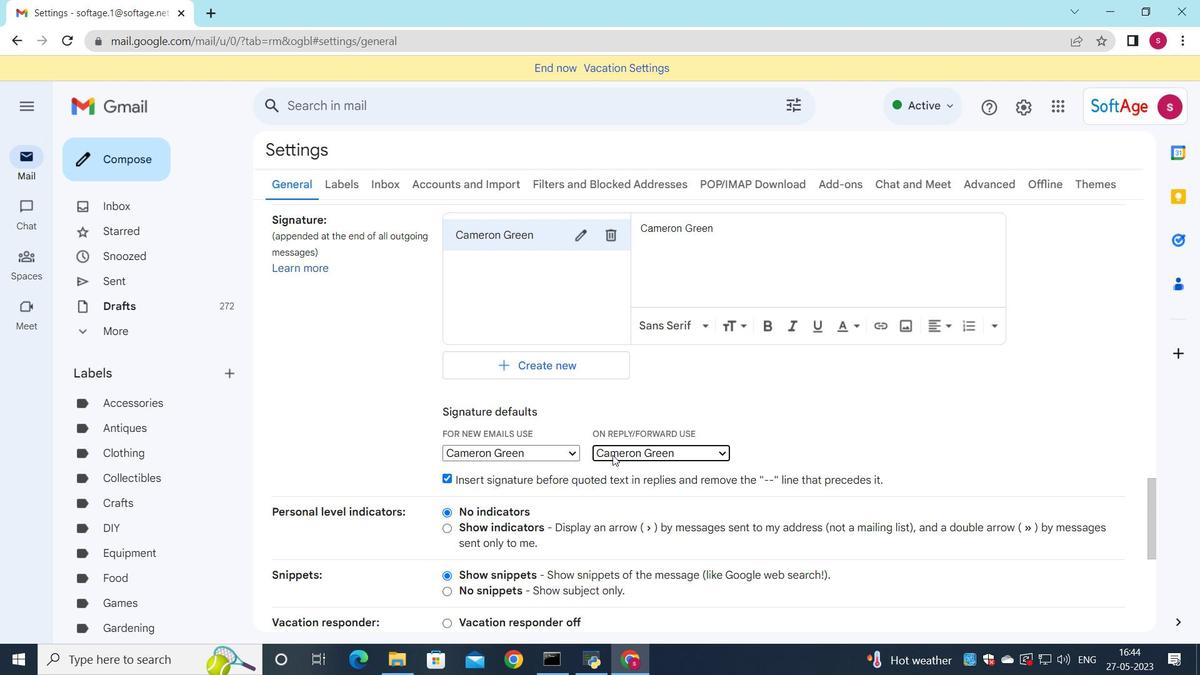 
Action: Mouse scrolled (611, 455) with delta (0, 0)
Screenshot: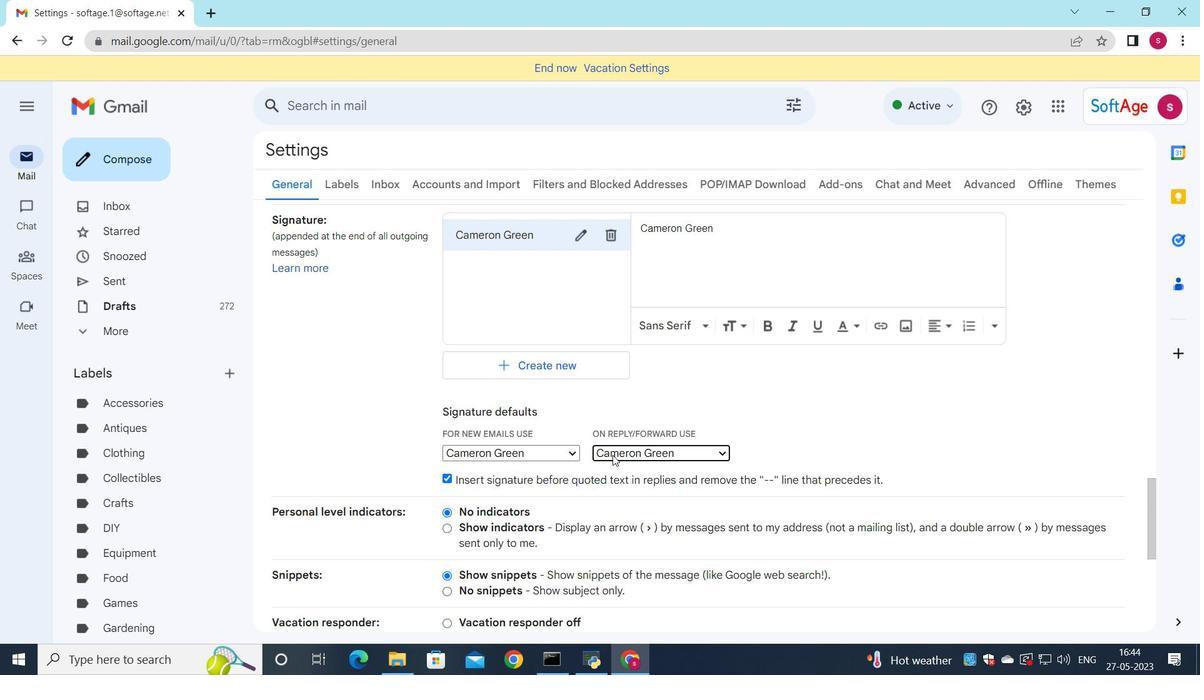 
Action: Mouse scrolled (611, 455) with delta (0, 0)
Screenshot: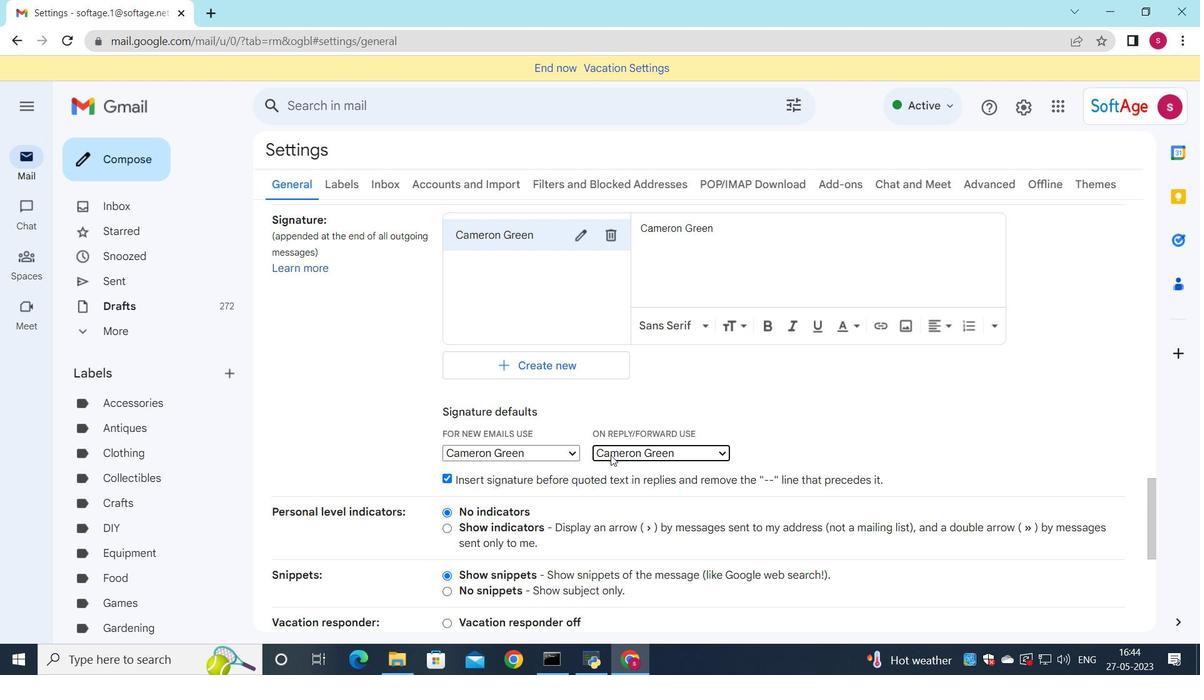 
Action: Mouse scrolled (611, 455) with delta (0, 0)
Screenshot: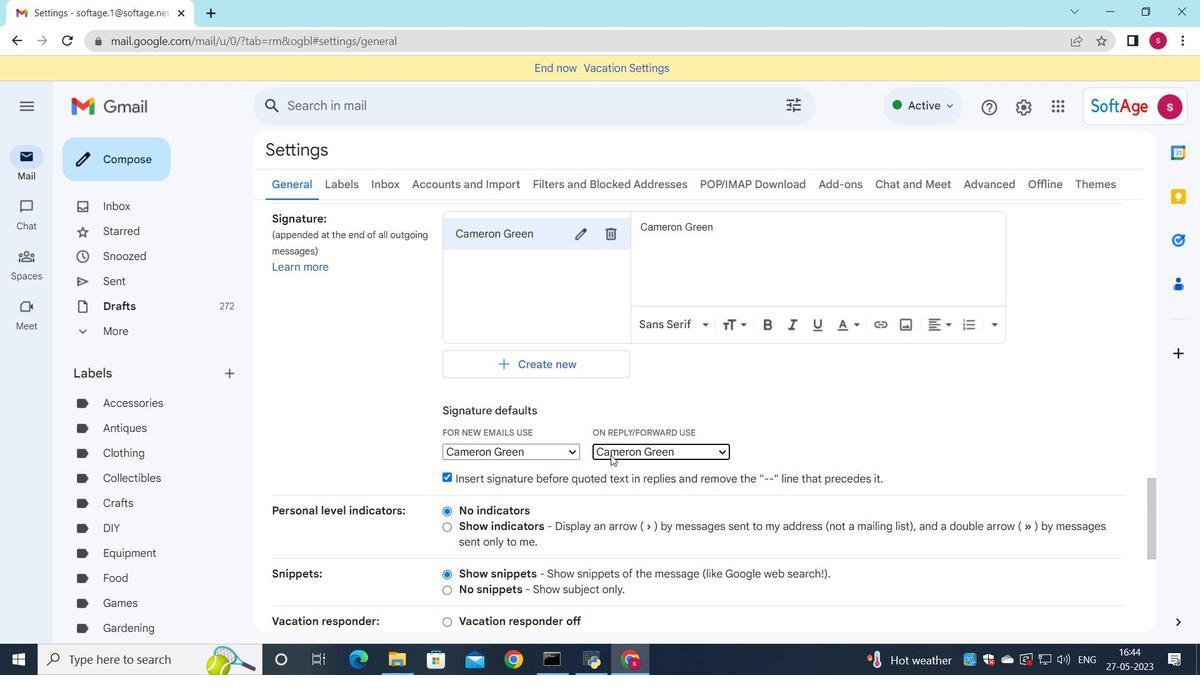 
Action: Mouse moved to (612, 474)
Screenshot: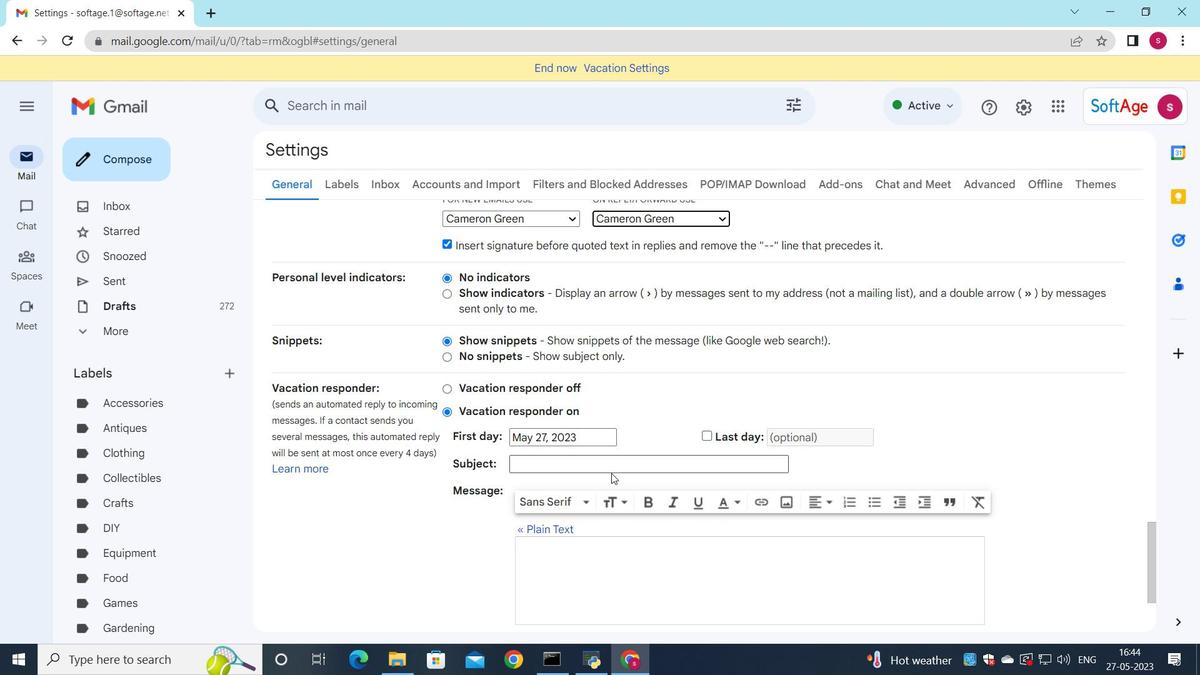 
Action: Mouse scrolled (612, 473) with delta (0, 0)
Screenshot: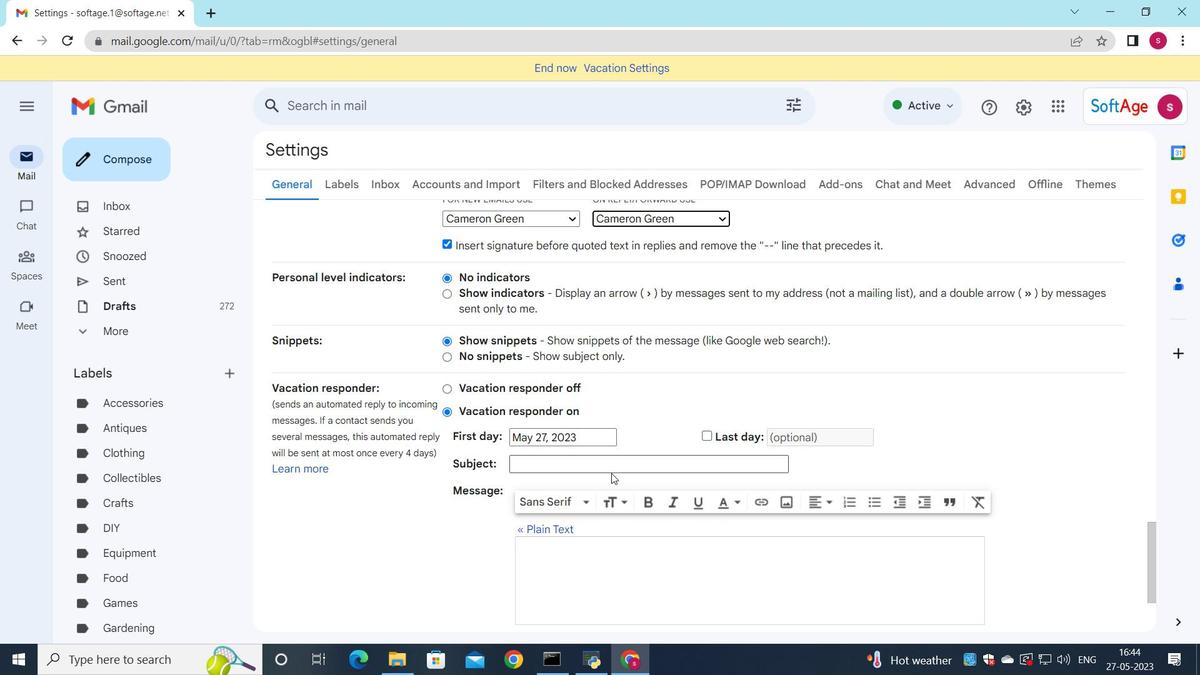 
Action: Mouse moved to (612, 474)
Screenshot: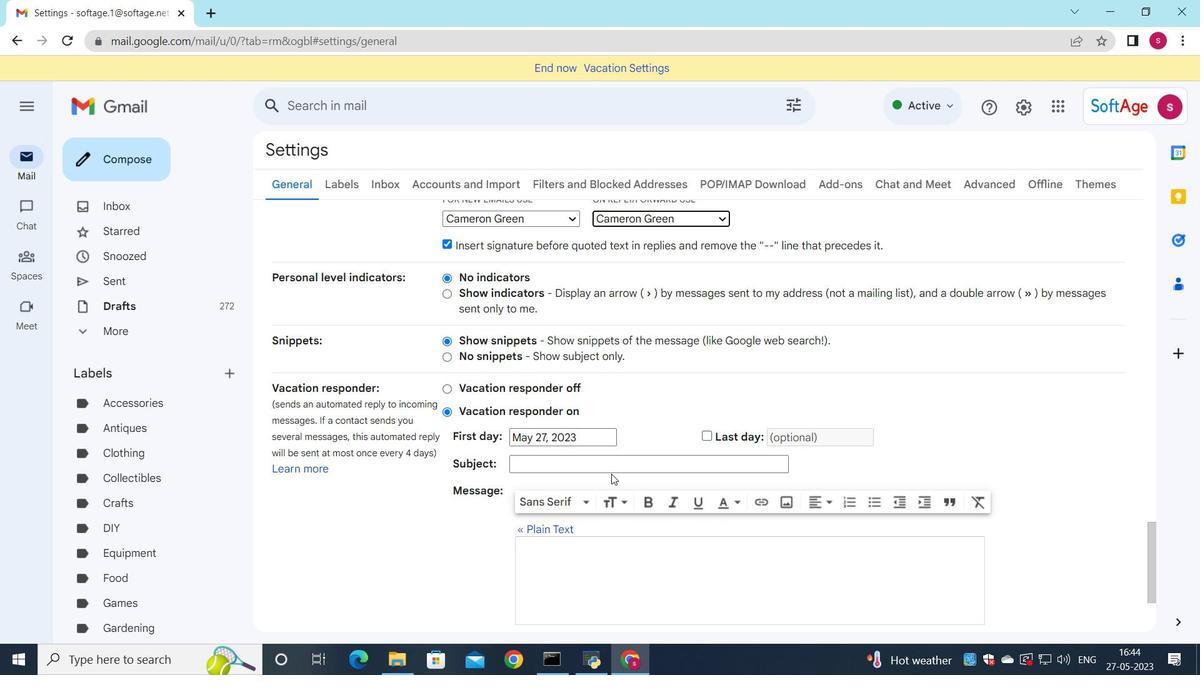 
Action: Mouse scrolled (612, 473) with delta (0, 0)
Screenshot: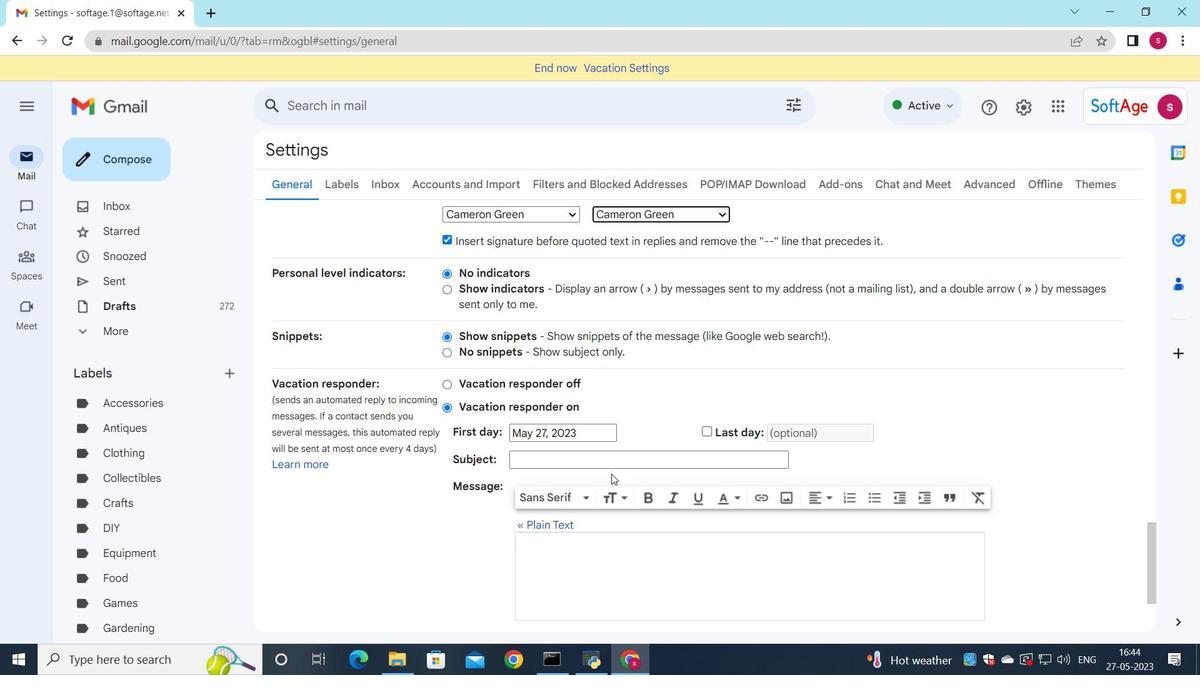 
Action: Mouse moved to (613, 478)
Screenshot: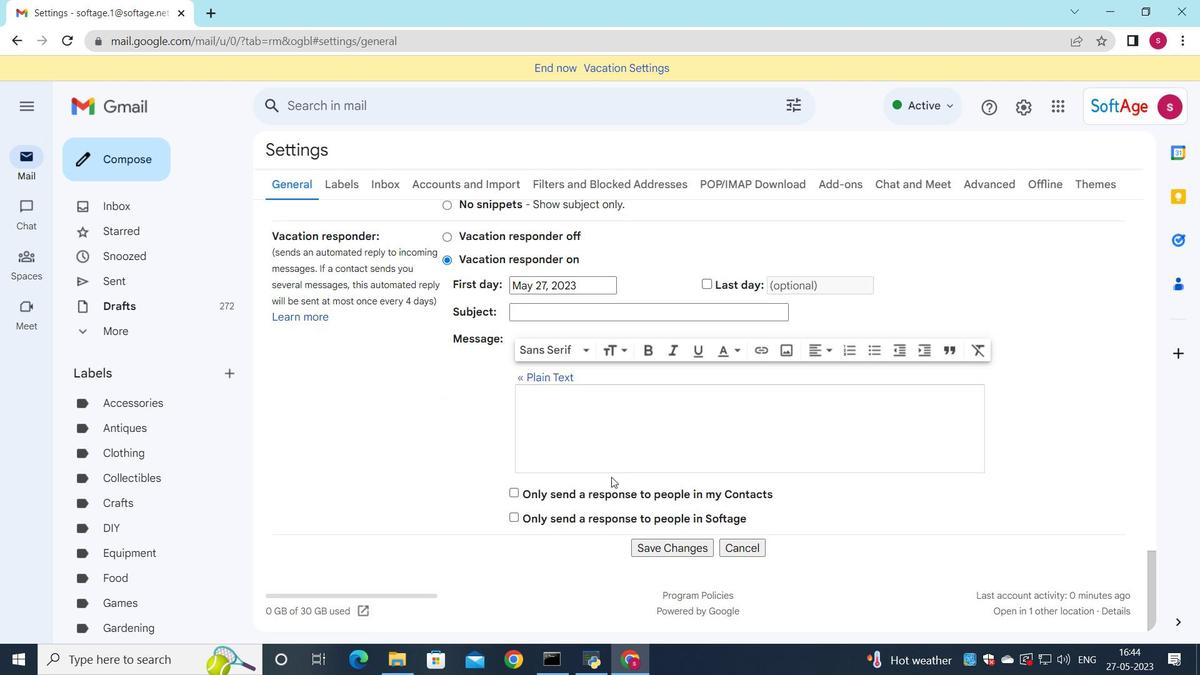 
Action: Mouse scrolled (613, 478) with delta (0, 0)
Screenshot: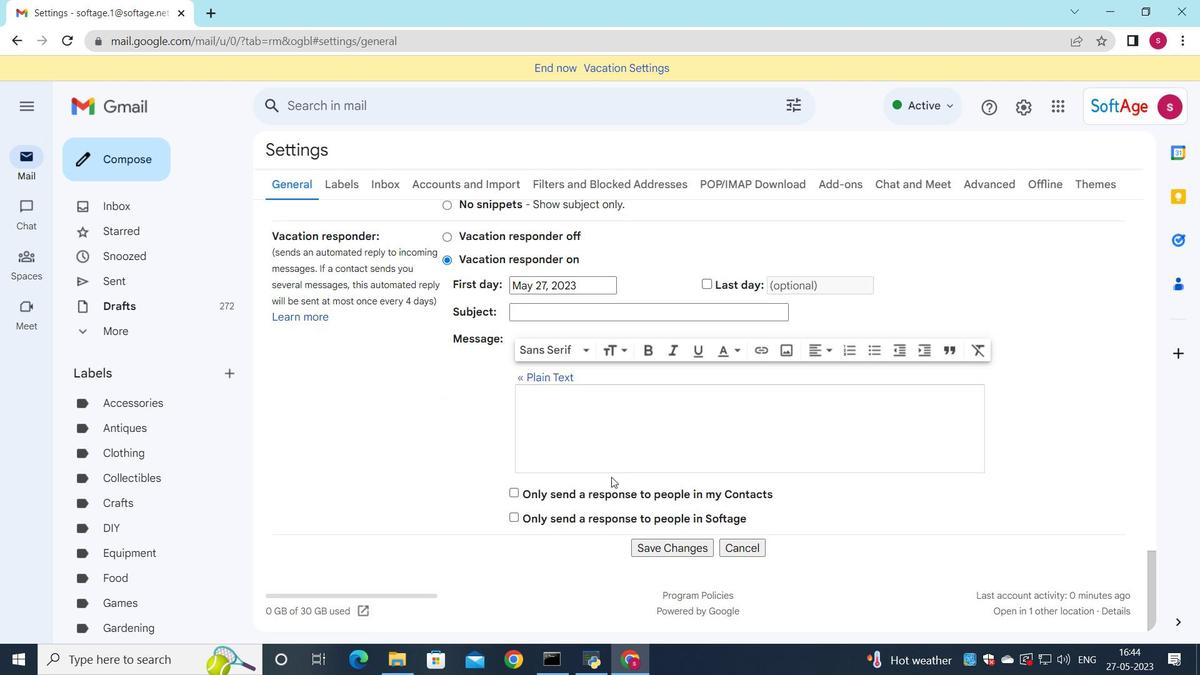 
Action: Mouse moved to (617, 480)
Screenshot: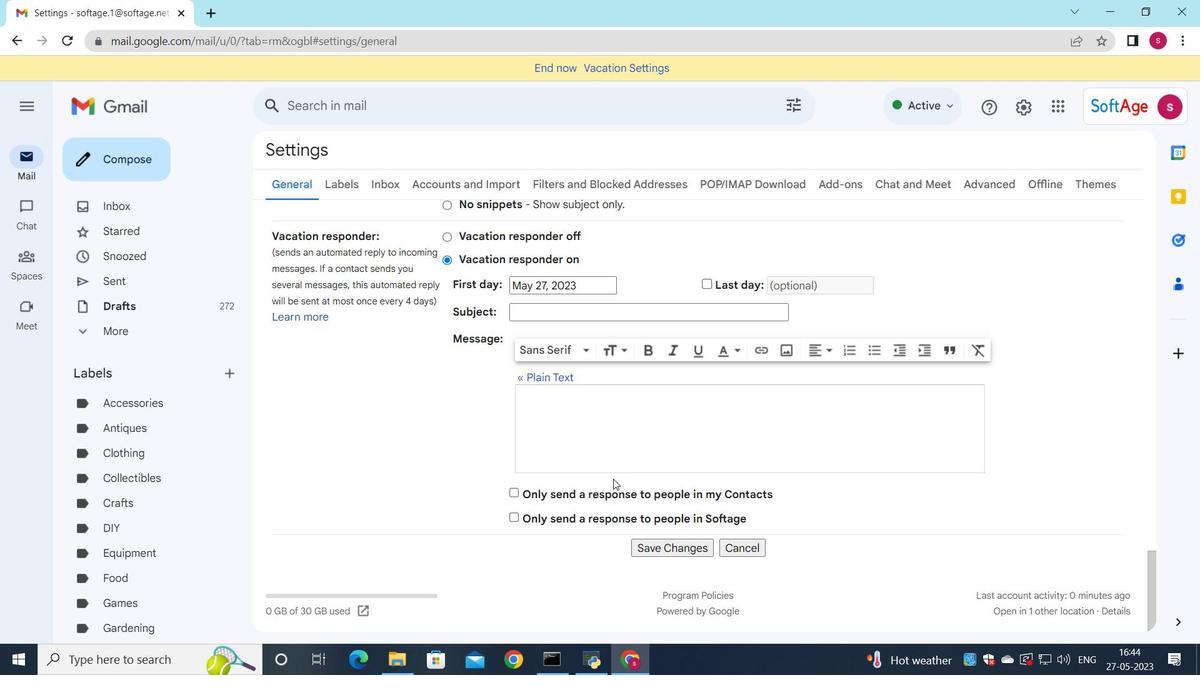 
Action: Mouse scrolled (614, 479) with delta (0, 0)
Screenshot: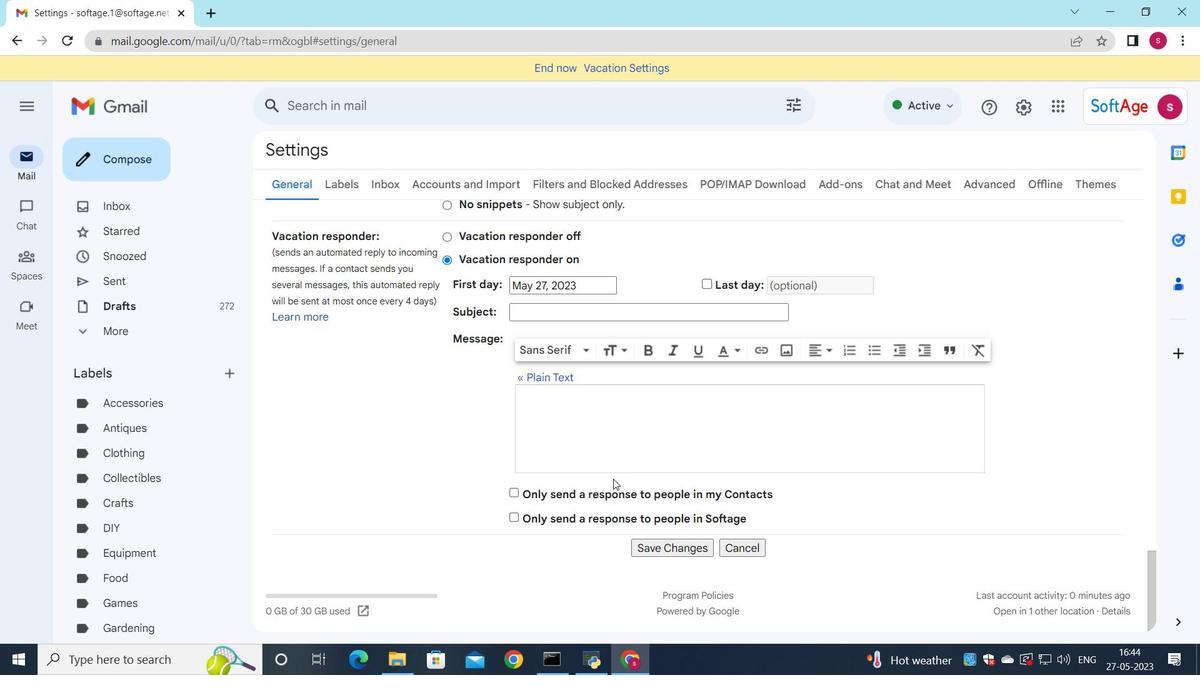 
Action: Mouse moved to (651, 545)
Screenshot: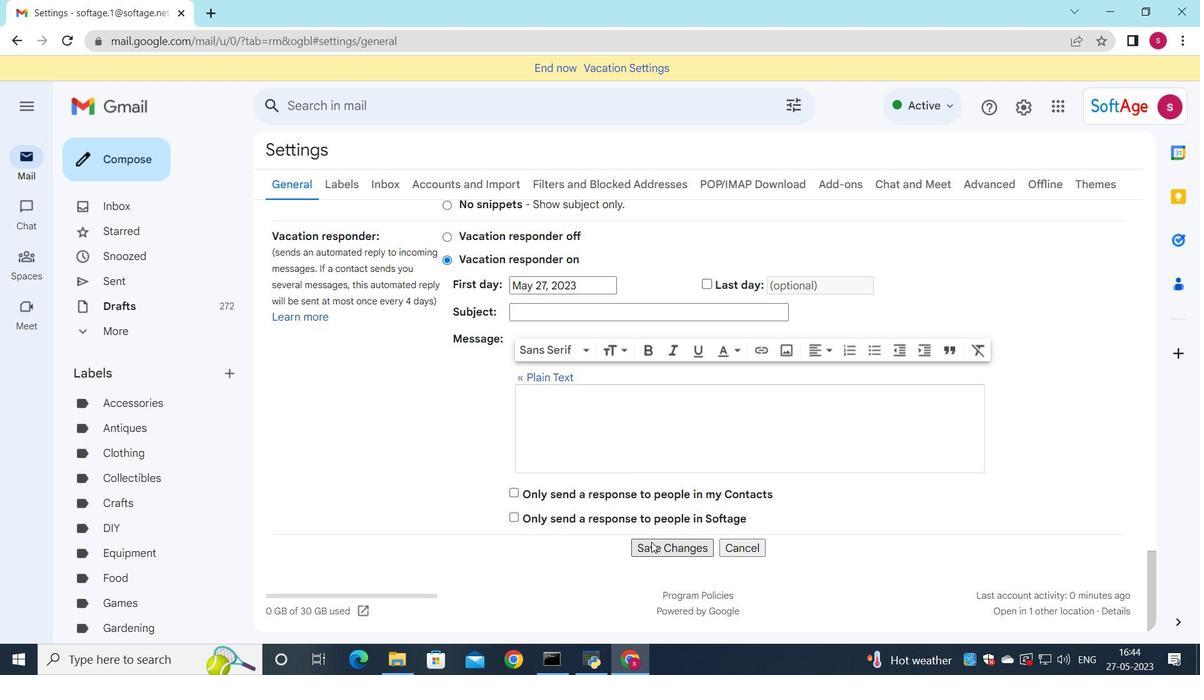 
Action: Mouse pressed left at (651, 545)
Screenshot: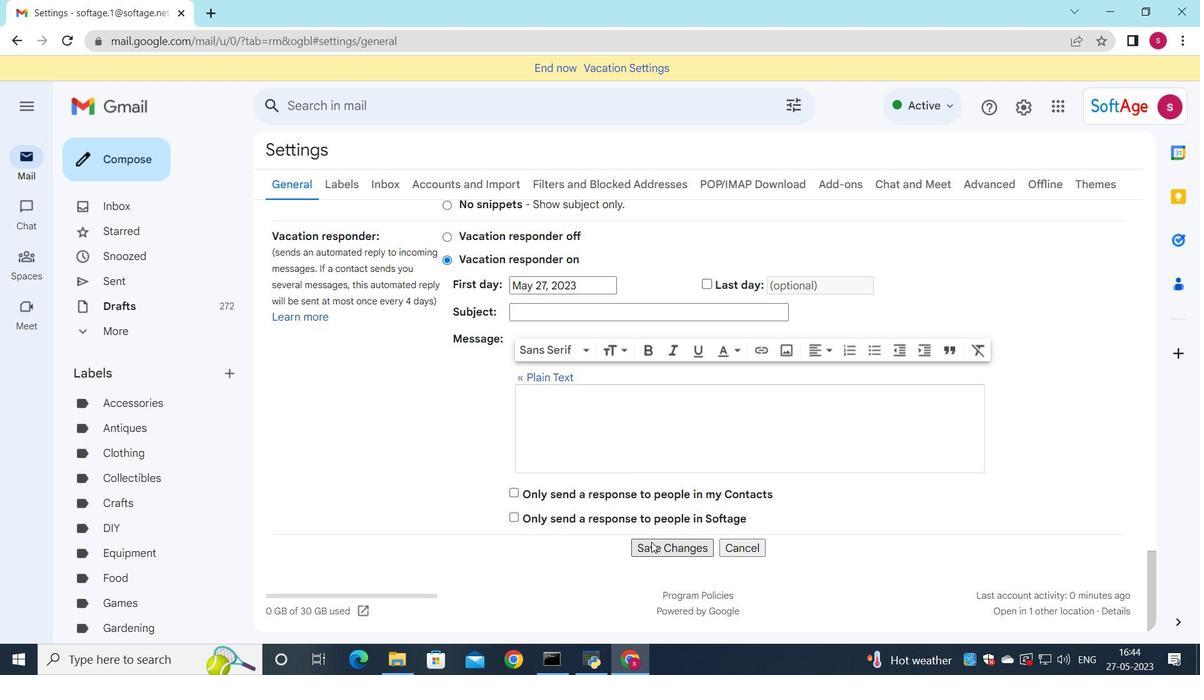 
Action: Mouse moved to (140, 161)
Screenshot: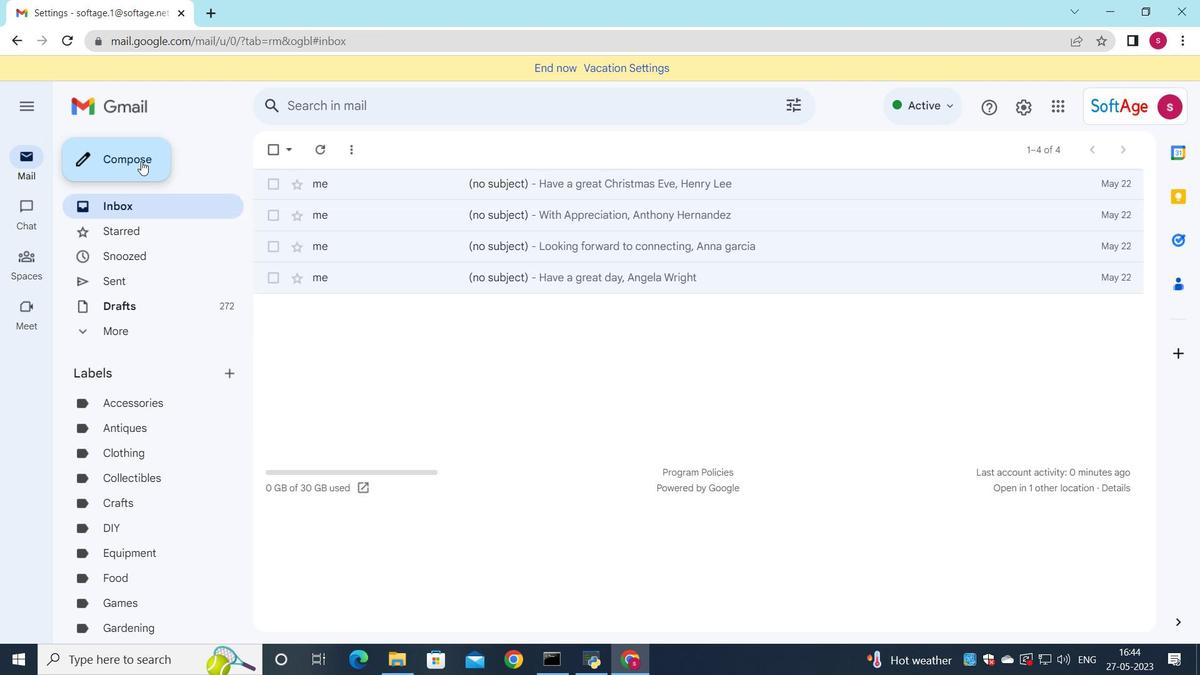
Action: Mouse pressed left at (140, 161)
Screenshot: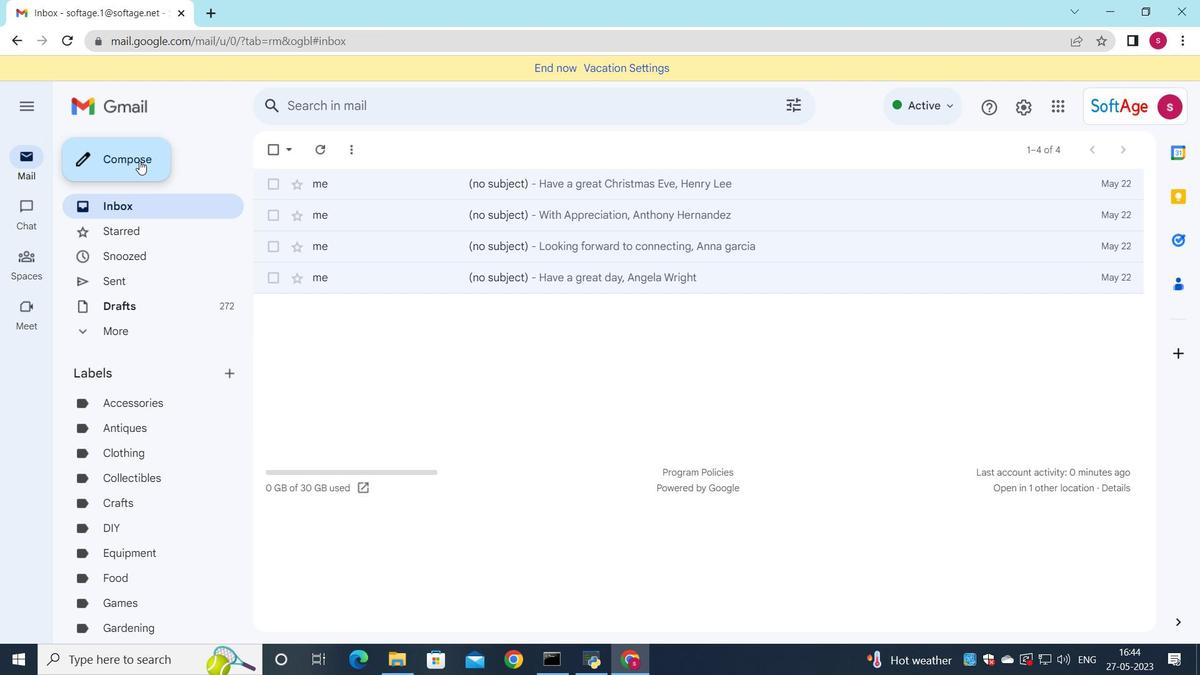 
Action: Mouse moved to (1152, 252)
Screenshot: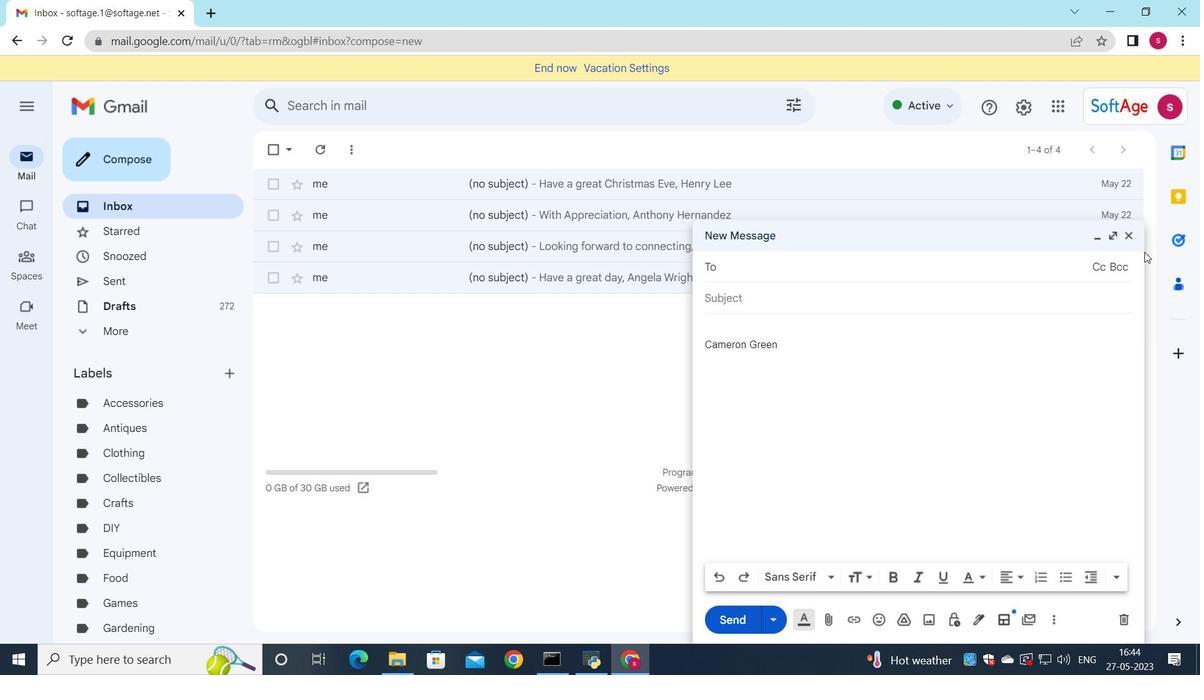 
Action: Key pressed soft
Screenshot: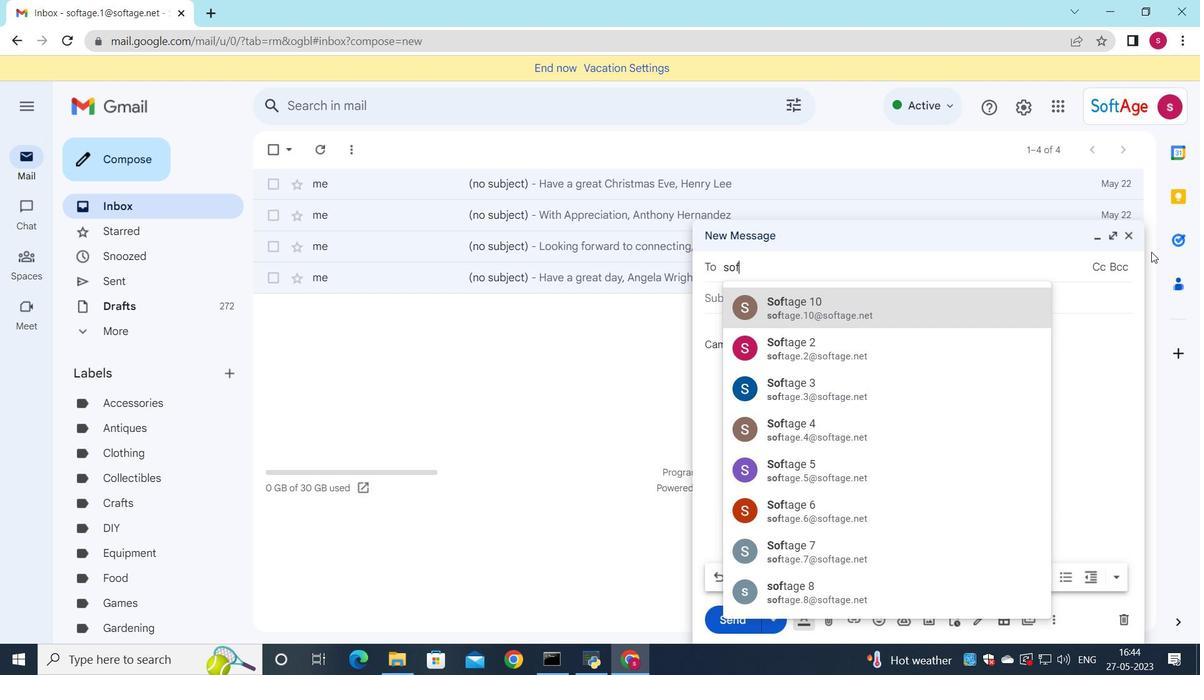 
Action: Mouse moved to (902, 588)
Screenshot: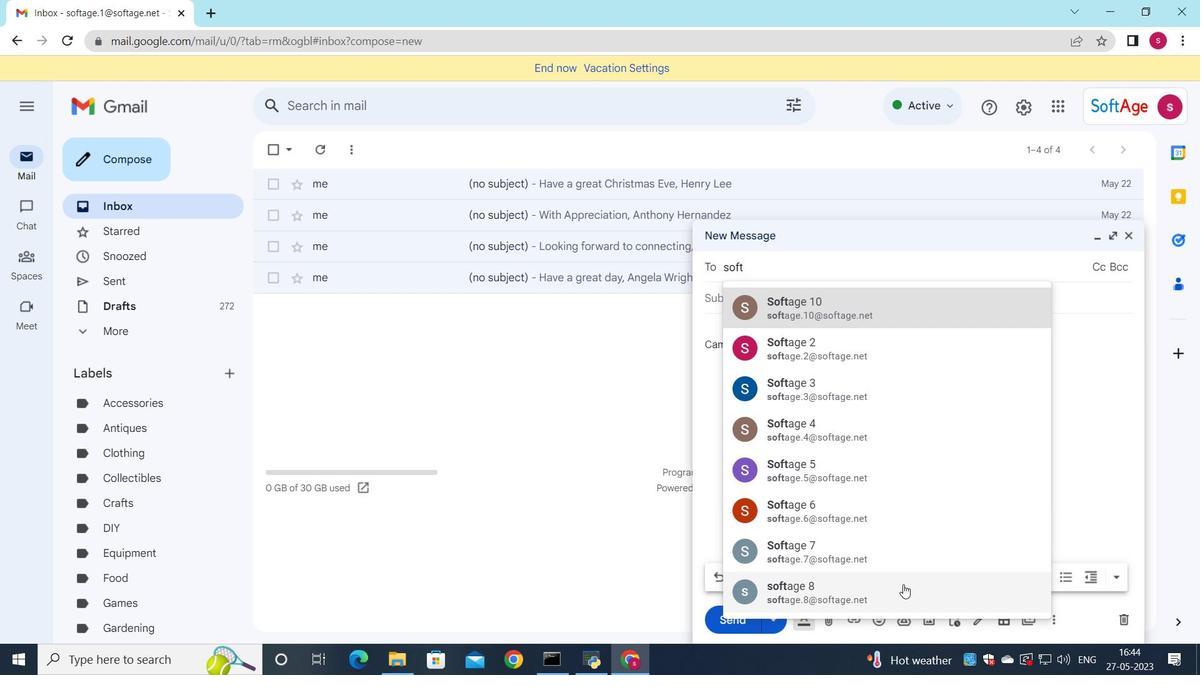
Action: Mouse pressed left at (902, 588)
Screenshot: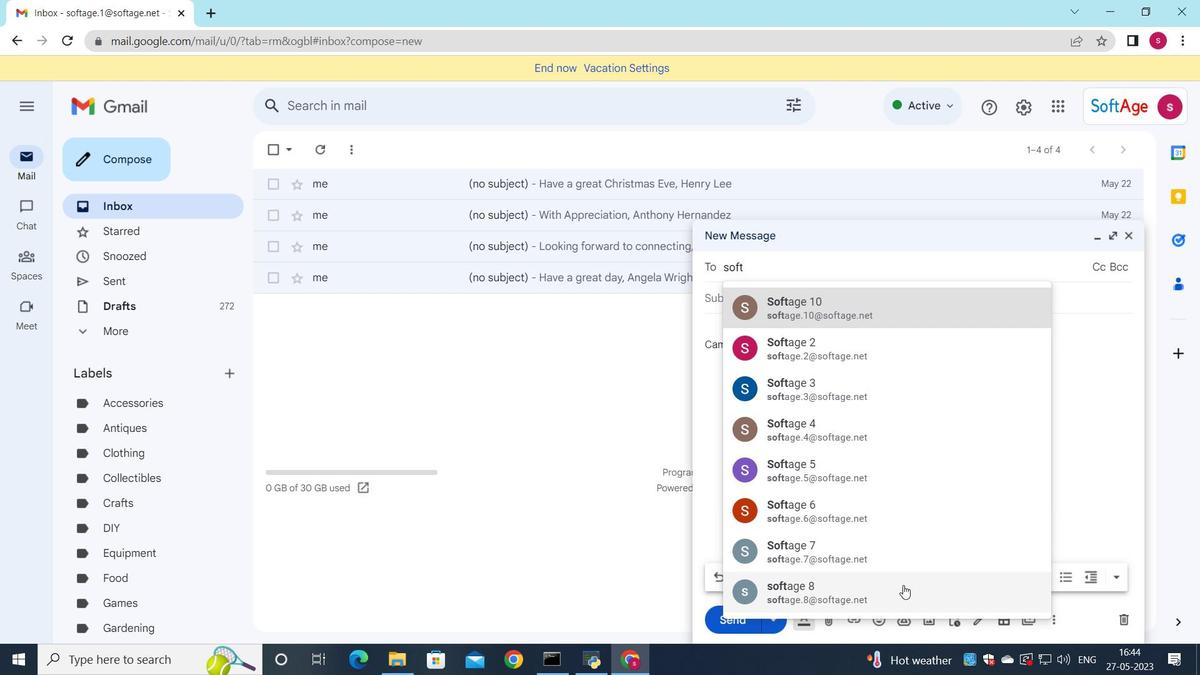 
Action: Mouse moved to (900, 550)
Screenshot: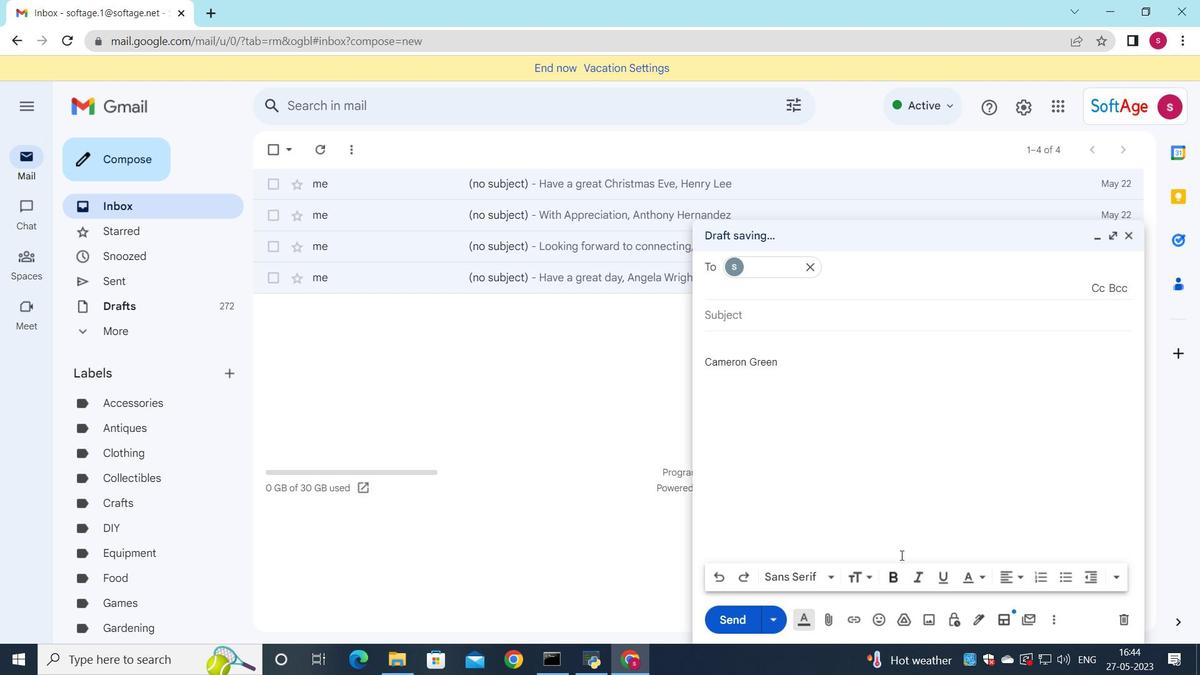 
Action: Key pressed sofy<Key.backspace>tage.9<Key.space>
Screenshot: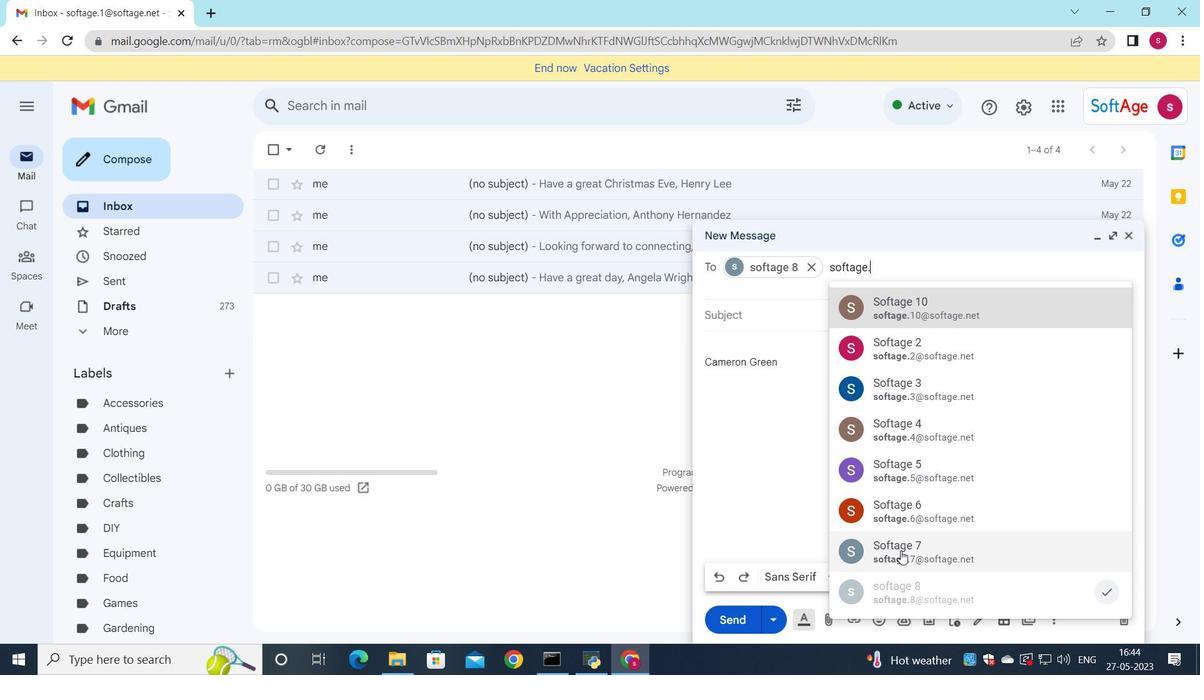 
Action: Mouse moved to (914, 292)
Screenshot: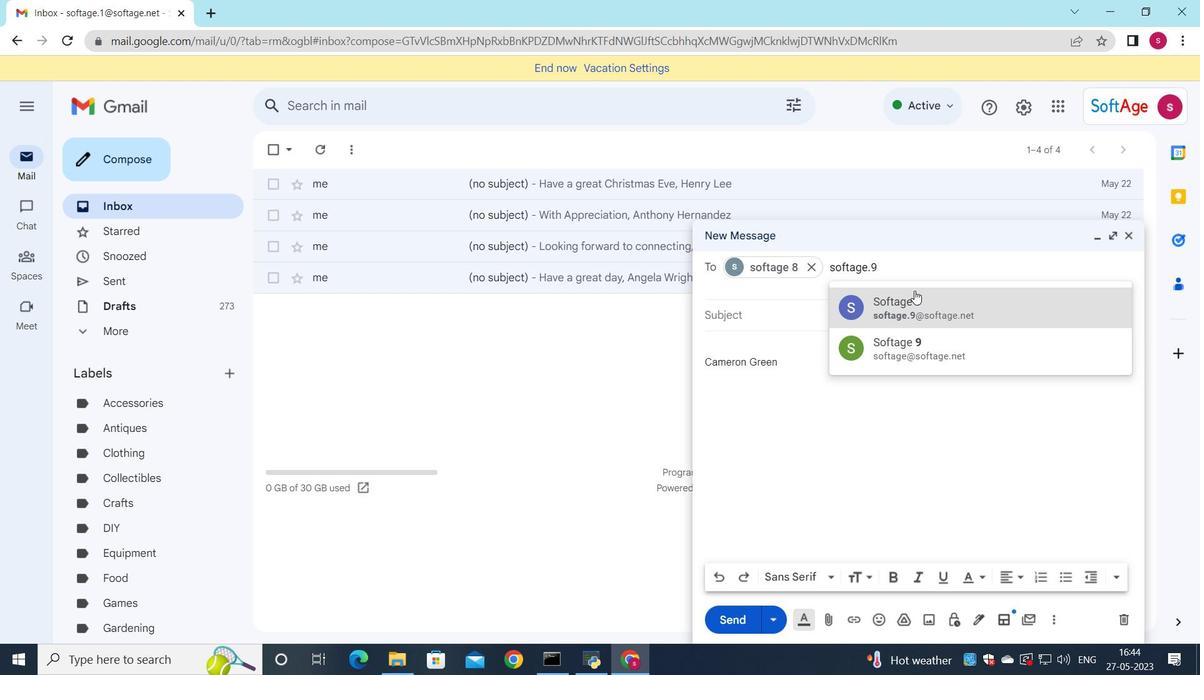 
Action: Mouse pressed left at (914, 292)
Screenshot: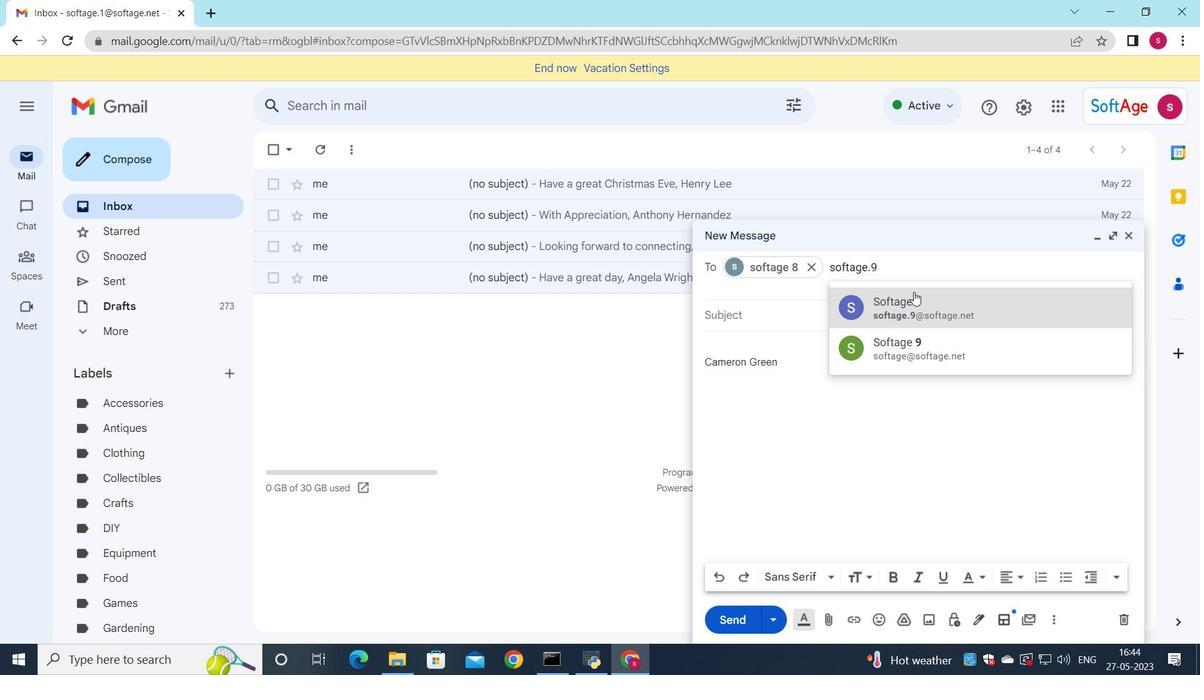
Action: Mouse moved to (1093, 285)
Screenshot: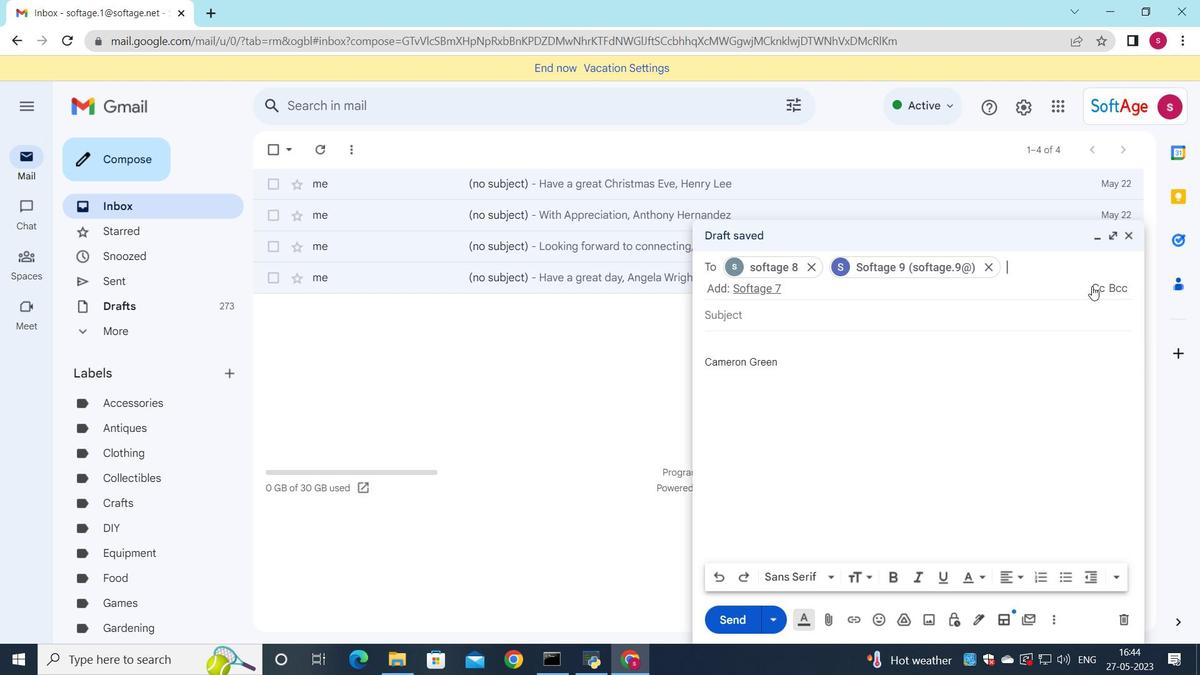 
Action: Mouse pressed left at (1093, 285)
Screenshot: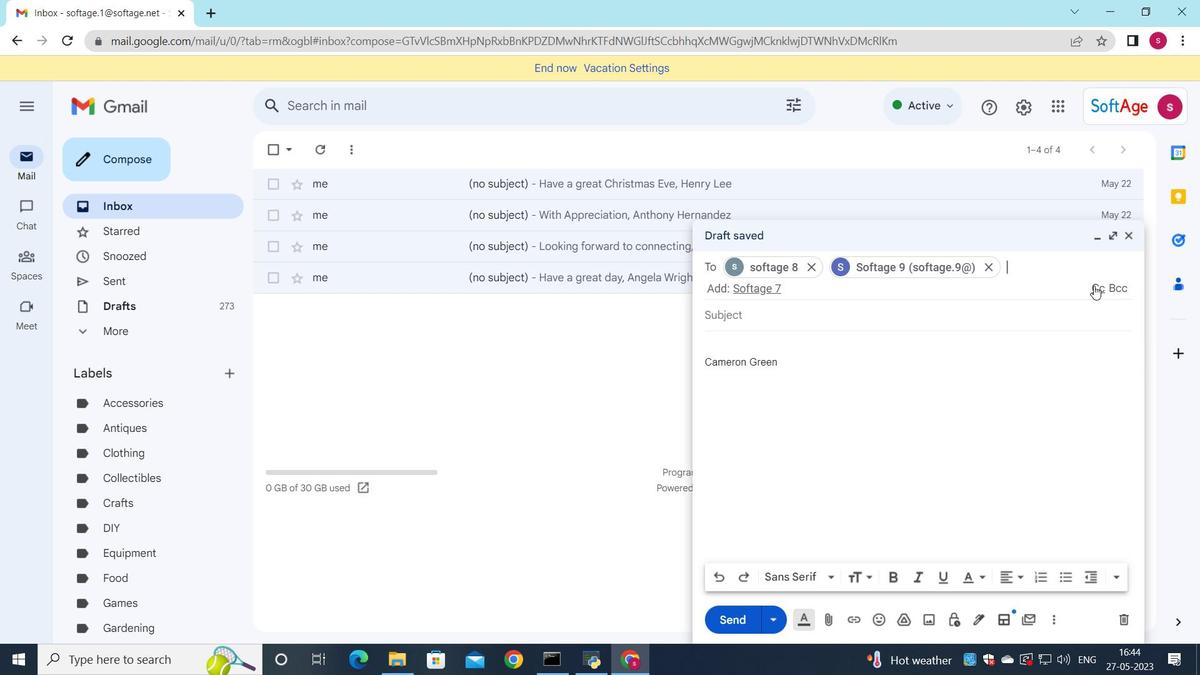 
Action: Mouse moved to (989, 338)
Screenshot: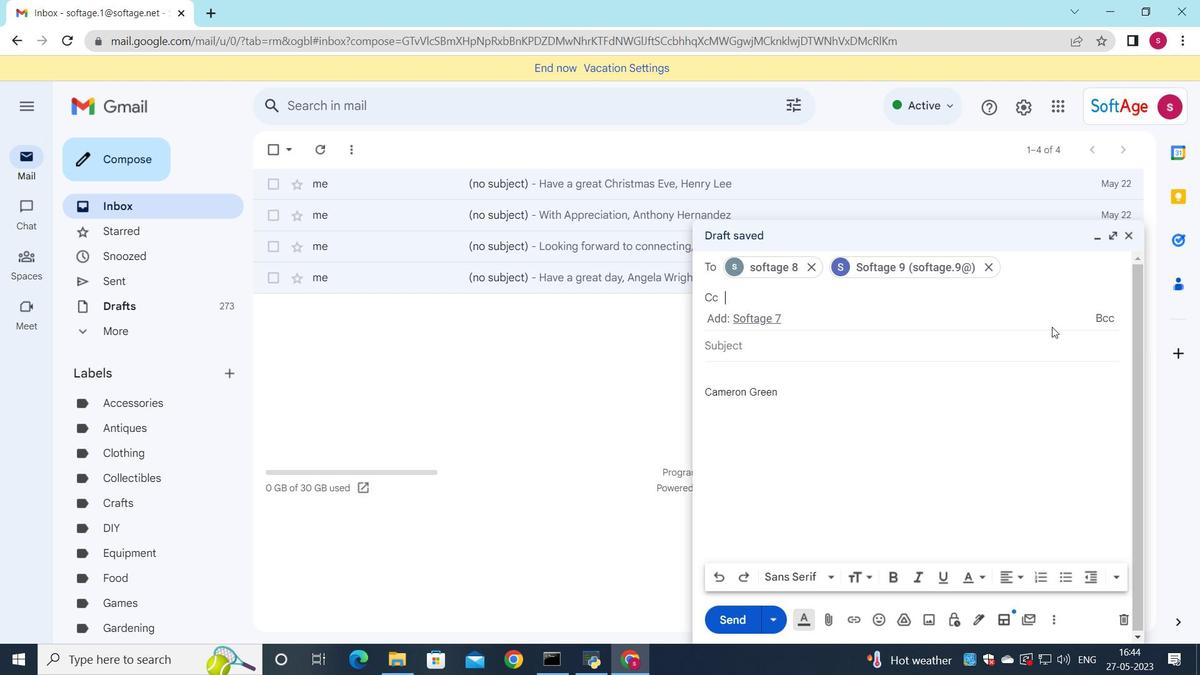 
Action: Key pressed s
Screenshot: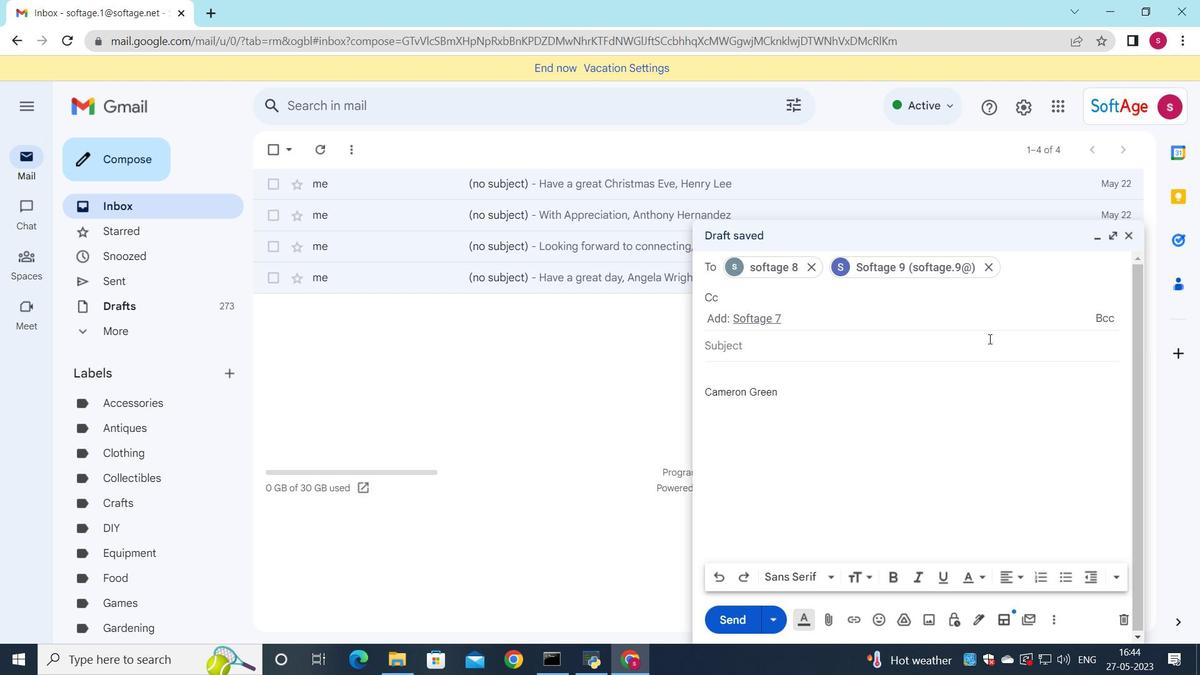 
Action: Mouse moved to (892, 336)
Screenshot: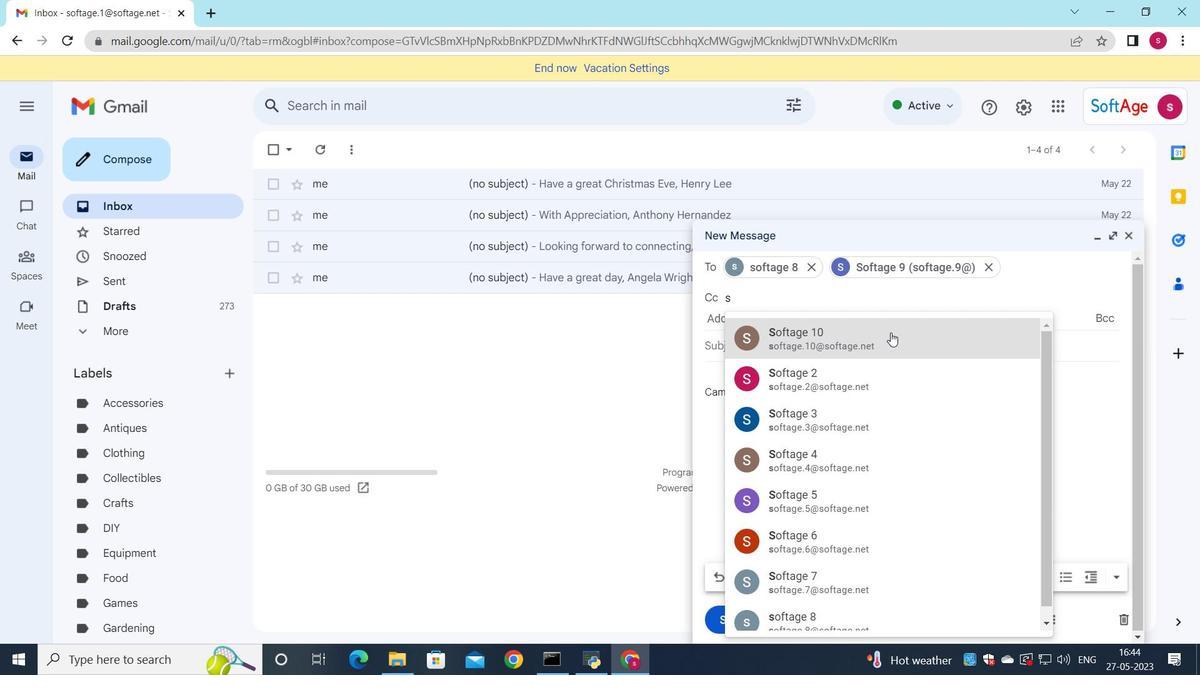 
Action: Mouse pressed left at (892, 336)
Screenshot: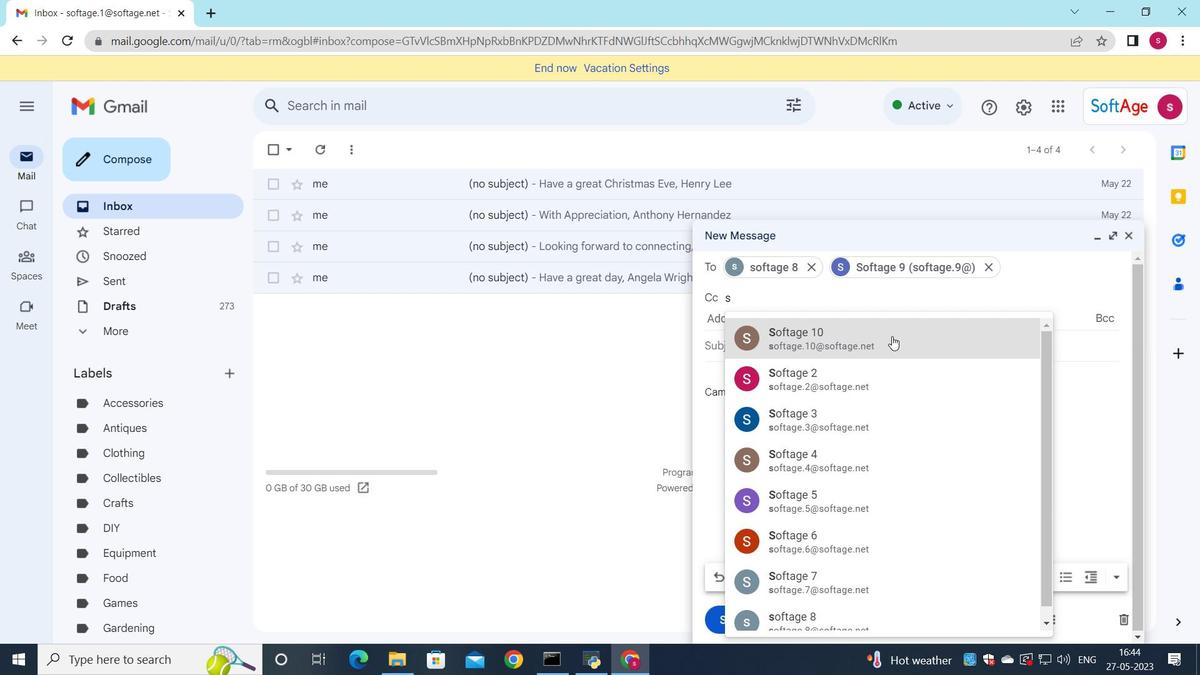 
Action: Mouse moved to (757, 340)
Screenshot: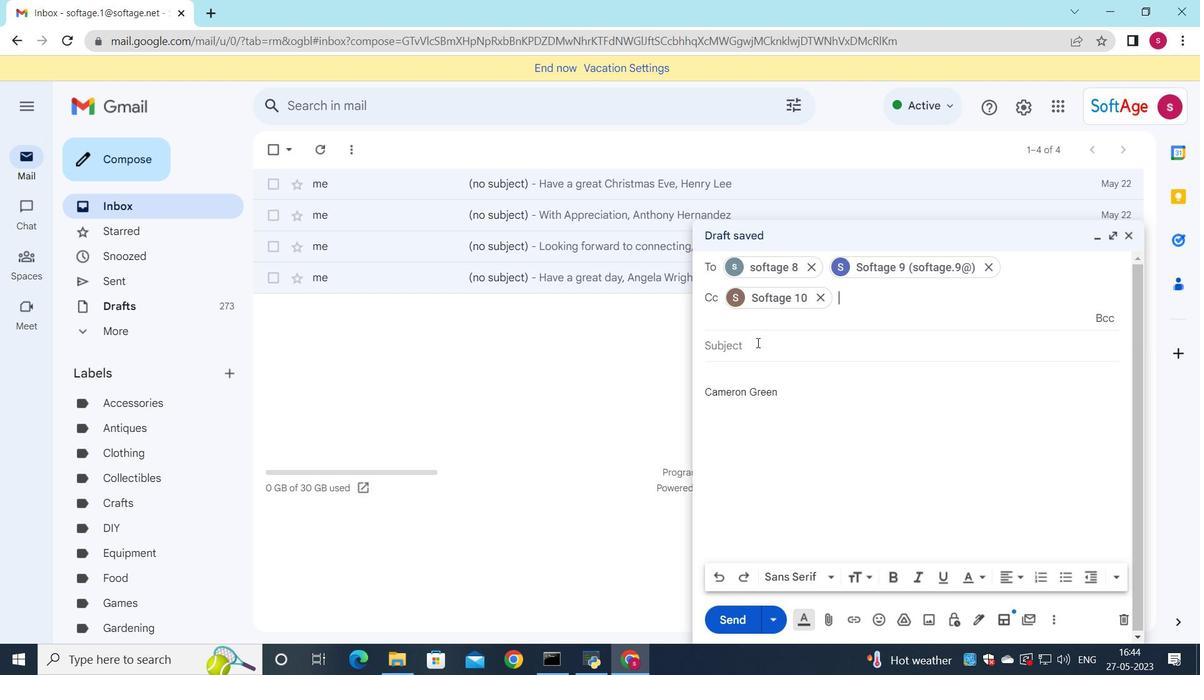 
Action: Mouse pressed left at (757, 340)
Screenshot: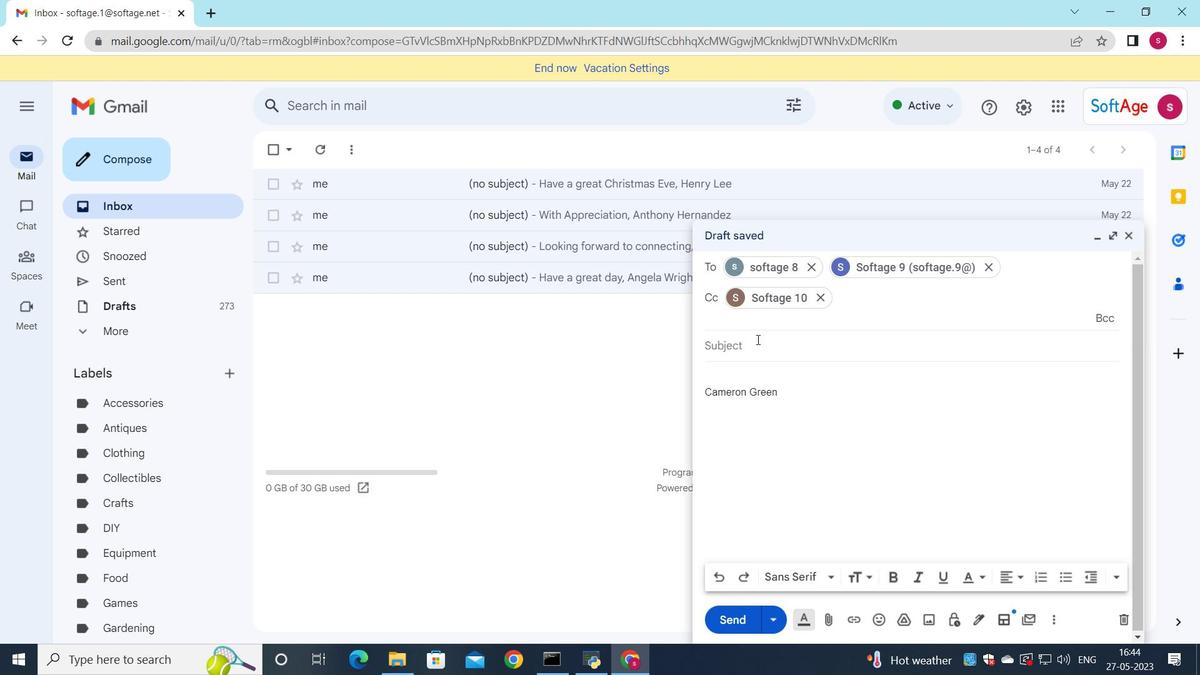 
Action: Mouse moved to (752, 345)
Screenshot: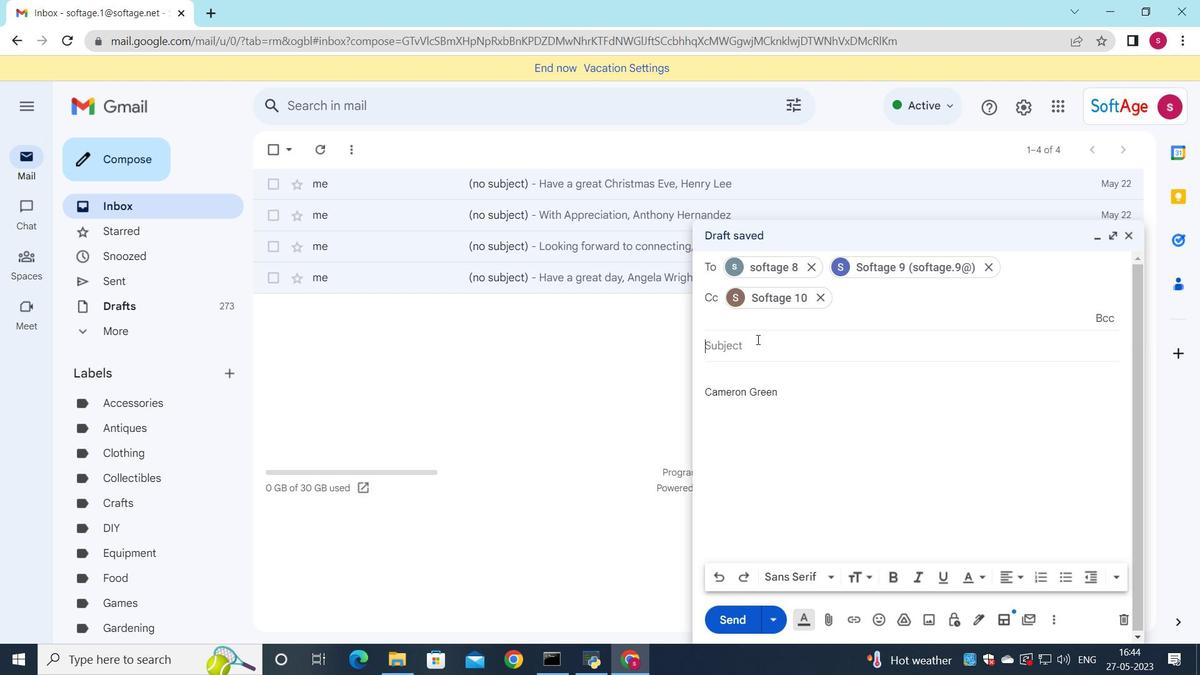 
Action: Key pressed <Key.shift><Key.shift>Follow<Key.space>up<Key.space><Key.backspace><Key.backspace><Key.backspace><Key.backspace><Key.shift><Key.shift><Key.shift><Key.shift><Key.shift><Key.shift><Key.shift><Key.shift><Key.shift><Key.shift><Key.shift>_up<Key.space><Key.backspace><Key.backspace><Key.backspace><Key.backspace>-up<Key.space>on<Key.space>a<Key.space>complaint<Key.space>
Screenshot: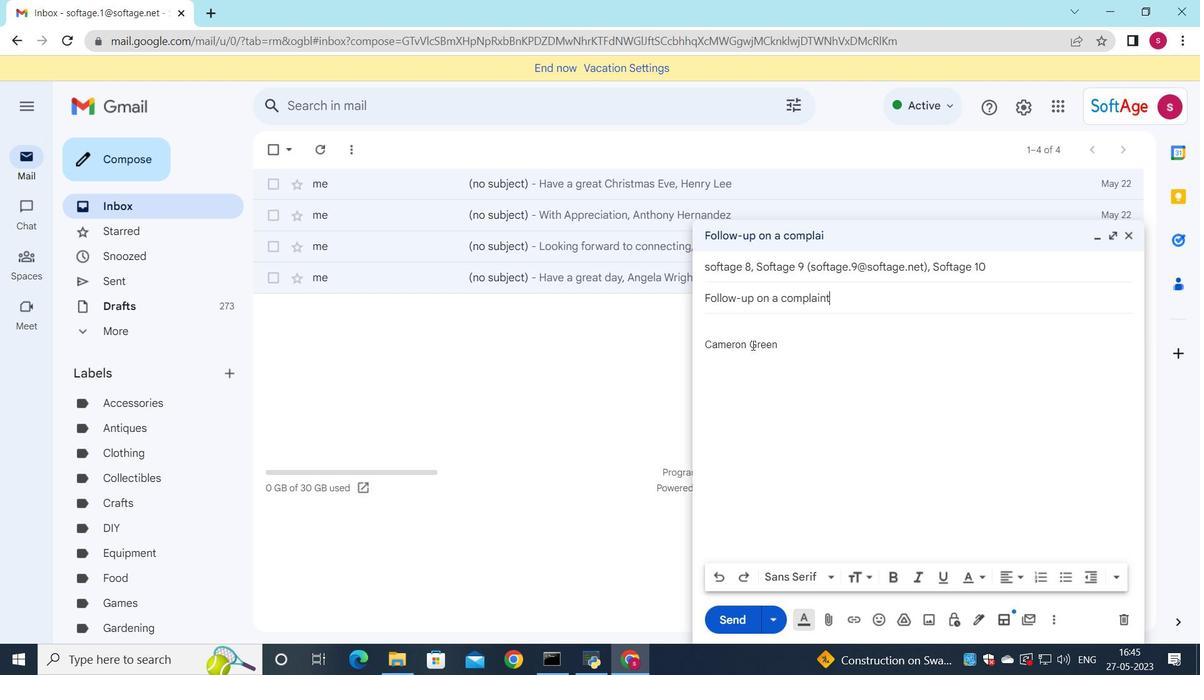 
Action: Mouse scrolled (752, 345) with delta (0, 0)
Screenshot: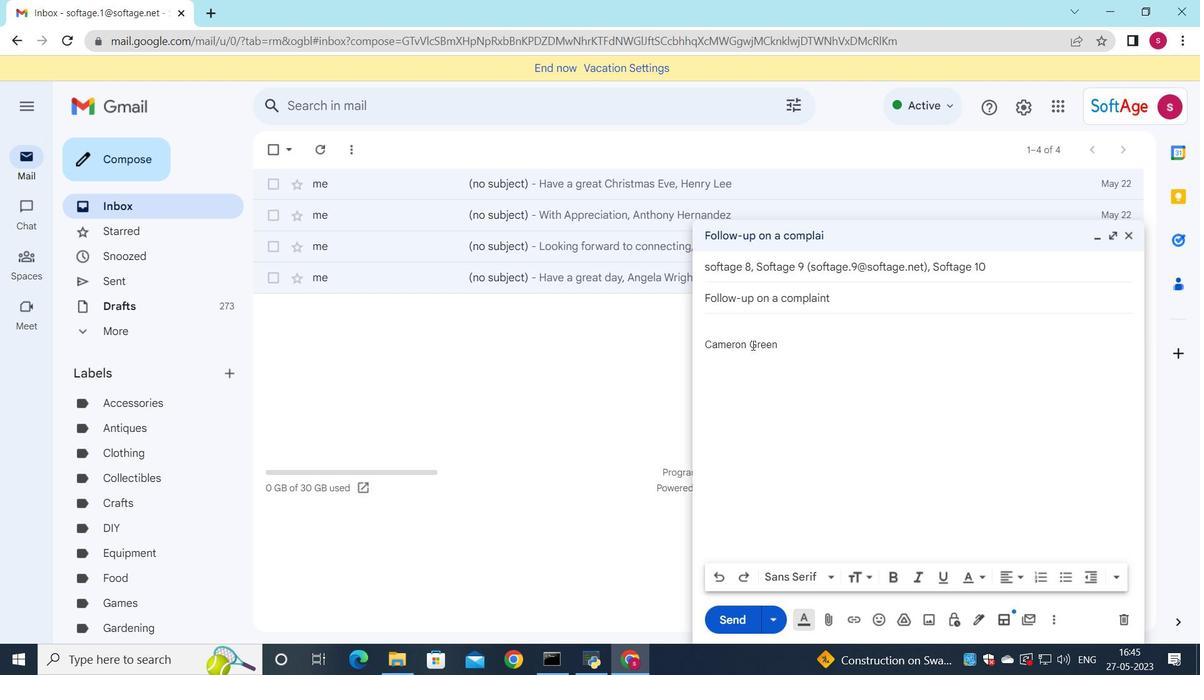 
Action: Mouse moved to (753, 345)
Screenshot: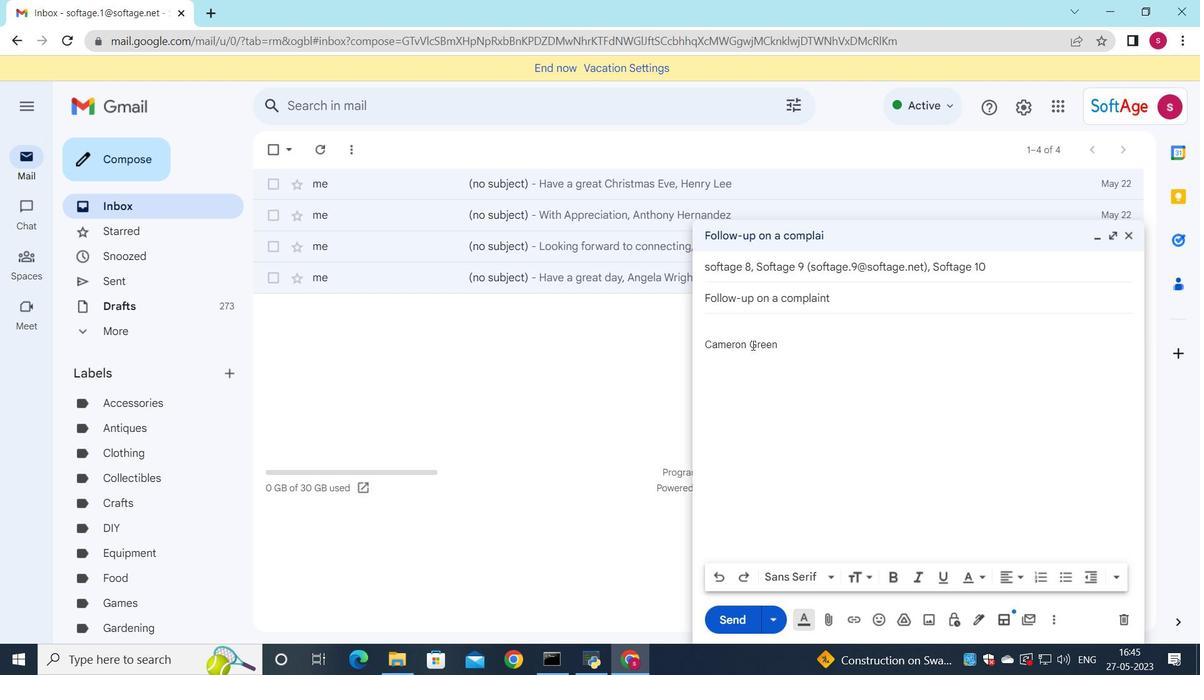 
Action: Mouse scrolled (753, 344) with delta (0, 0)
Screenshot: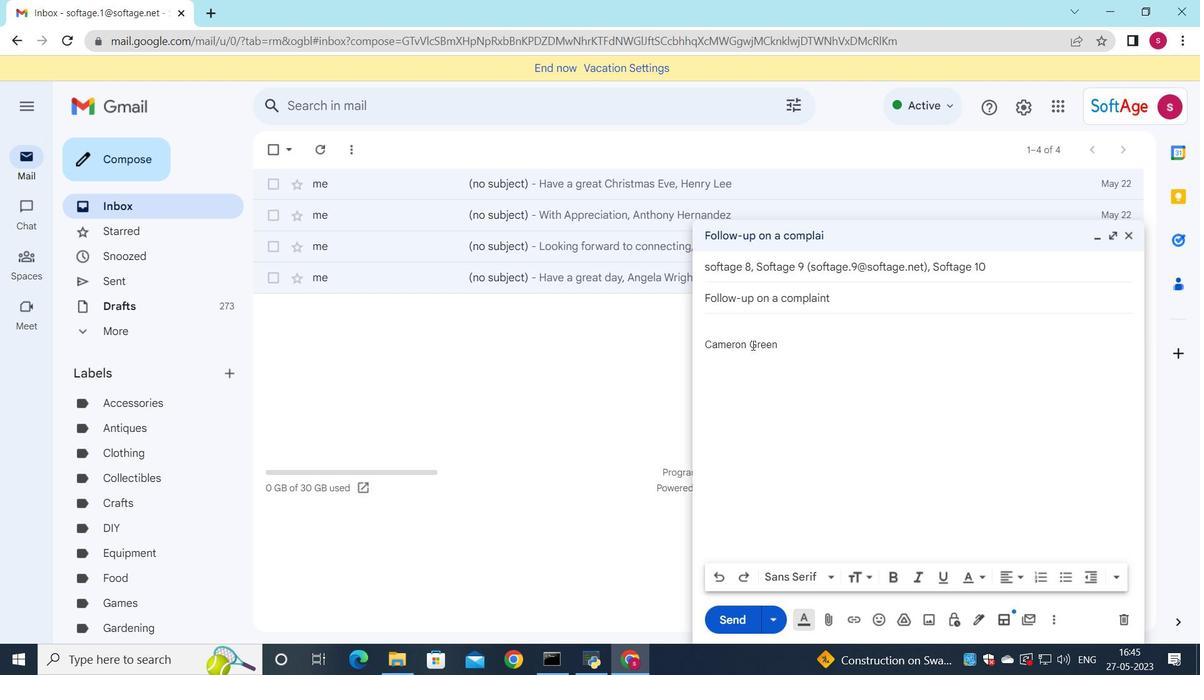 
Action: Mouse moved to (720, 327)
Screenshot: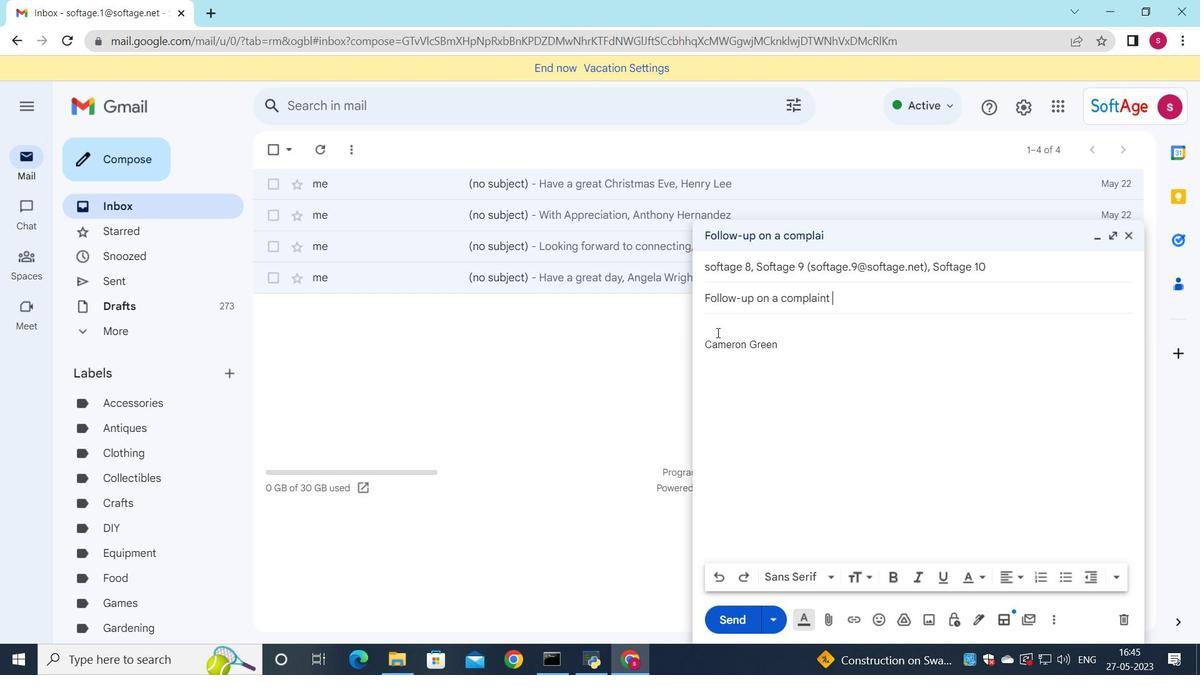 
Action: Mouse pressed left at (720, 327)
Screenshot: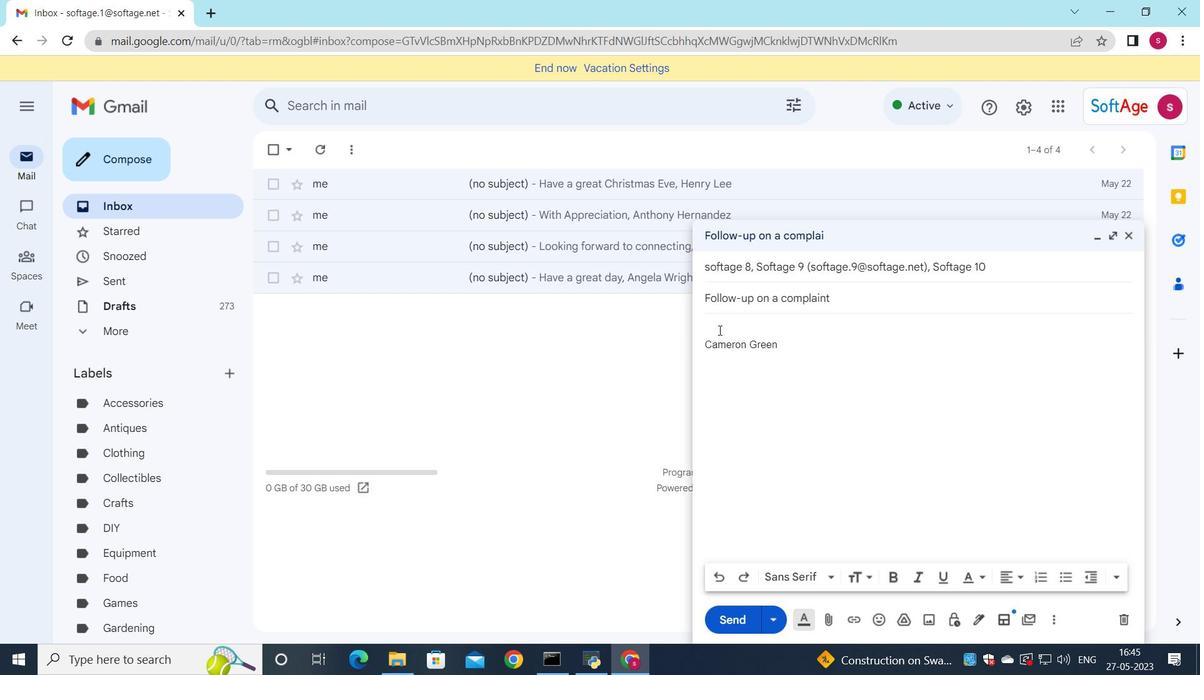 
Action: Mouse moved to (788, 321)
Screenshot: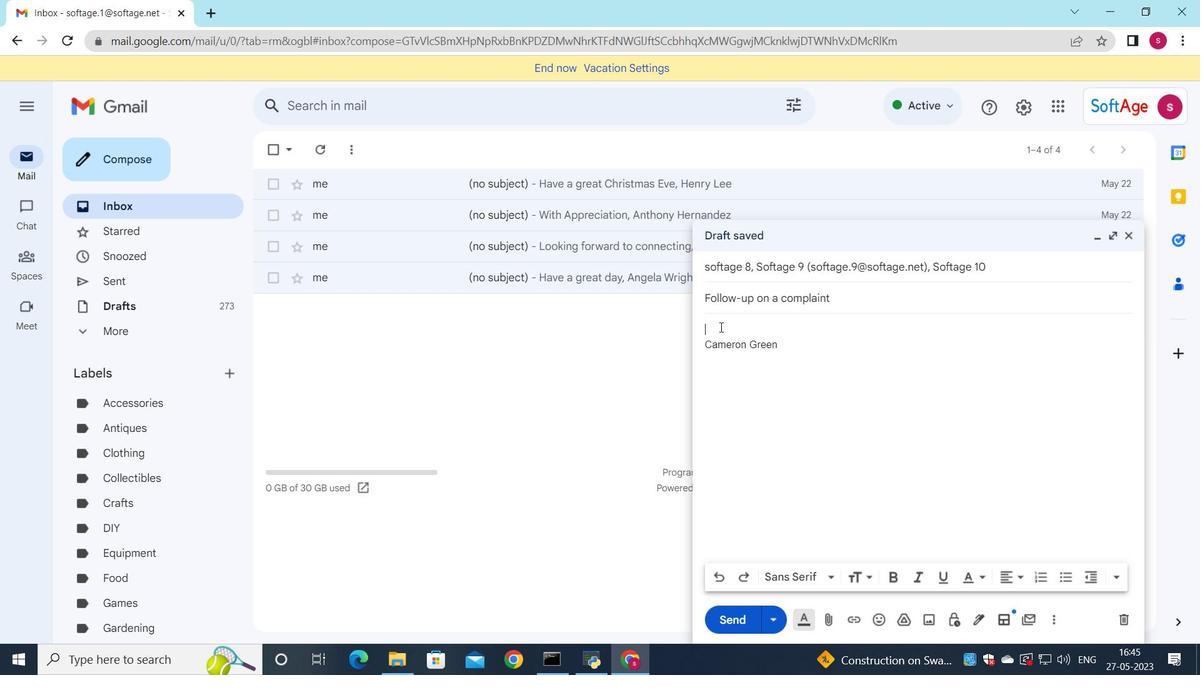 
Action: Key pressed <Key.shift>I<Key.space>appreciate<Key.space>your<Key.space>attention<Key.space>to<Key.space>this<Key.space>matter
Screenshot: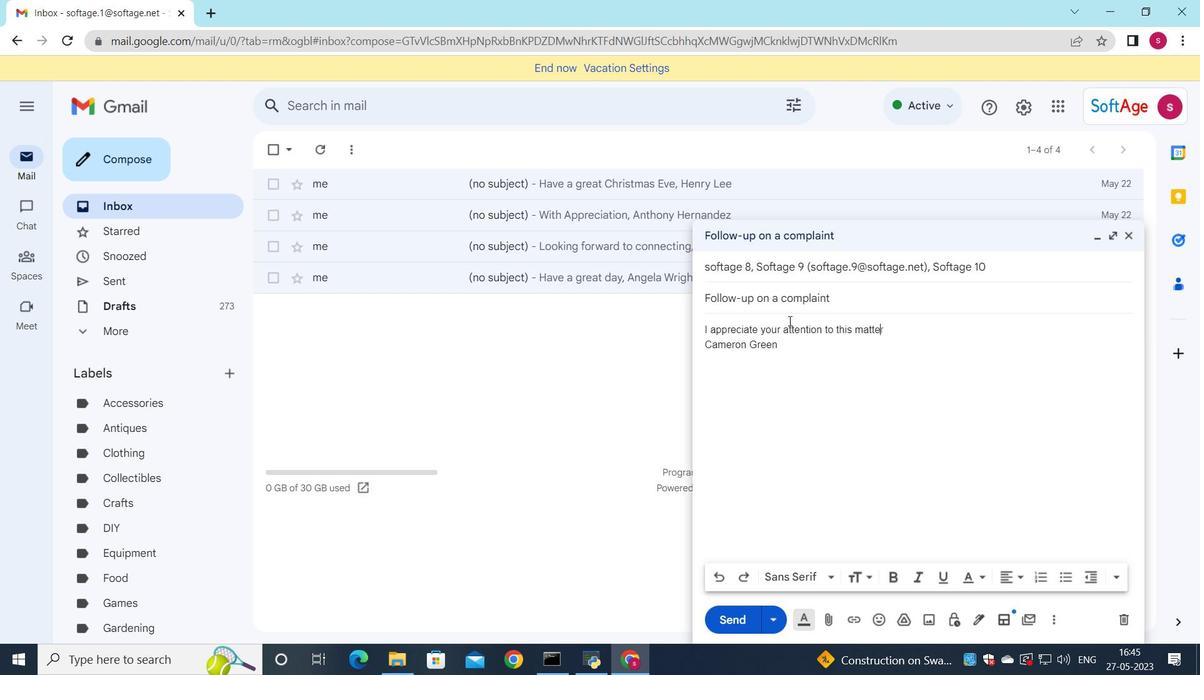 
Action: Mouse moved to (825, 343)
Screenshot: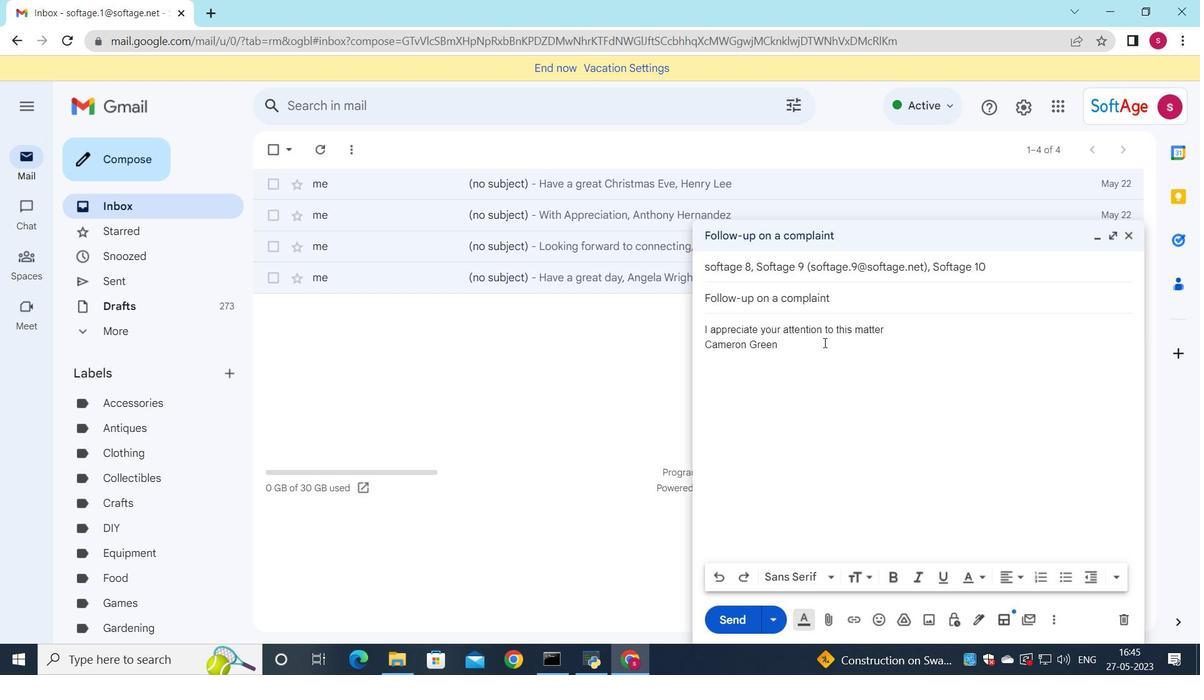 
Action: Key pressed .
Screenshot: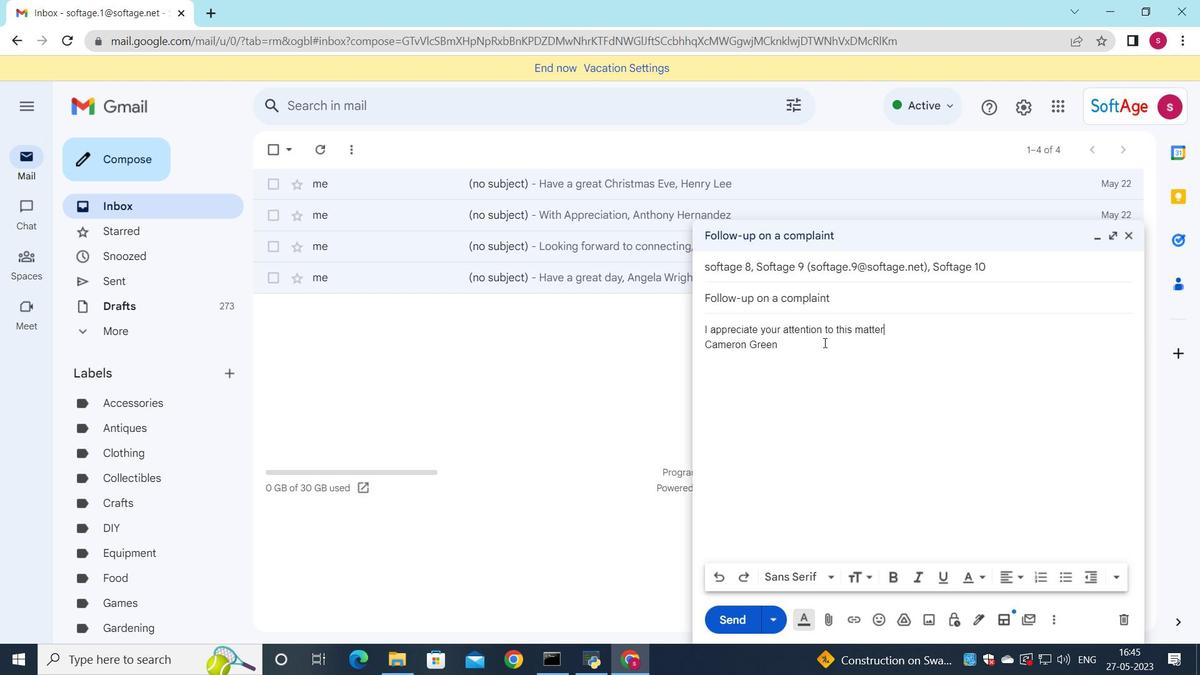 
Action: Mouse moved to (893, 326)
Screenshot: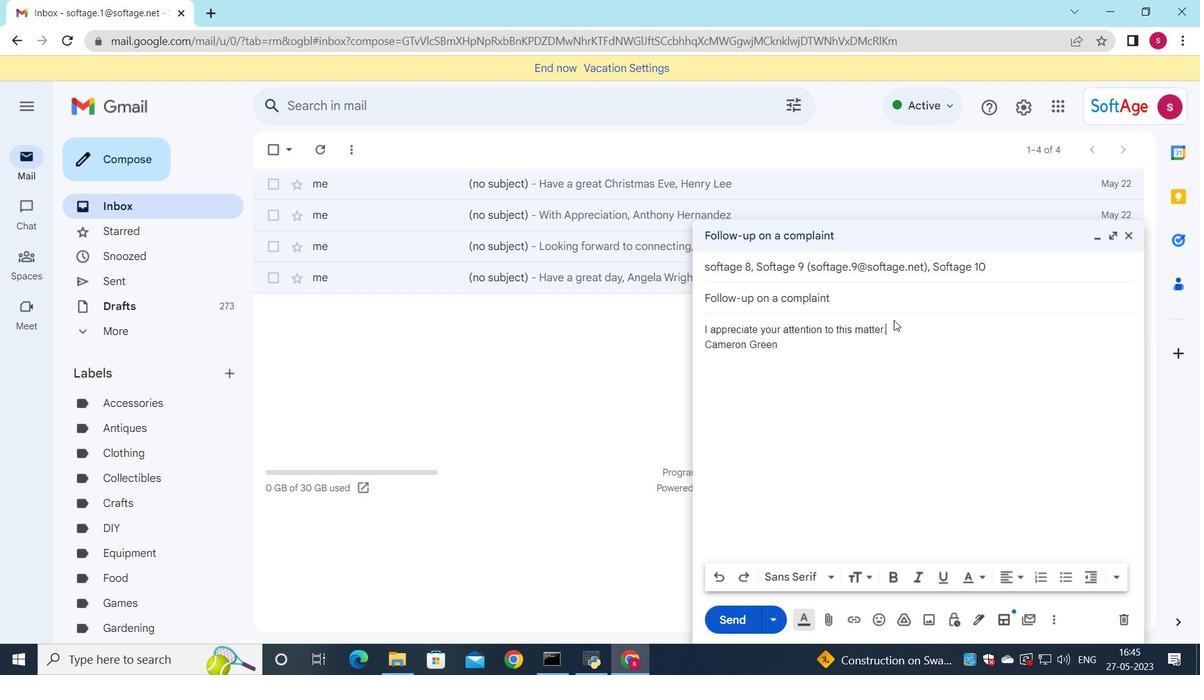 
Action: Mouse pressed left at (893, 326)
Screenshot: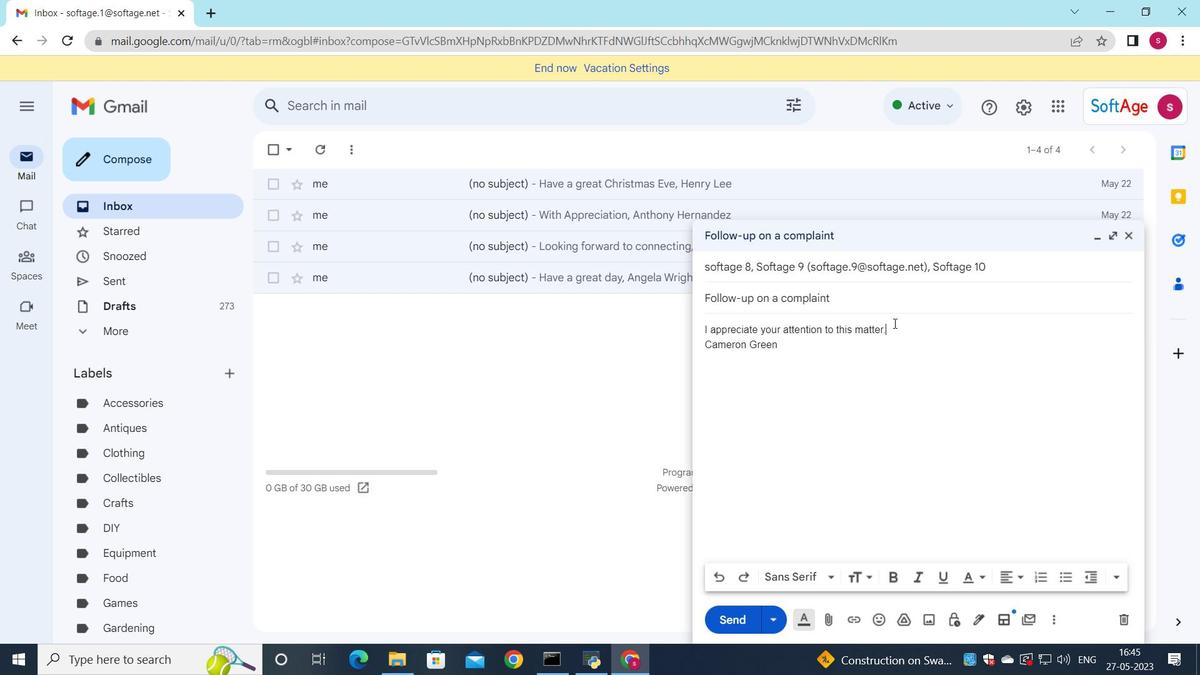 
Action: Mouse moved to (869, 580)
Screenshot: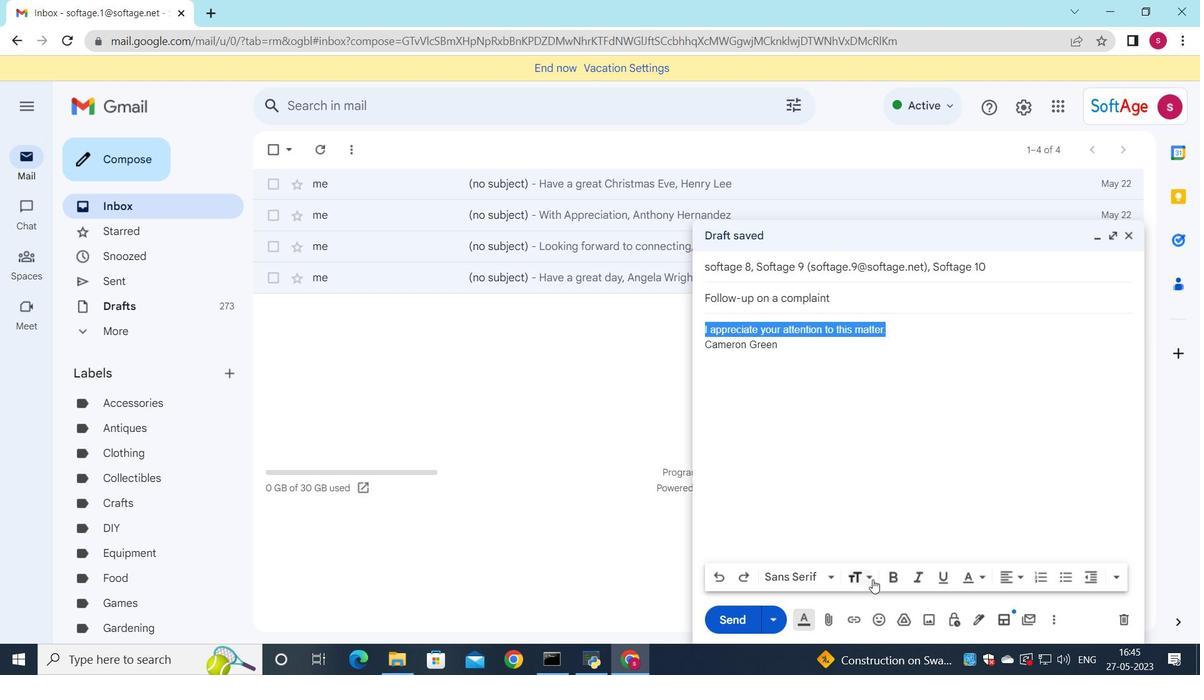 
Action: Mouse pressed left at (869, 580)
Screenshot: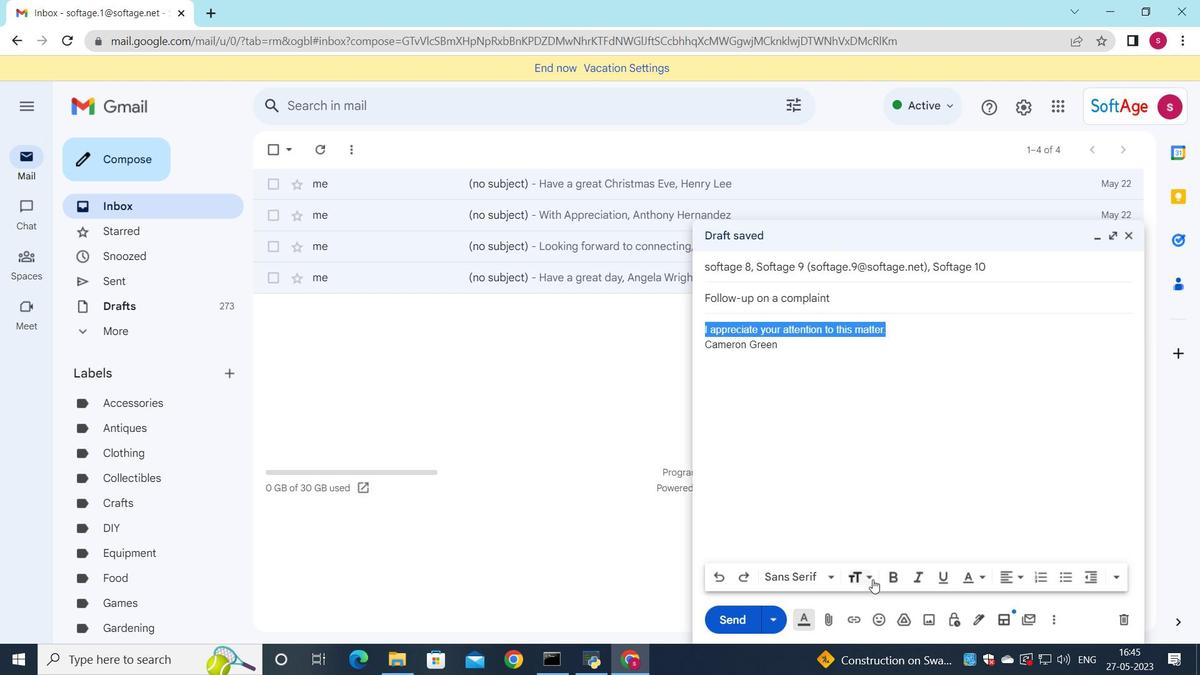 
Action: Mouse moved to (909, 554)
Screenshot: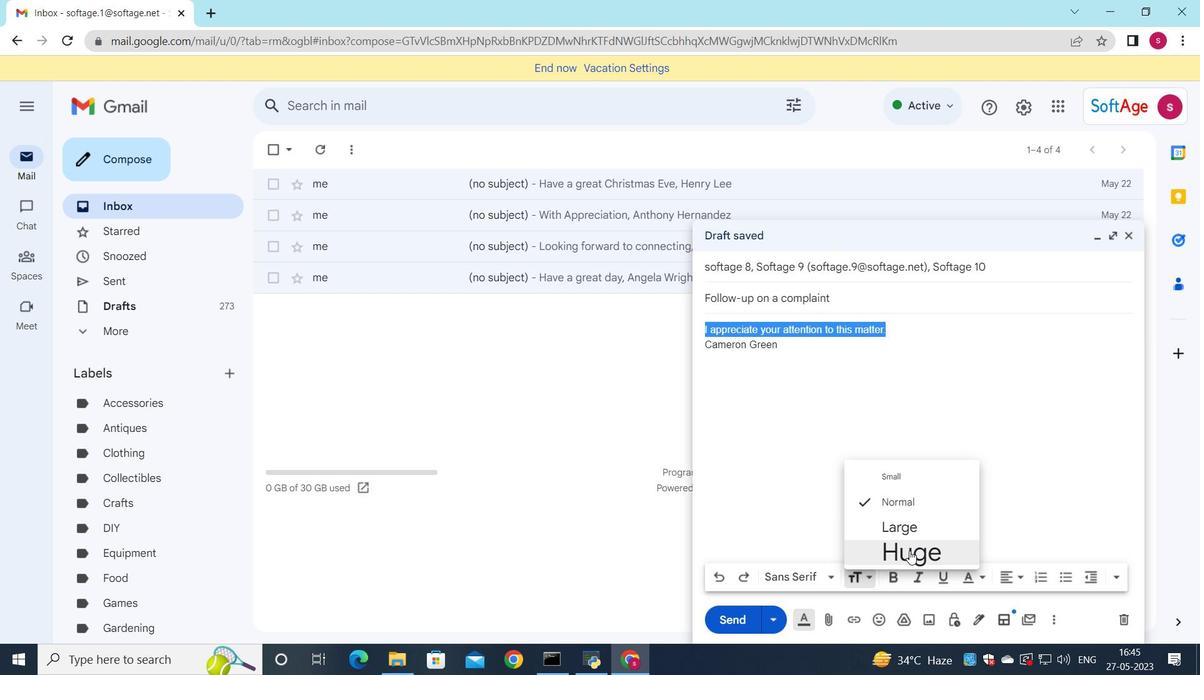 
Action: Mouse pressed left at (909, 554)
Screenshot: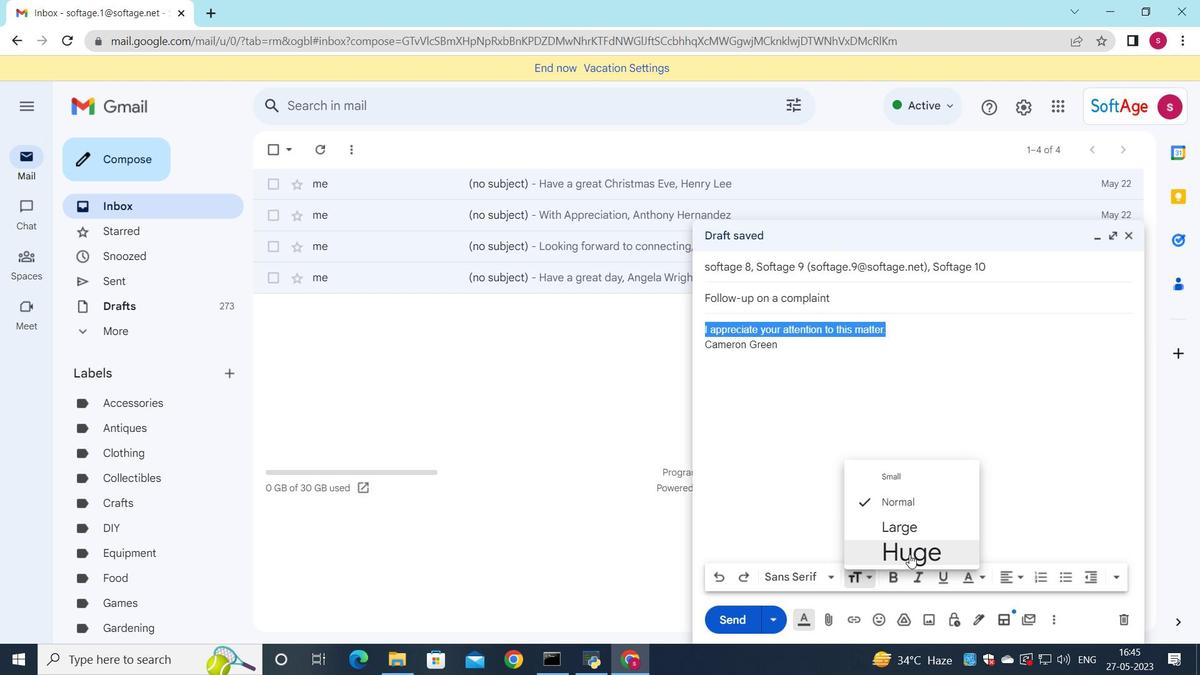 
Action: Mouse moved to (1022, 576)
Screenshot: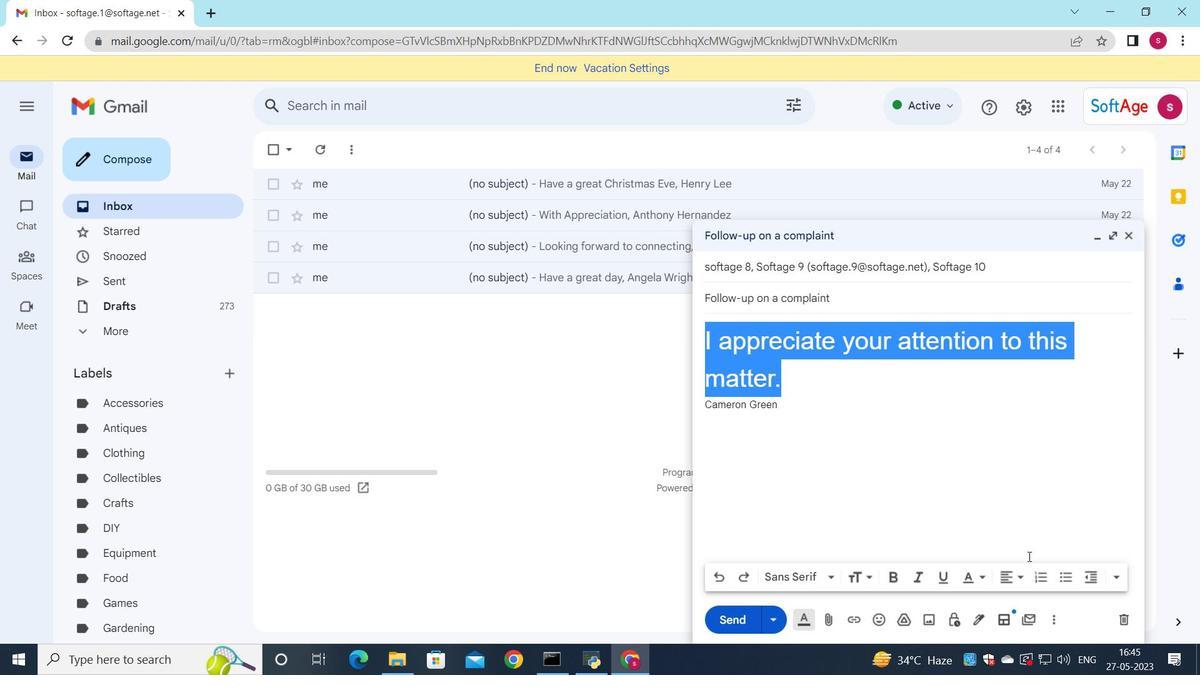 
Action: Mouse pressed left at (1022, 576)
Screenshot: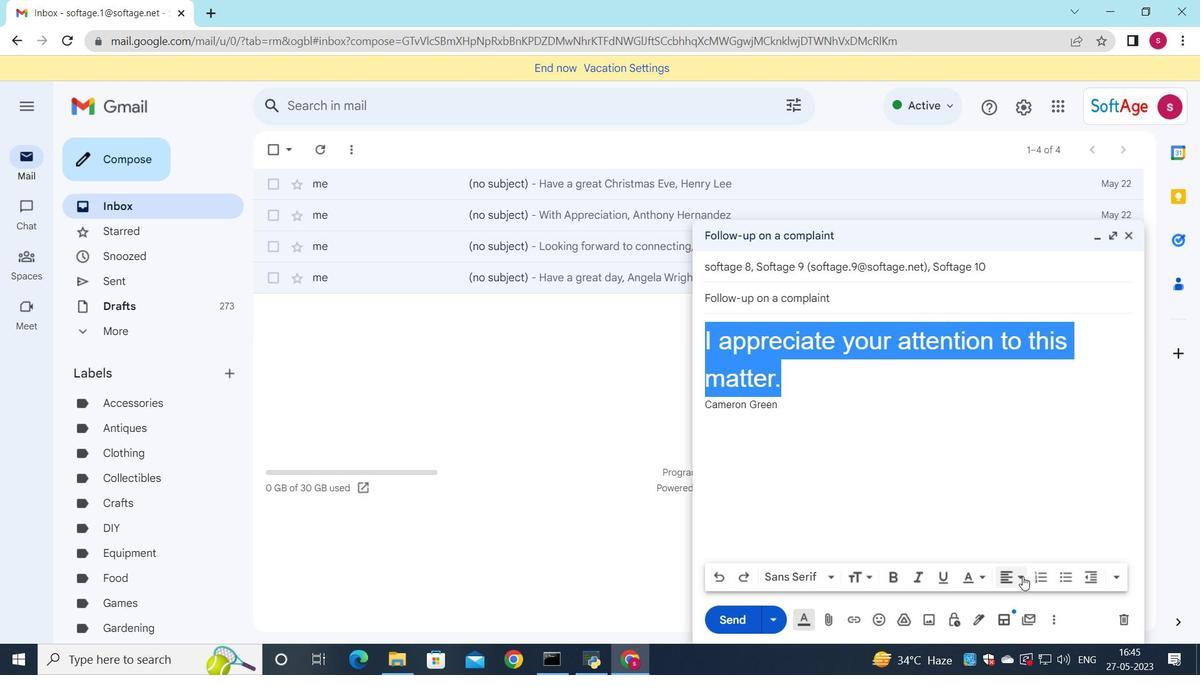 
Action: Mouse moved to (1010, 554)
Screenshot: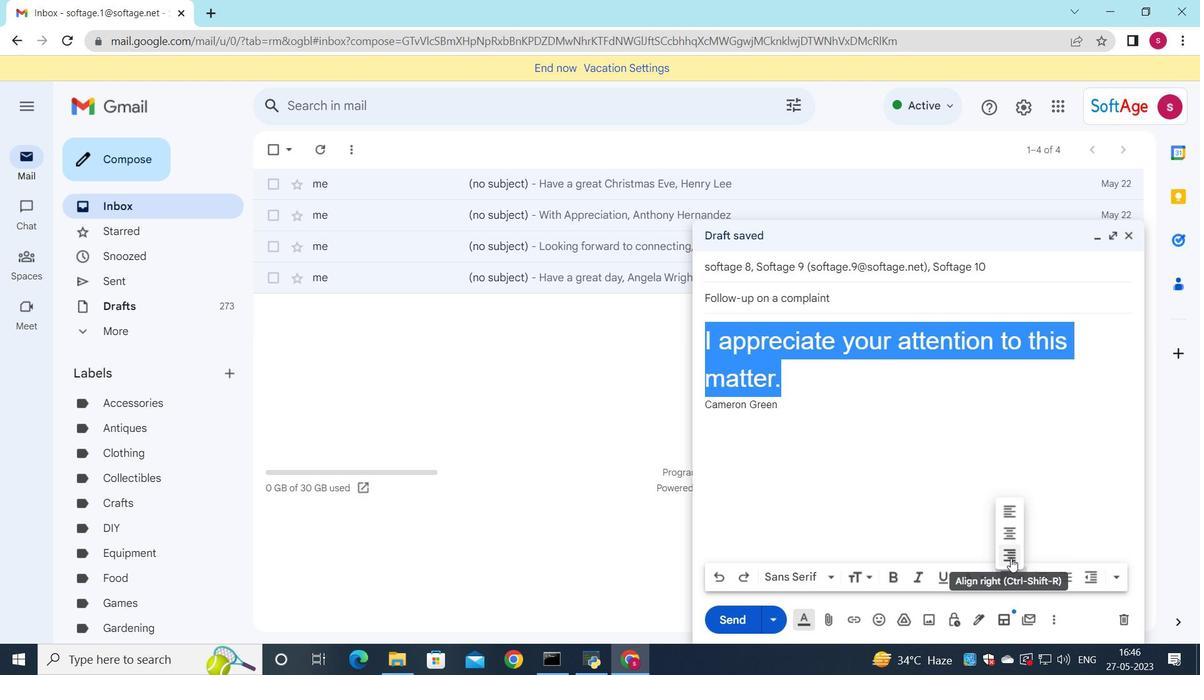 
Action: Mouse pressed left at (1010, 554)
Screenshot: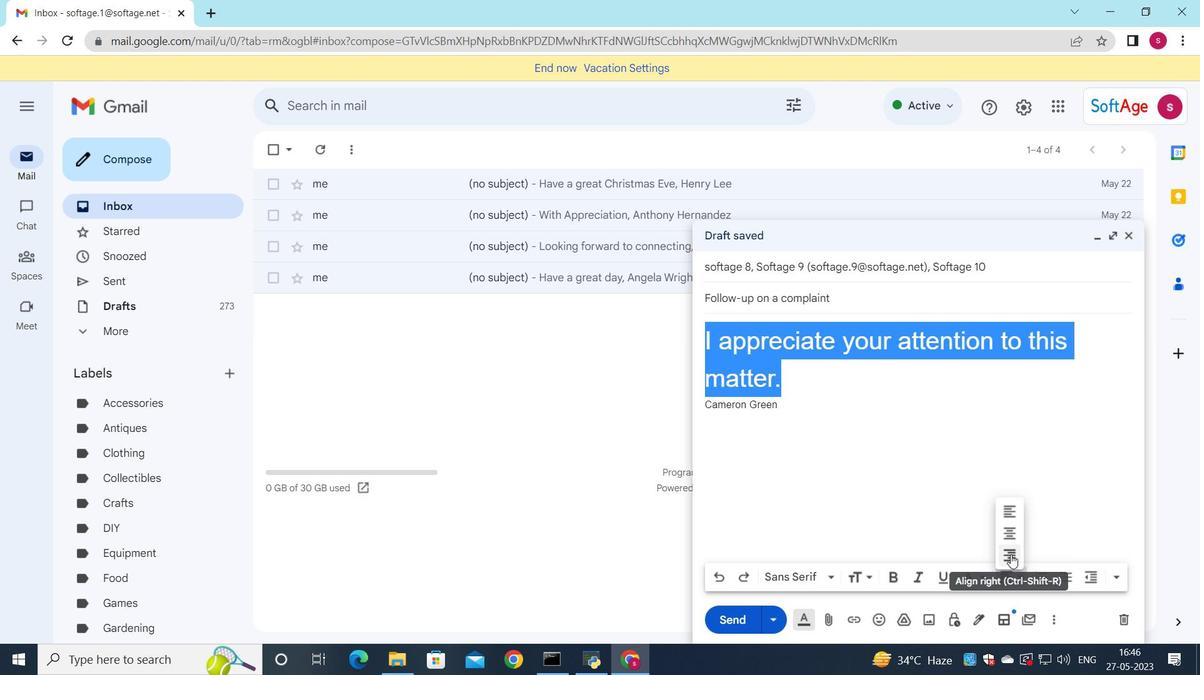 
Action: Mouse moved to (747, 618)
Screenshot: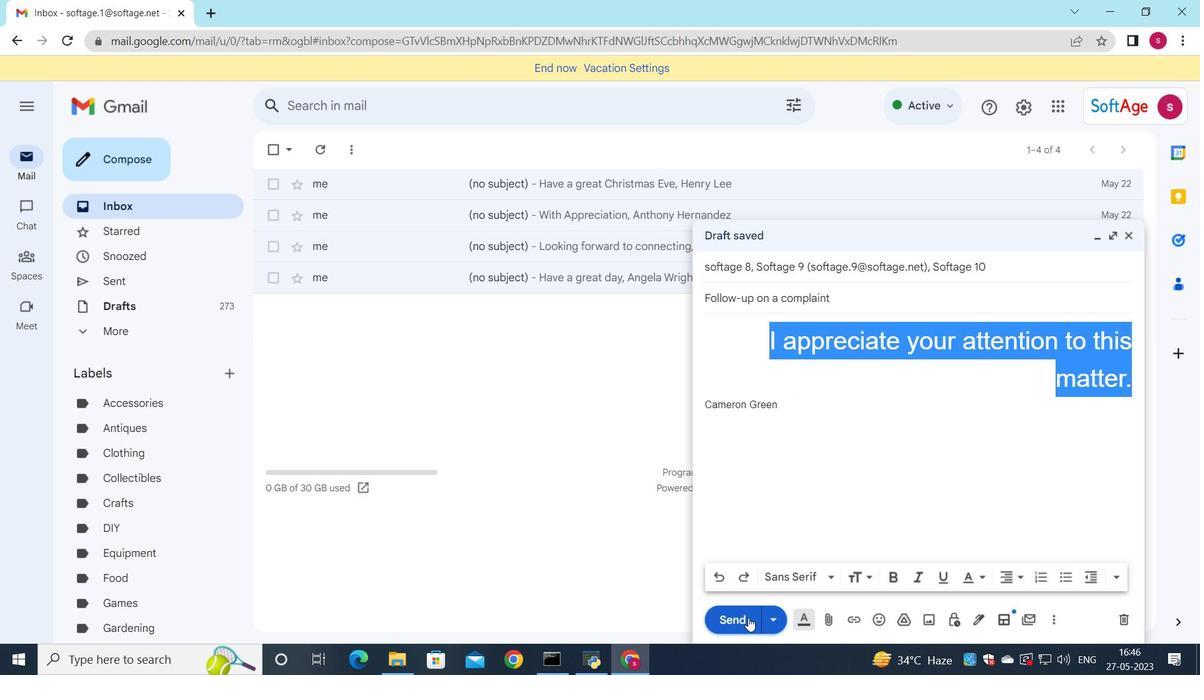 
Action: Mouse pressed left at (747, 618)
Screenshot: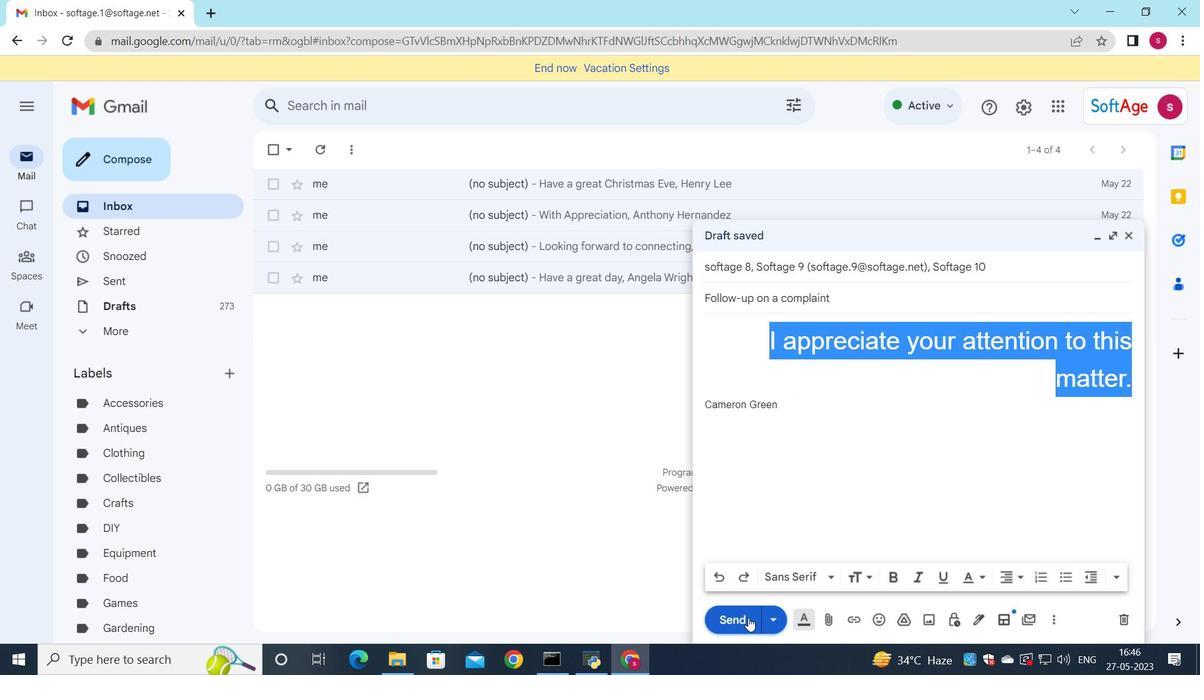 
Action: Mouse moved to (768, 646)
Screenshot: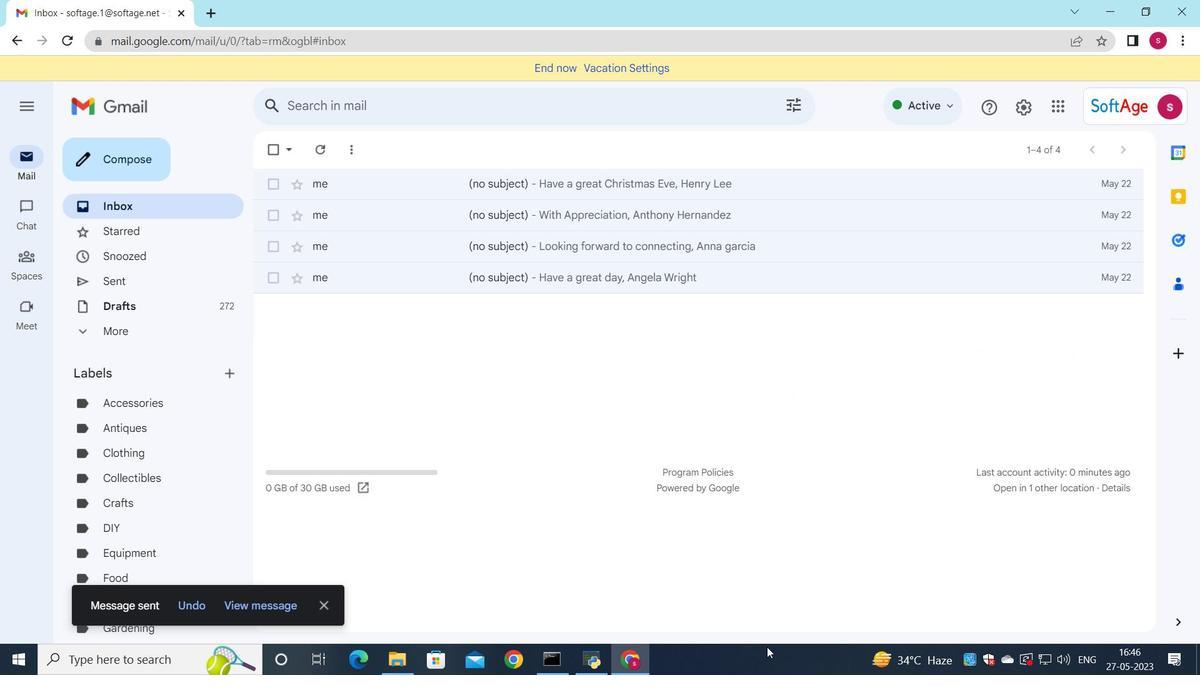 
